 Task: Find connections with filter location Caleta Olivia with filter topic #motivationwith filter profile language French with filter current company IndiGo (InterGlobe Aviation Ltd) with filter school Institute of Road and Transport Technology with filter industry Online and Mail Order Retail with filter service category Growth Marketing with filter keywords title Chemist
Action: Mouse moved to (653, 126)
Screenshot: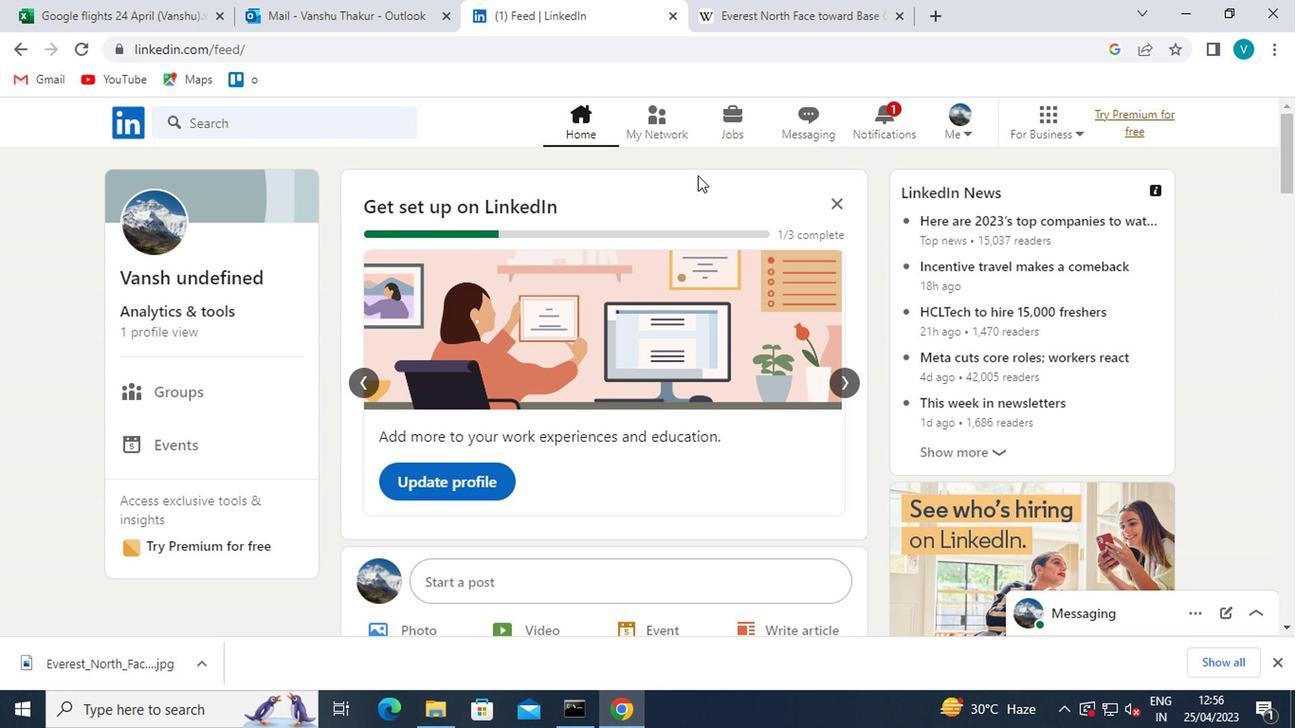 
Action: Mouse pressed left at (653, 126)
Screenshot: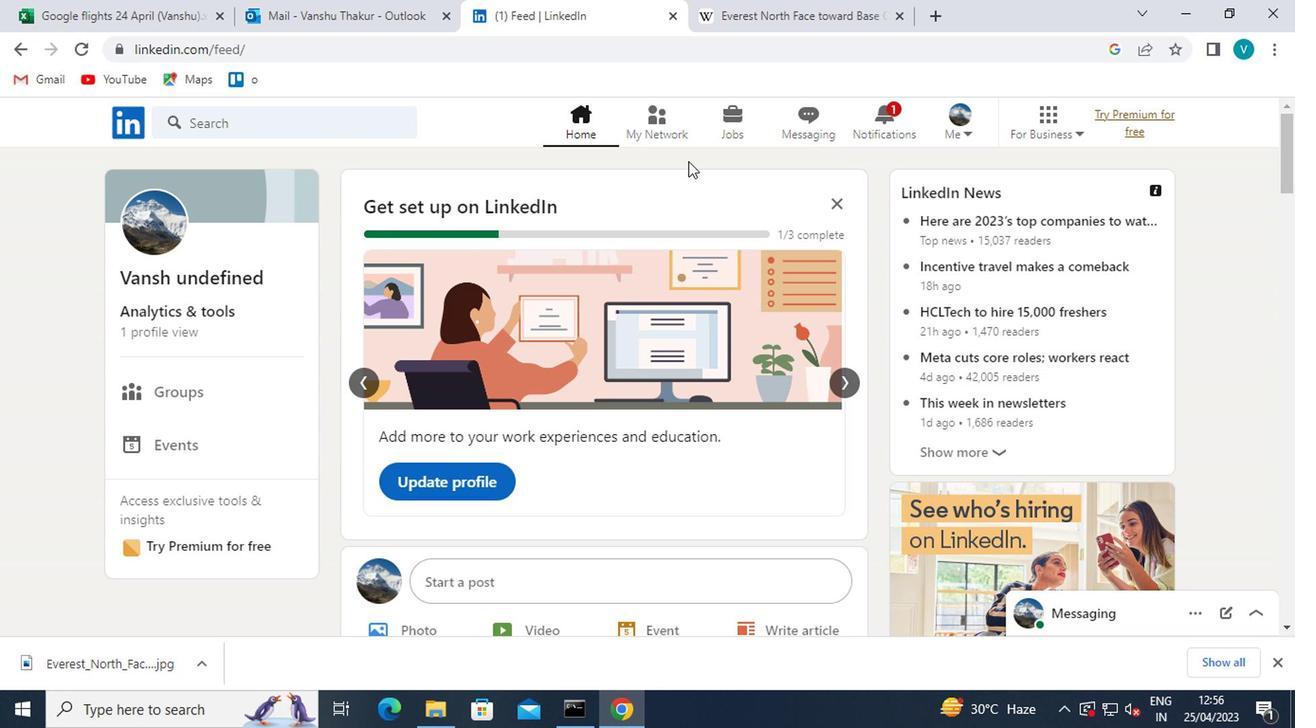
Action: Mouse moved to (220, 229)
Screenshot: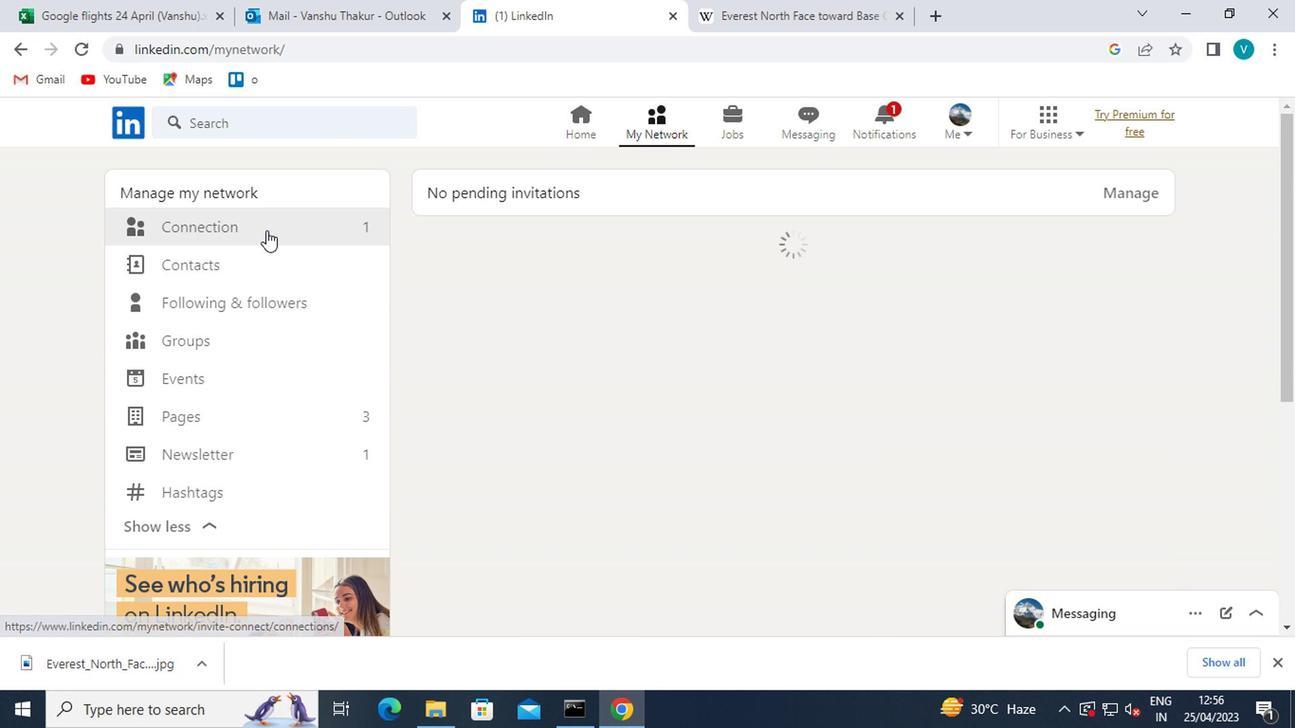 
Action: Mouse pressed left at (220, 229)
Screenshot: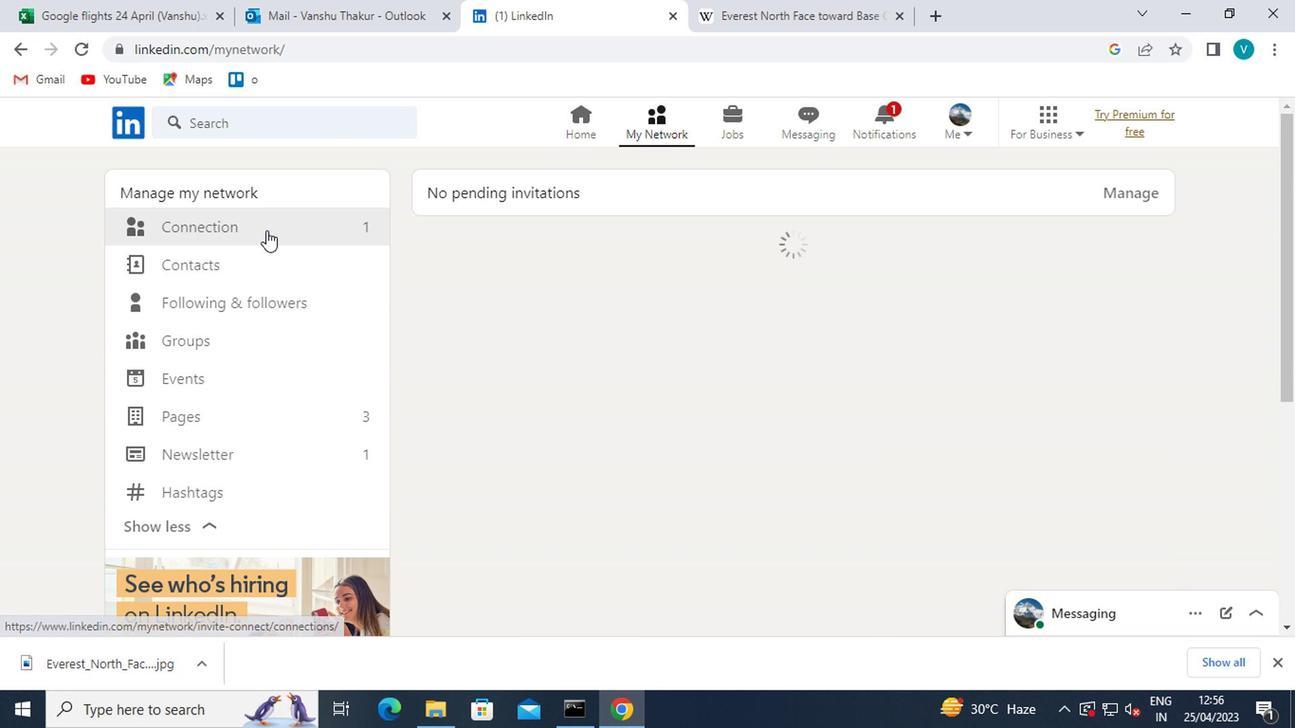 
Action: Mouse moved to (805, 231)
Screenshot: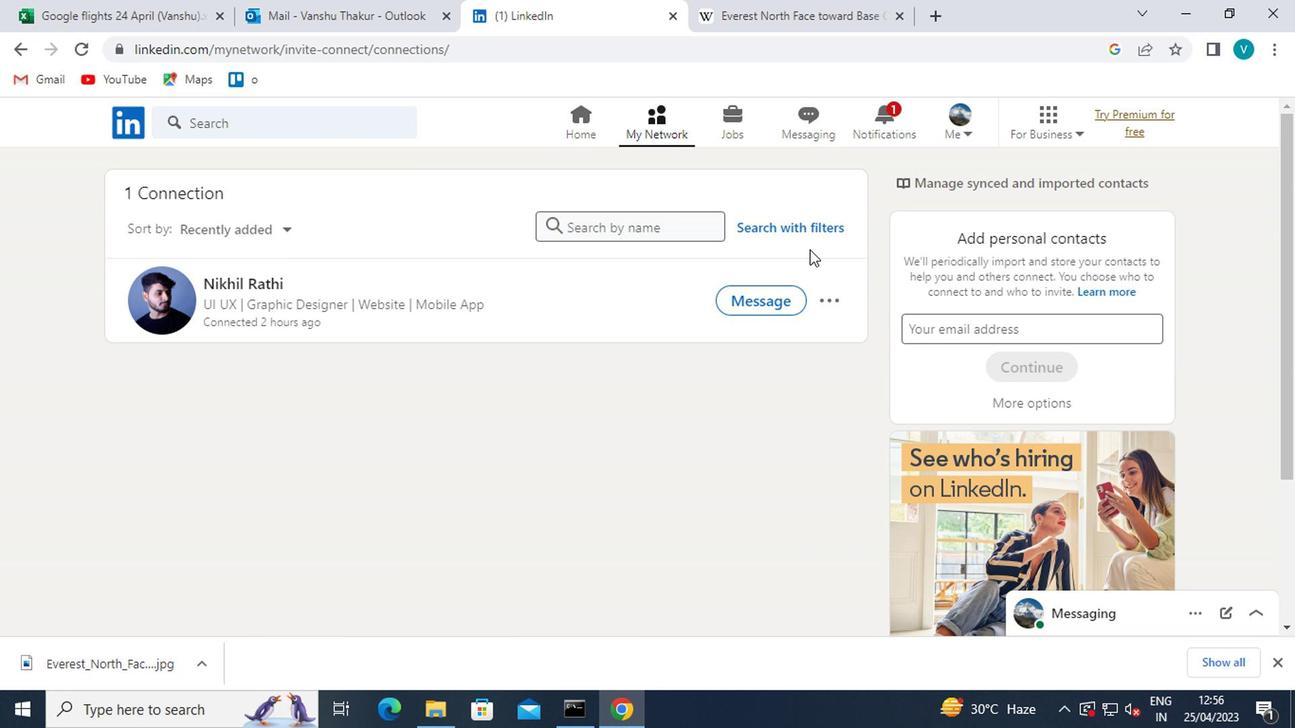 
Action: Mouse pressed left at (805, 231)
Screenshot: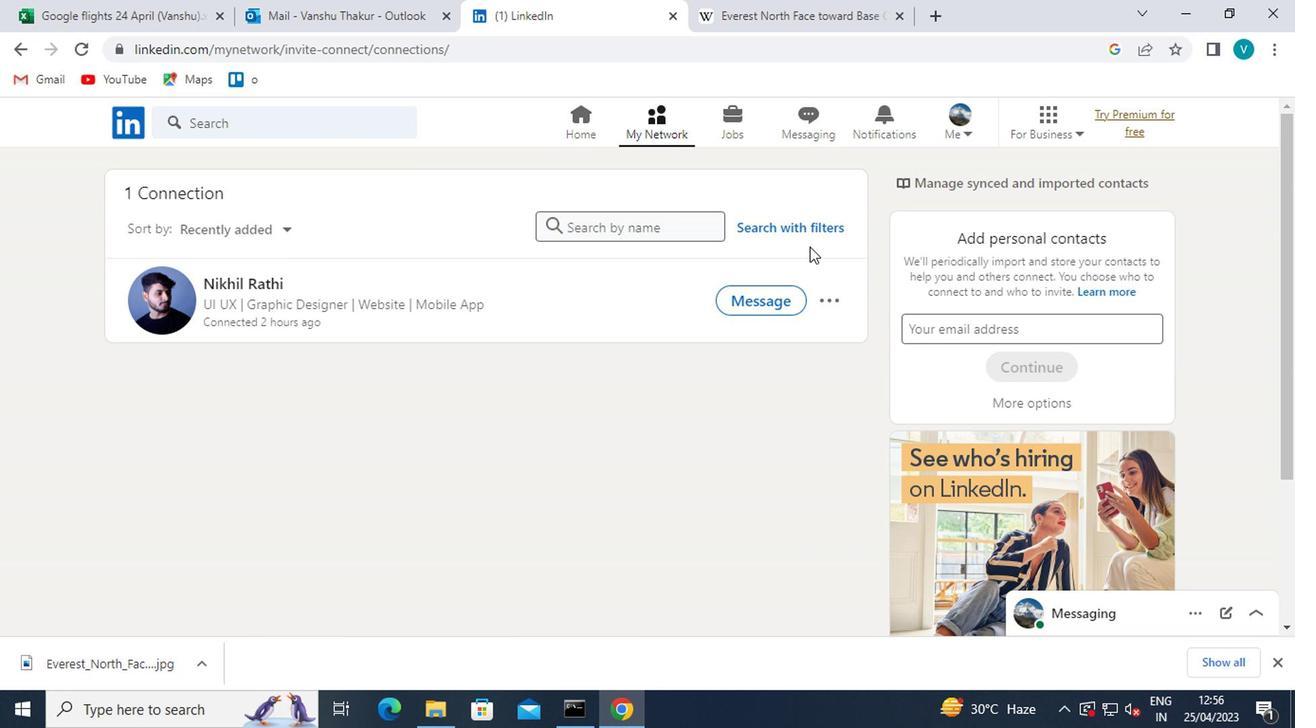 
Action: Mouse moved to (618, 172)
Screenshot: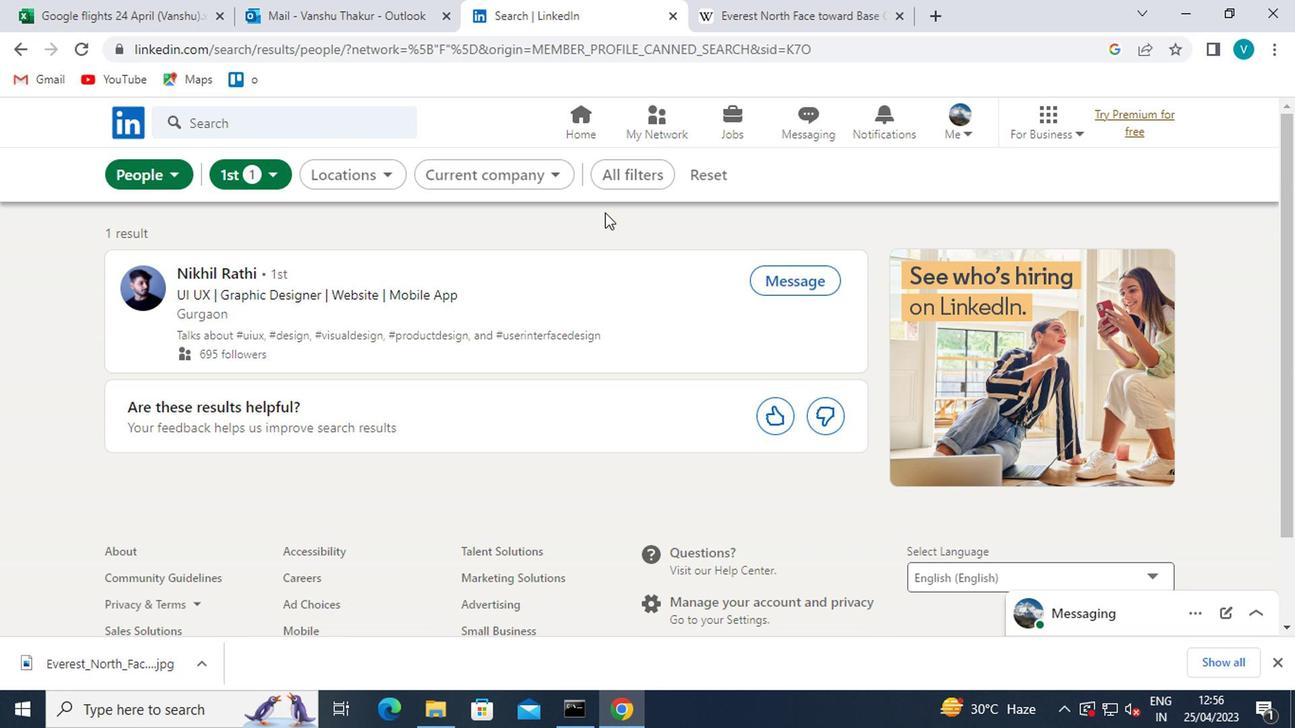 
Action: Mouse pressed left at (618, 172)
Screenshot: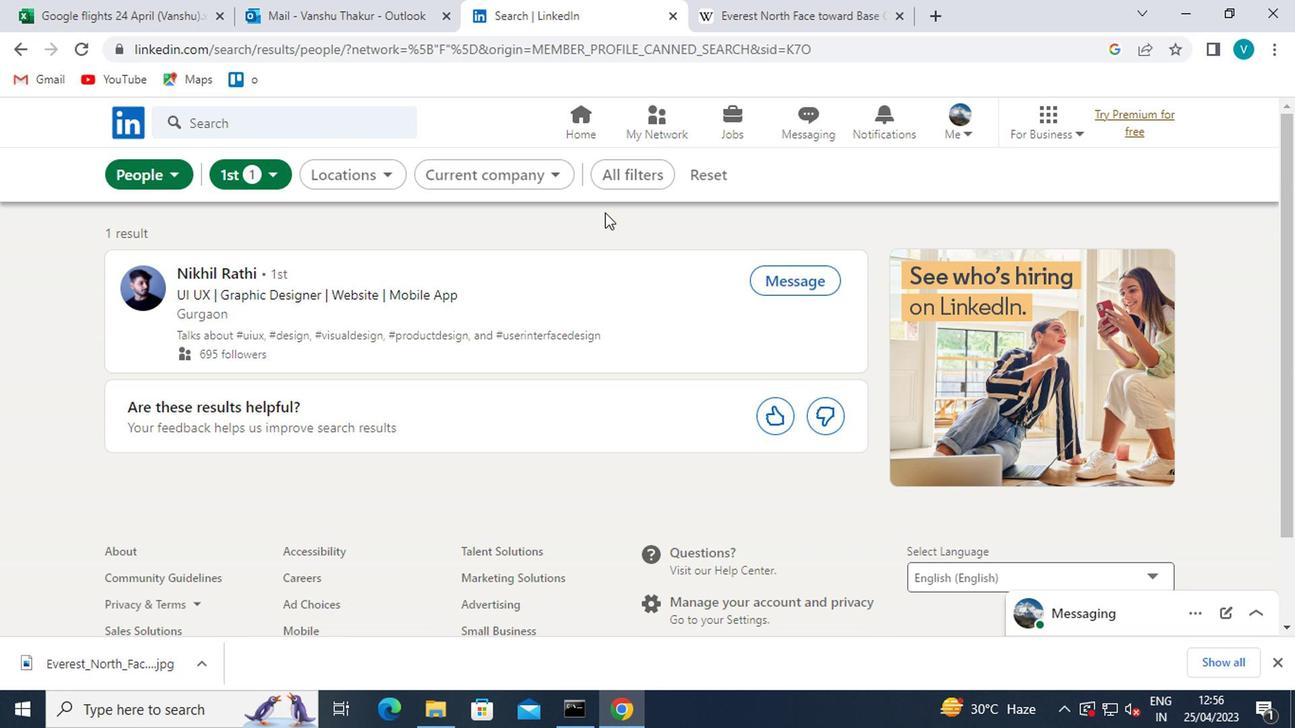 
Action: Mouse moved to (880, 437)
Screenshot: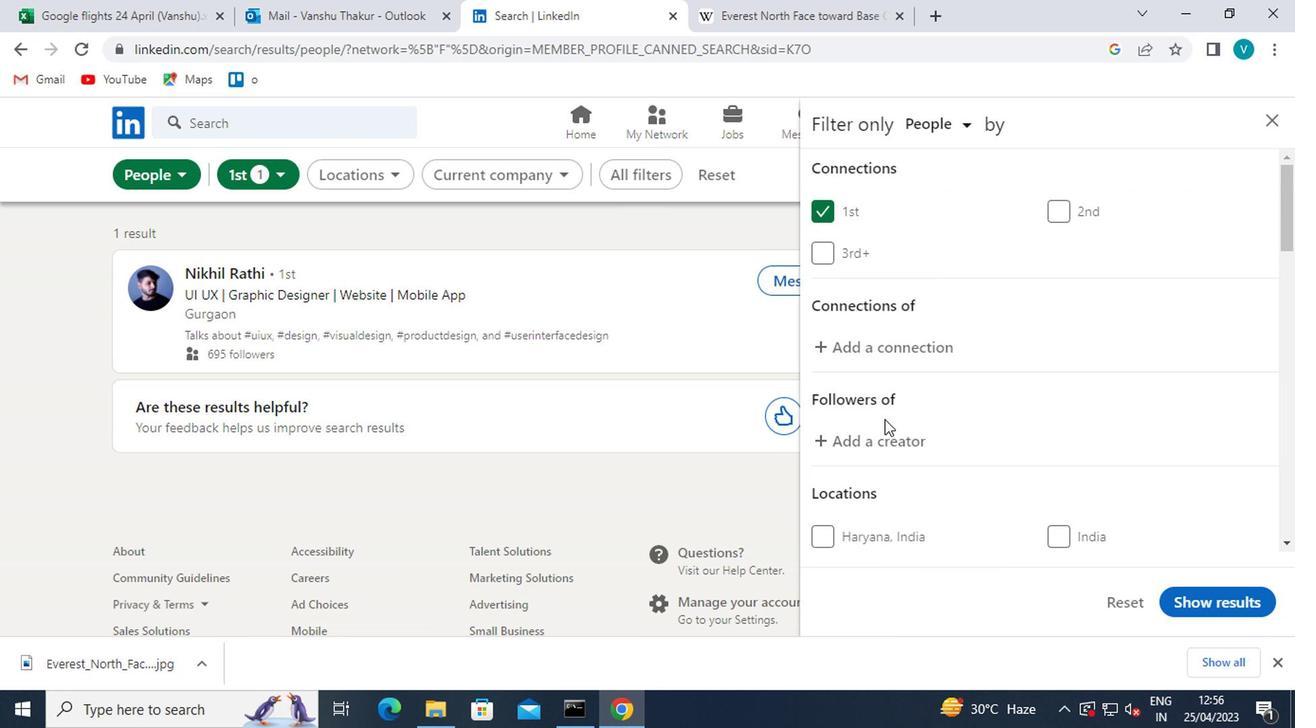 
Action: Mouse scrolled (880, 436) with delta (0, 0)
Screenshot: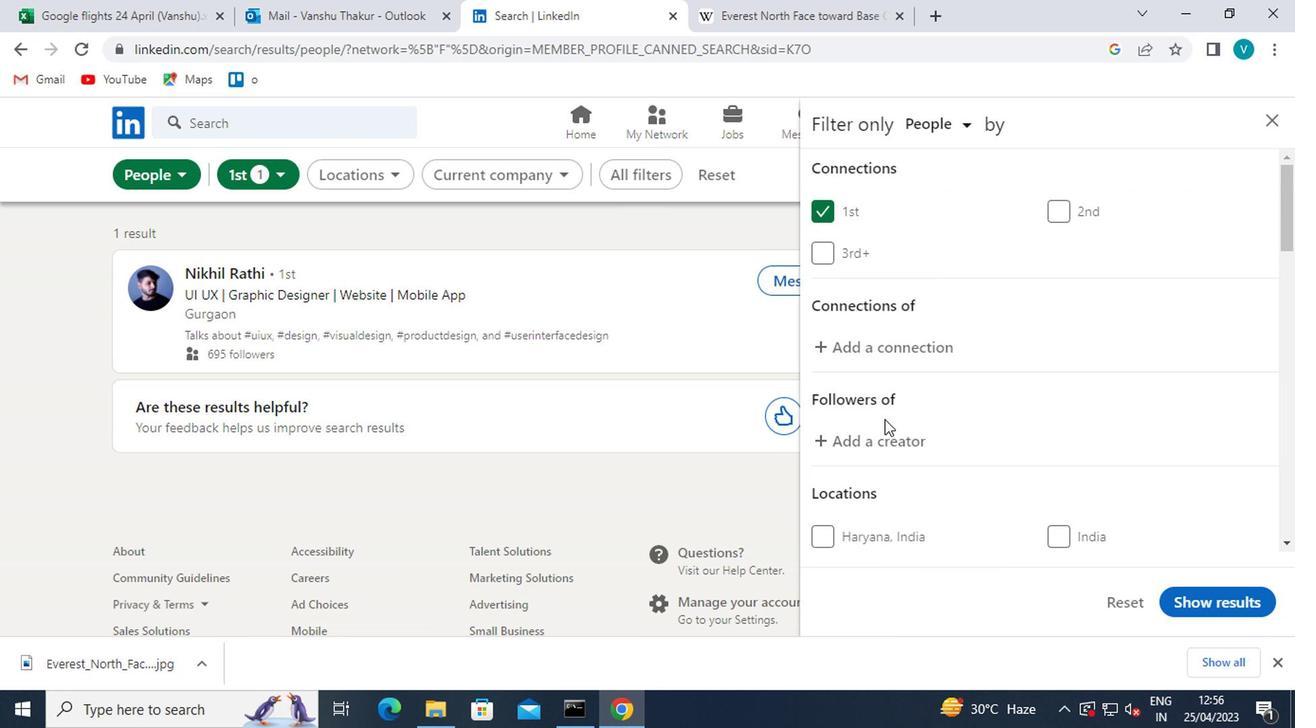 
Action: Mouse moved to (880, 450)
Screenshot: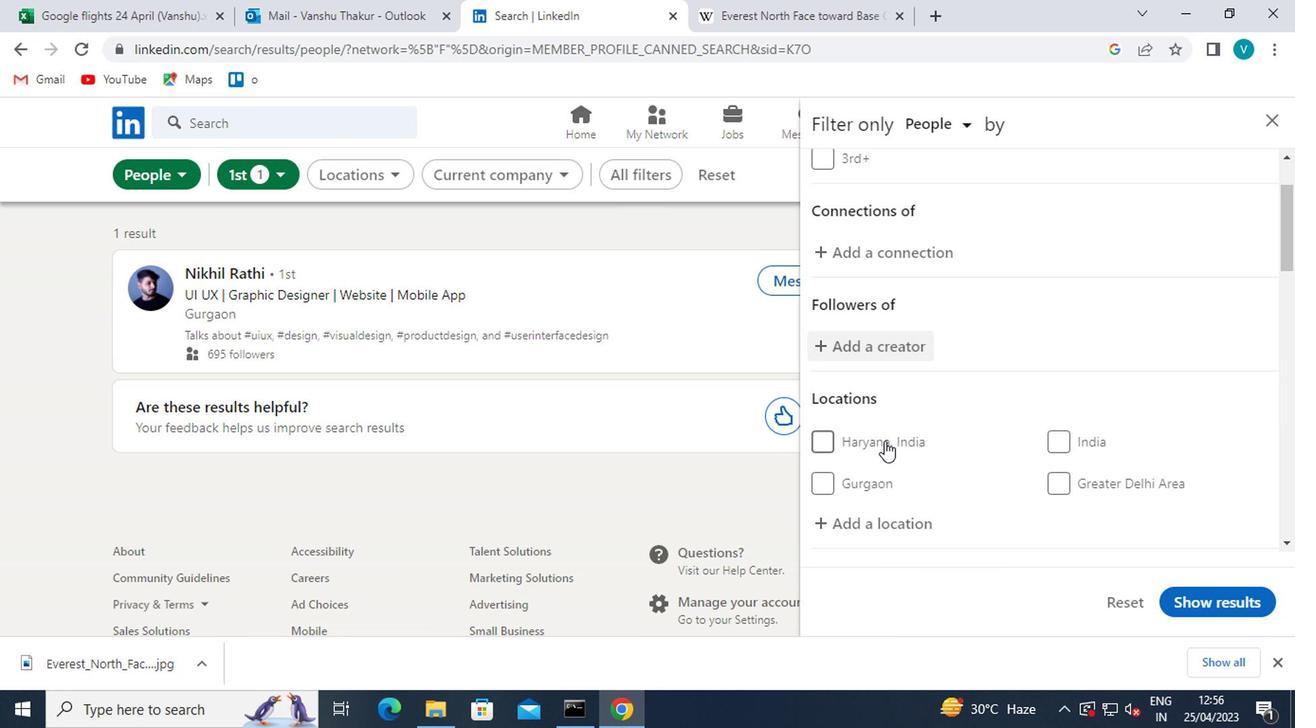 
Action: Mouse scrolled (880, 449) with delta (0, -1)
Screenshot: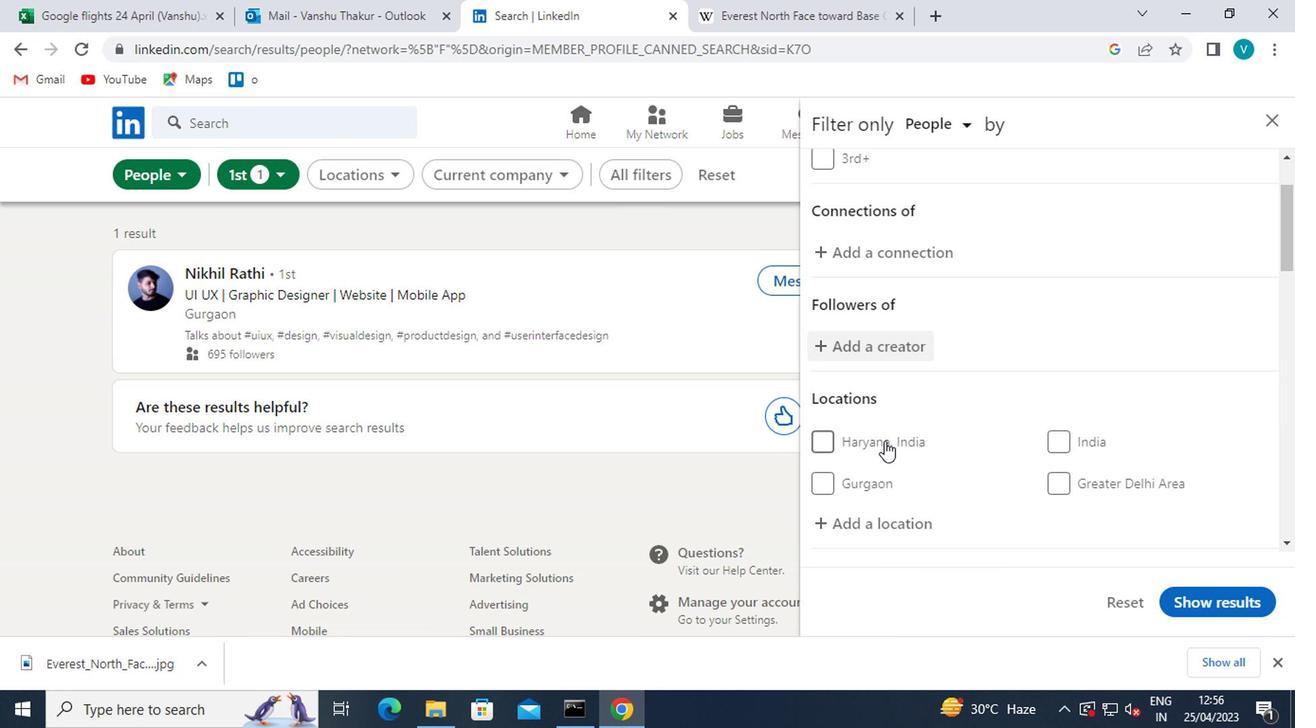 
Action: Mouse moved to (877, 439)
Screenshot: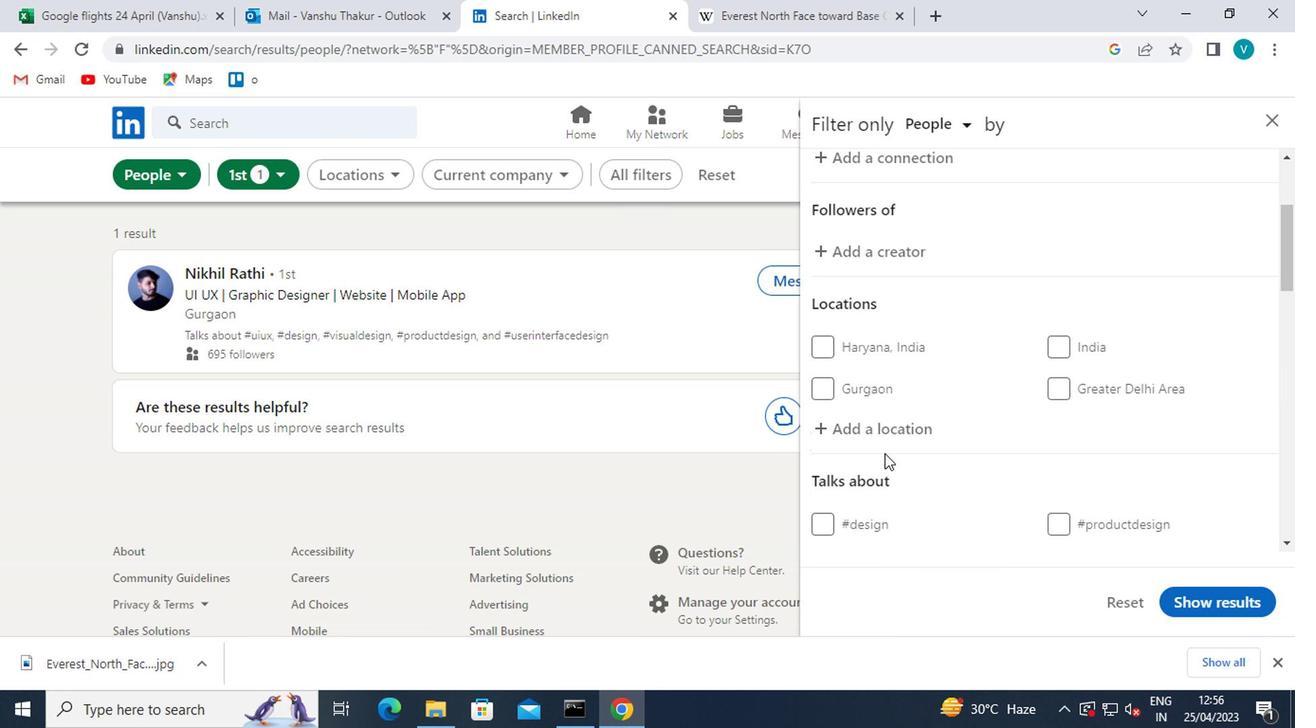 
Action: Mouse pressed left at (877, 439)
Screenshot: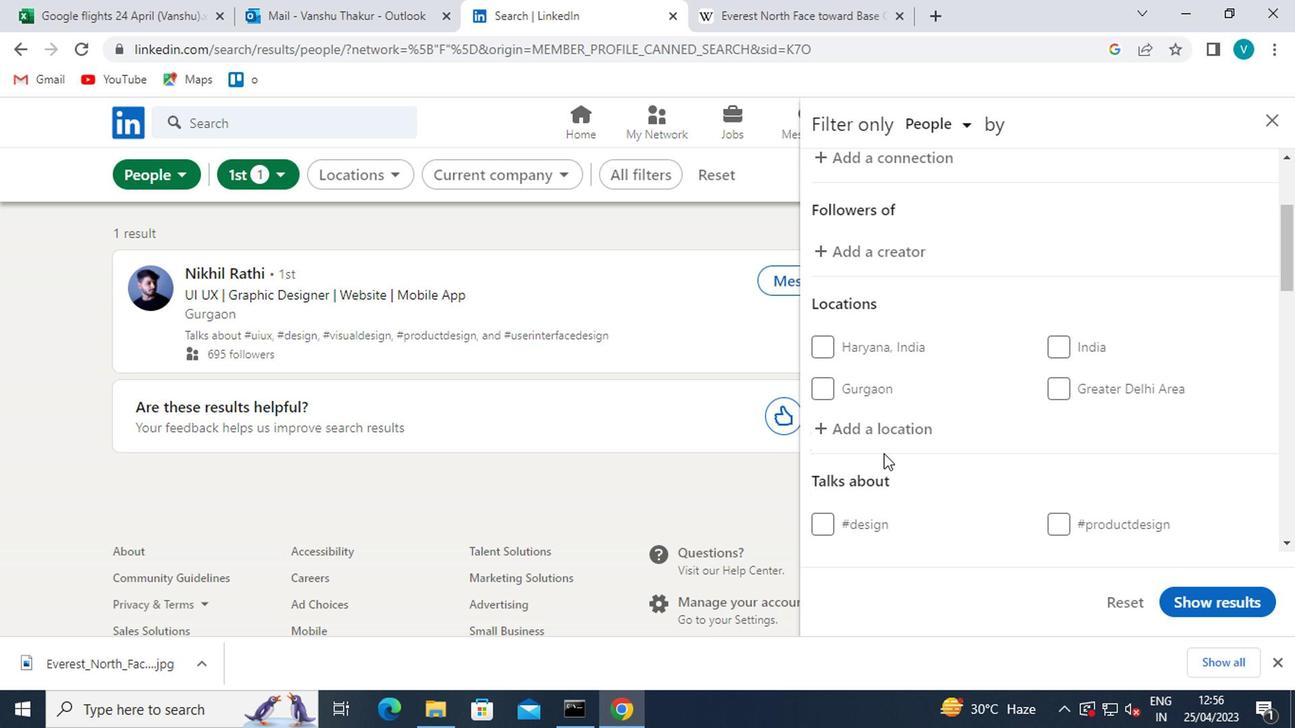 
Action: Mouse moved to (787, 373)
Screenshot: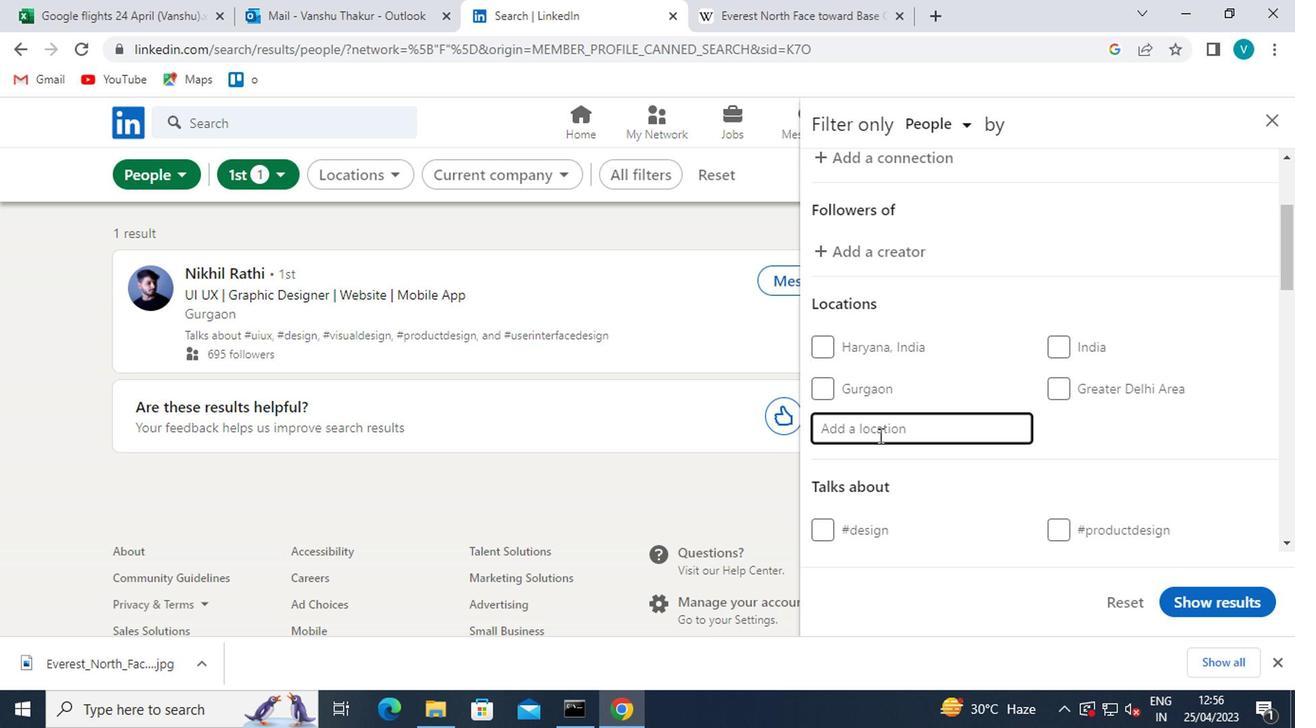 
Action: Key pressed <Key.shift>CALETA<Key.space>
Screenshot: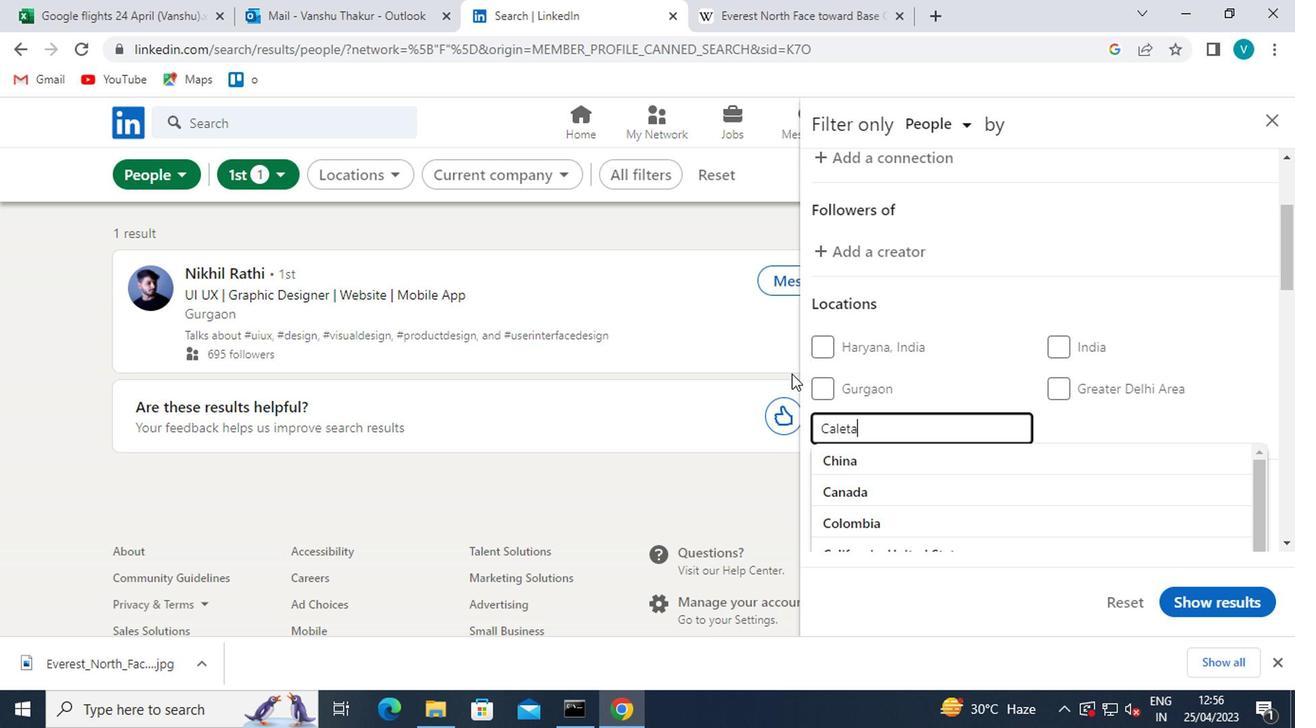 
Action: Mouse moved to (879, 452)
Screenshot: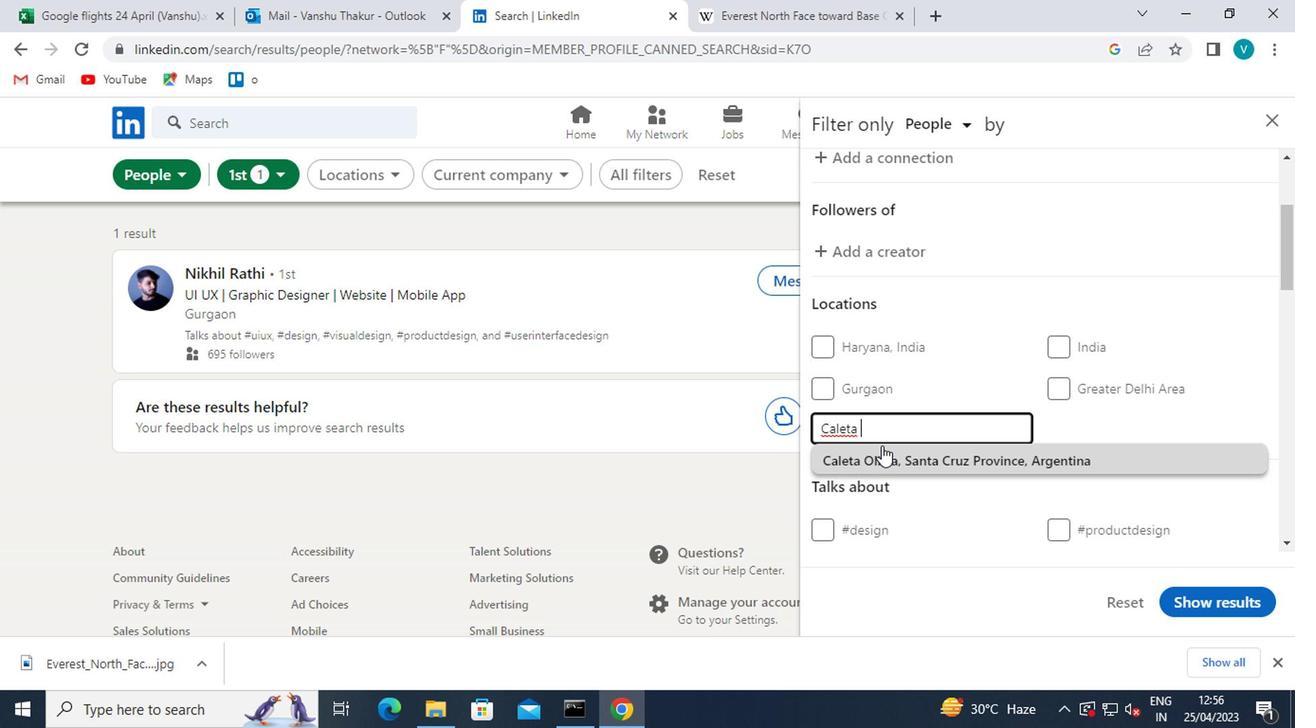
Action: Mouse pressed left at (879, 452)
Screenshot: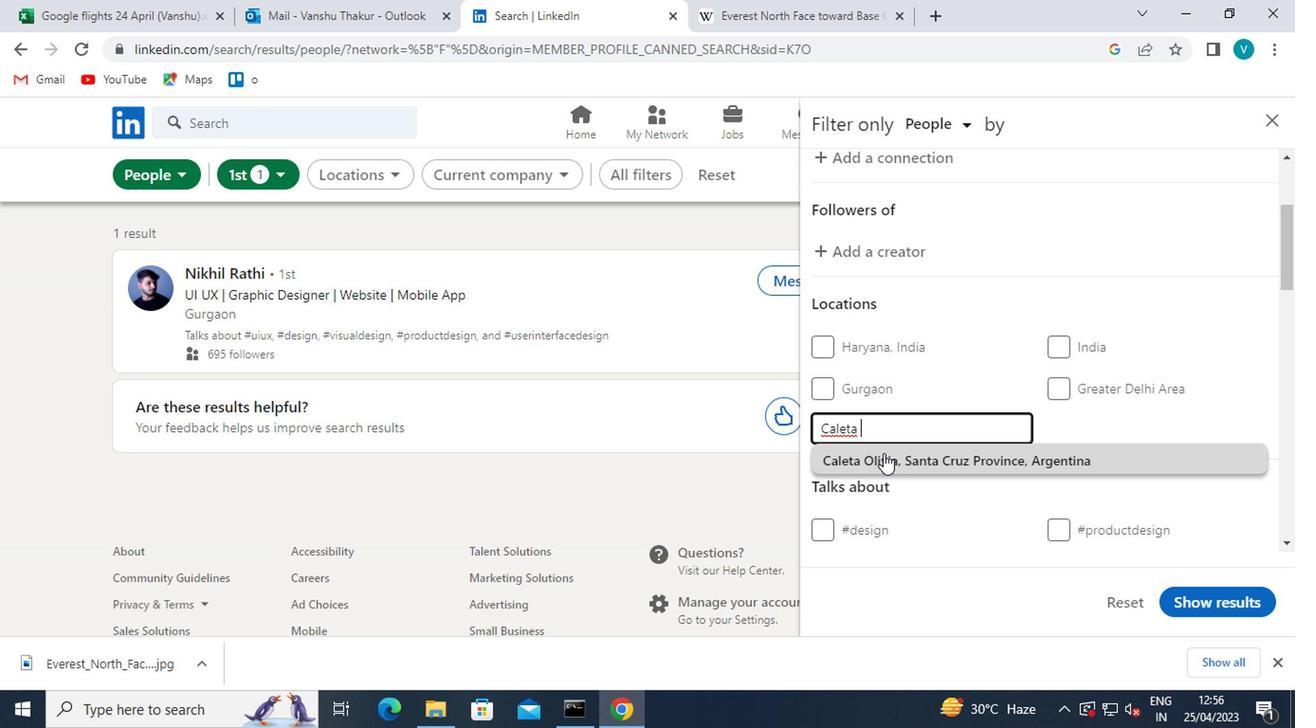 
Action: Mouse moved to (938, 422)
Screenshot: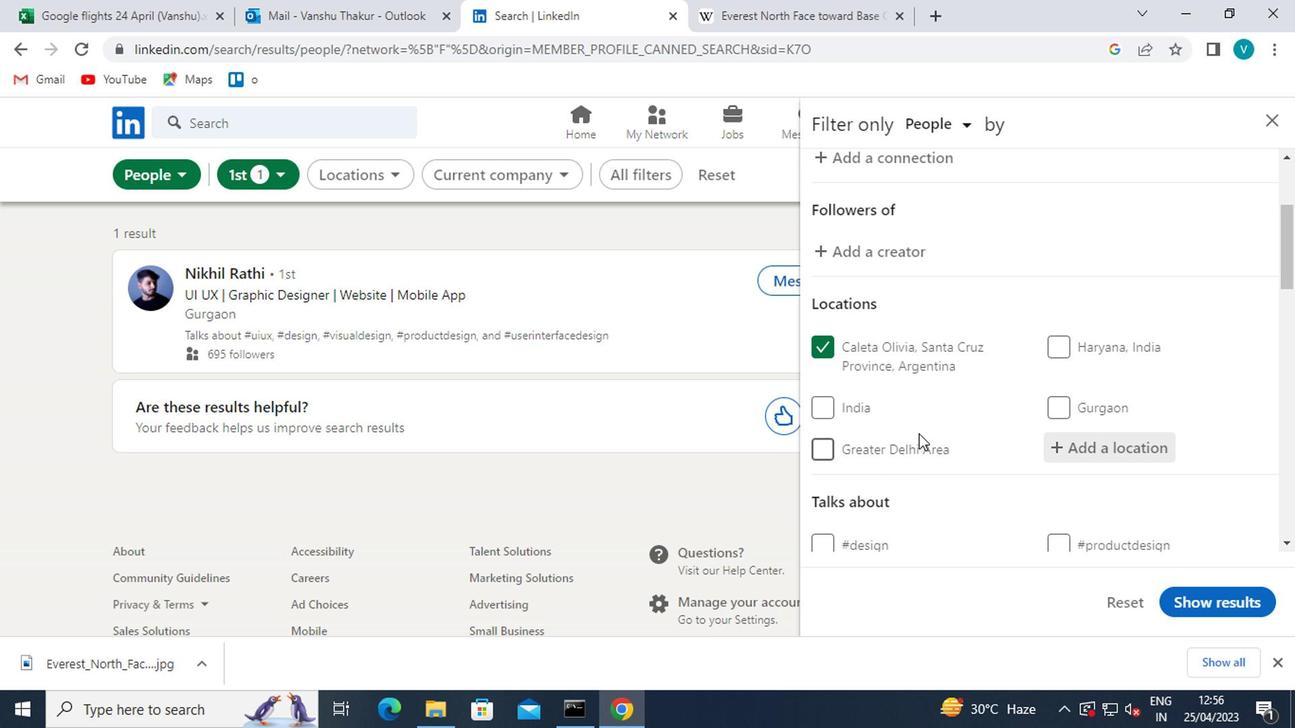 
Action: Mouse scrolled (938, 422) with delta (0, 0)
Screenshot: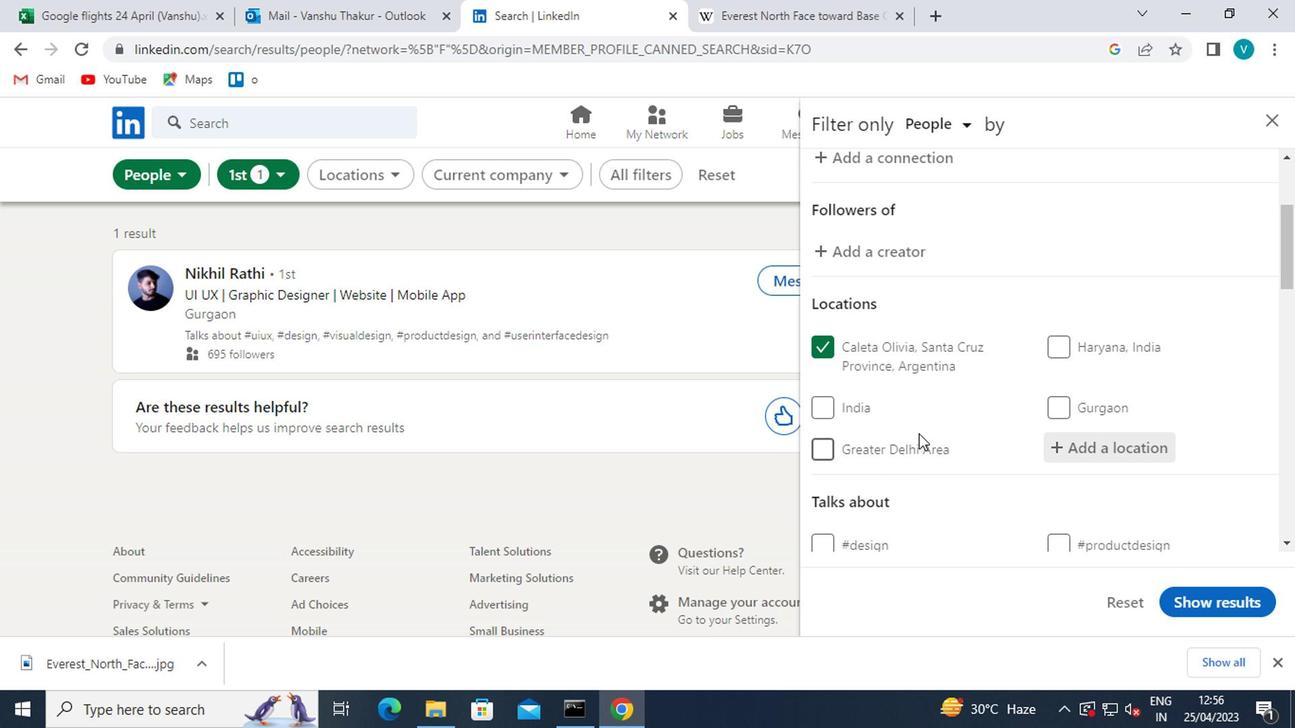 
Action: Mouse moved to (953, 422)
Screenshot: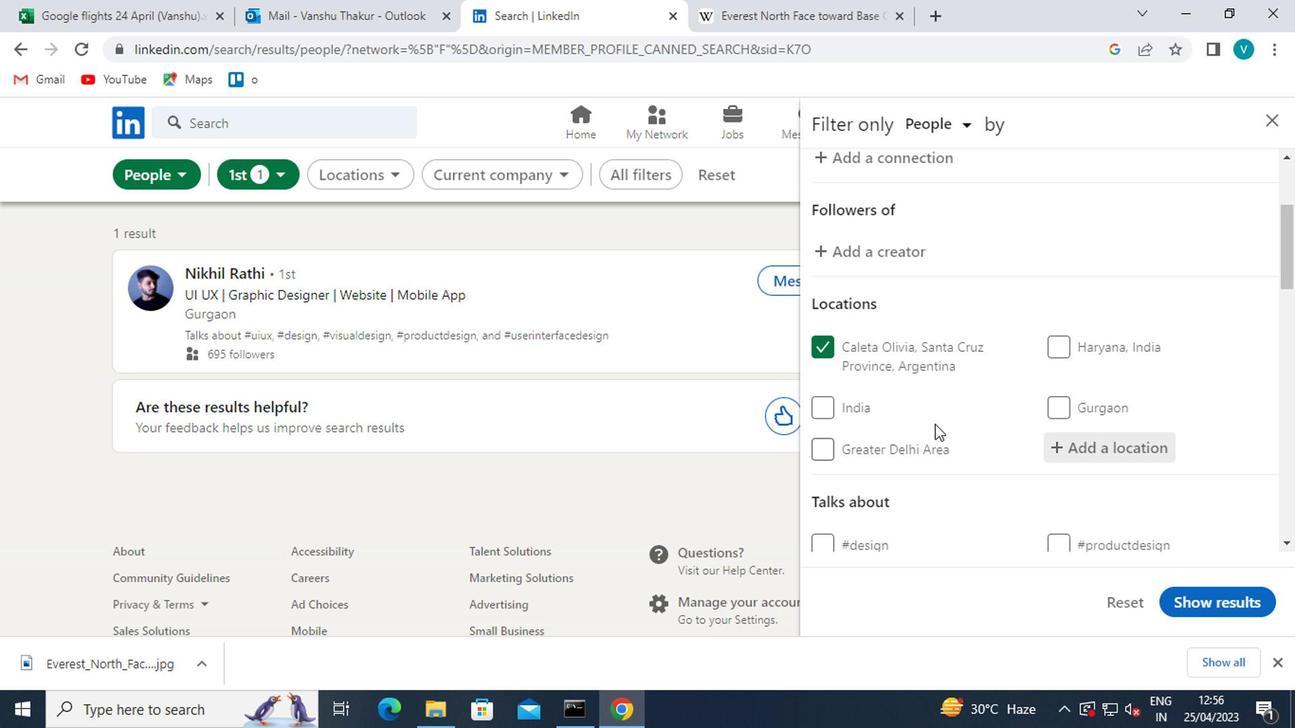 
Action: Mouse scrolled (953, 422) with delta (0, 0)
Screenshot: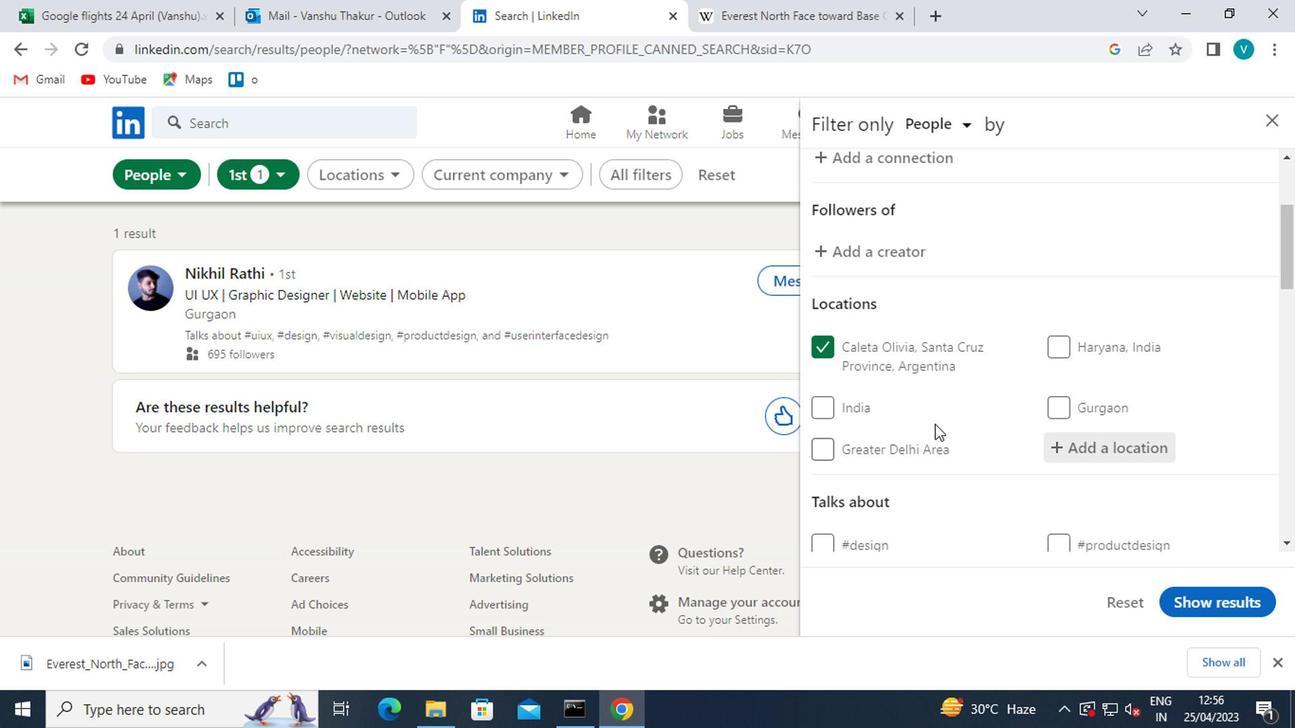 
Action: Mouse moved to (1100, 436)
Screenshot: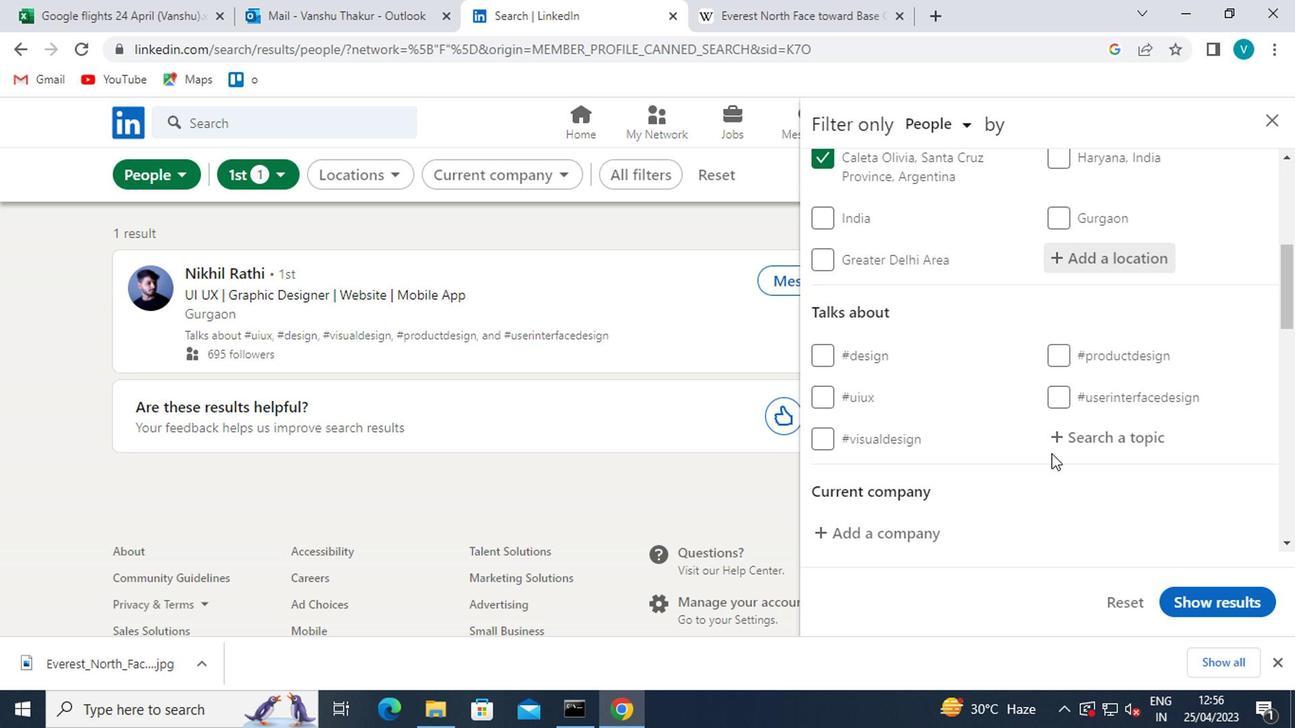 
Action: Mouse pressed left at (1100, 436)
Screenshot: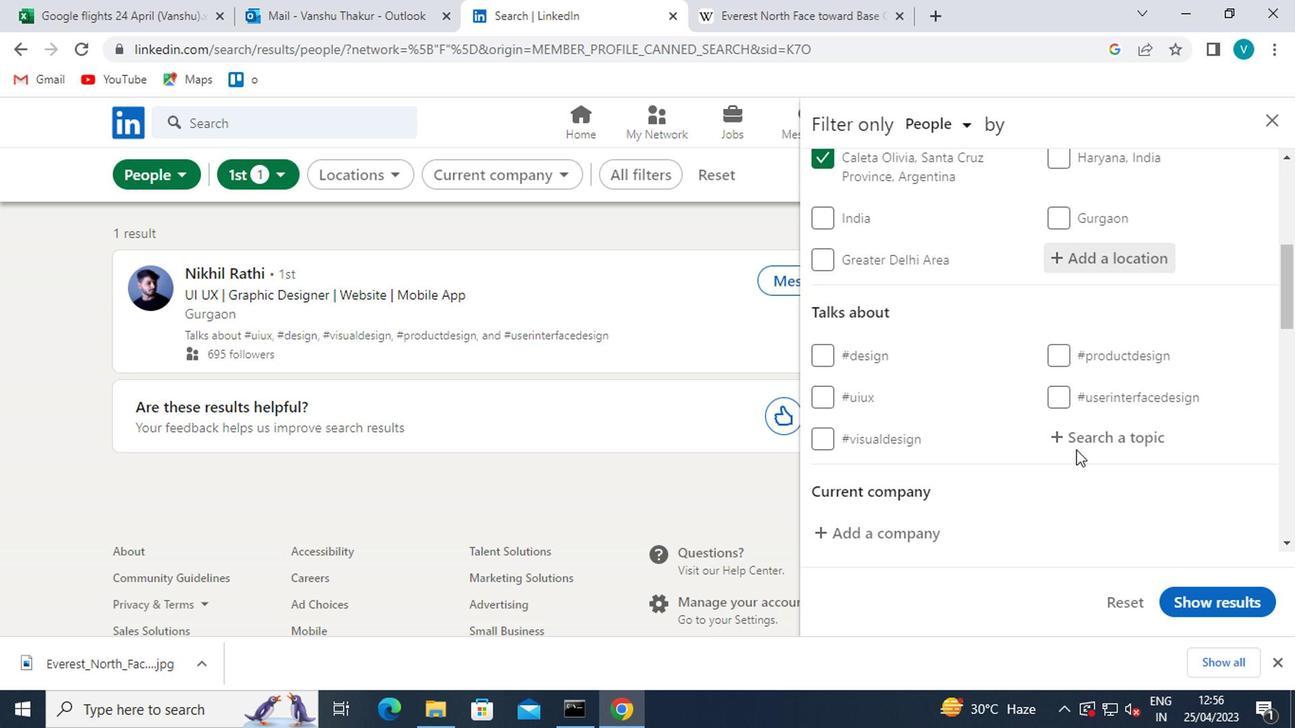 
Action: Mouse moved to (1011, 386)
Screenshot: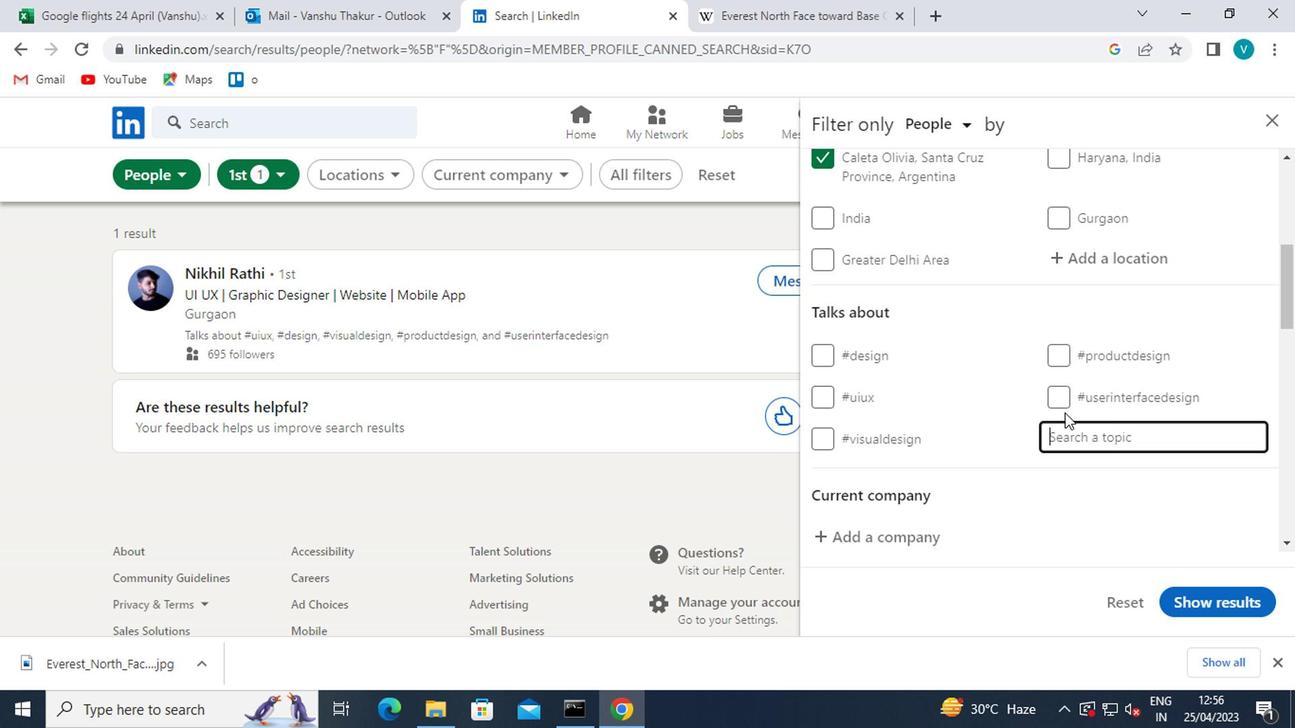 
Action: Key pressed <Key.shift><Key.shift><Key.shift><Key.shift>#MOTIVATION
Screenshot: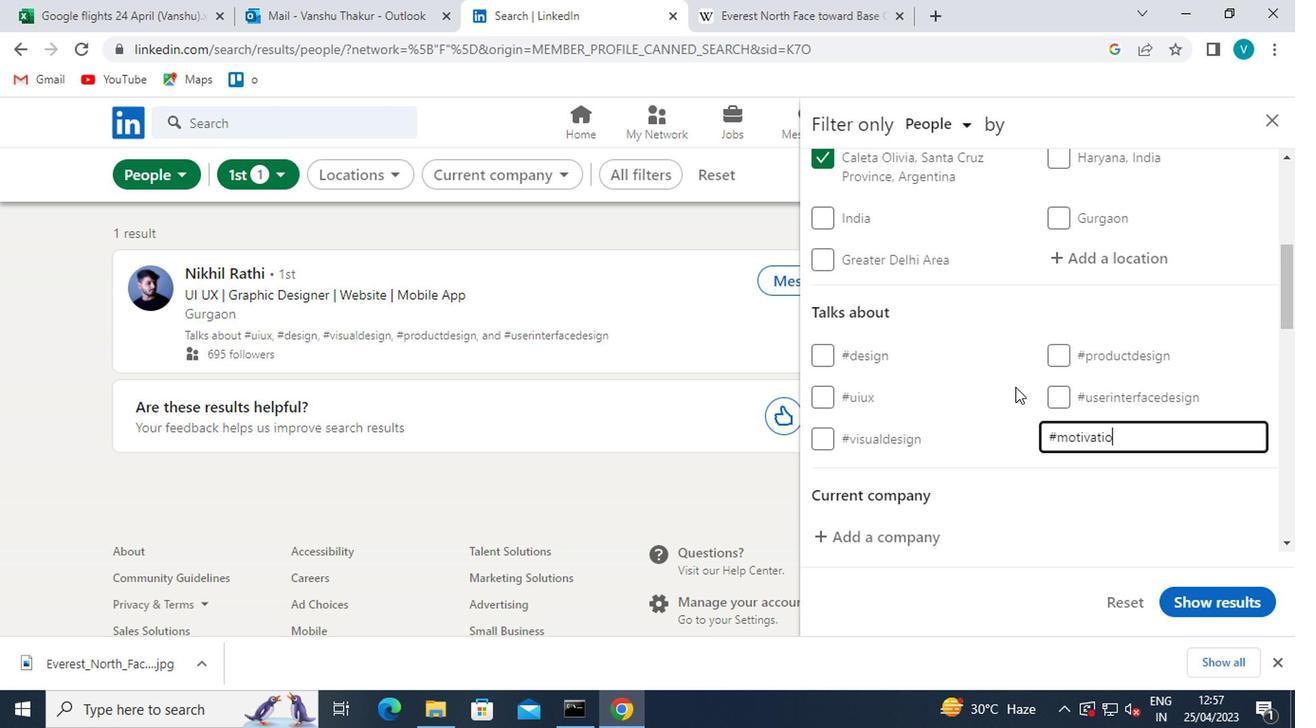 
Action: Mouse moved to (1071, 493)
Screenshot: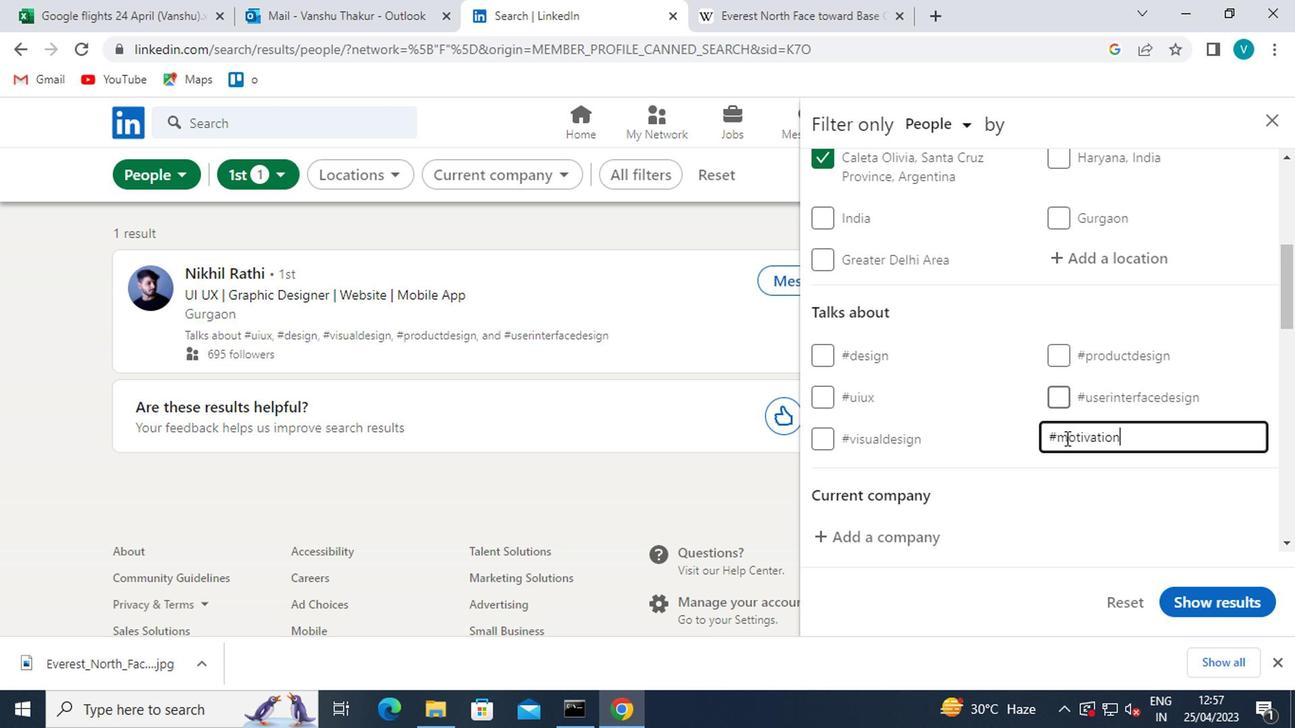 
Action: Mouse pressed left at (1071, 493)
Screenshot: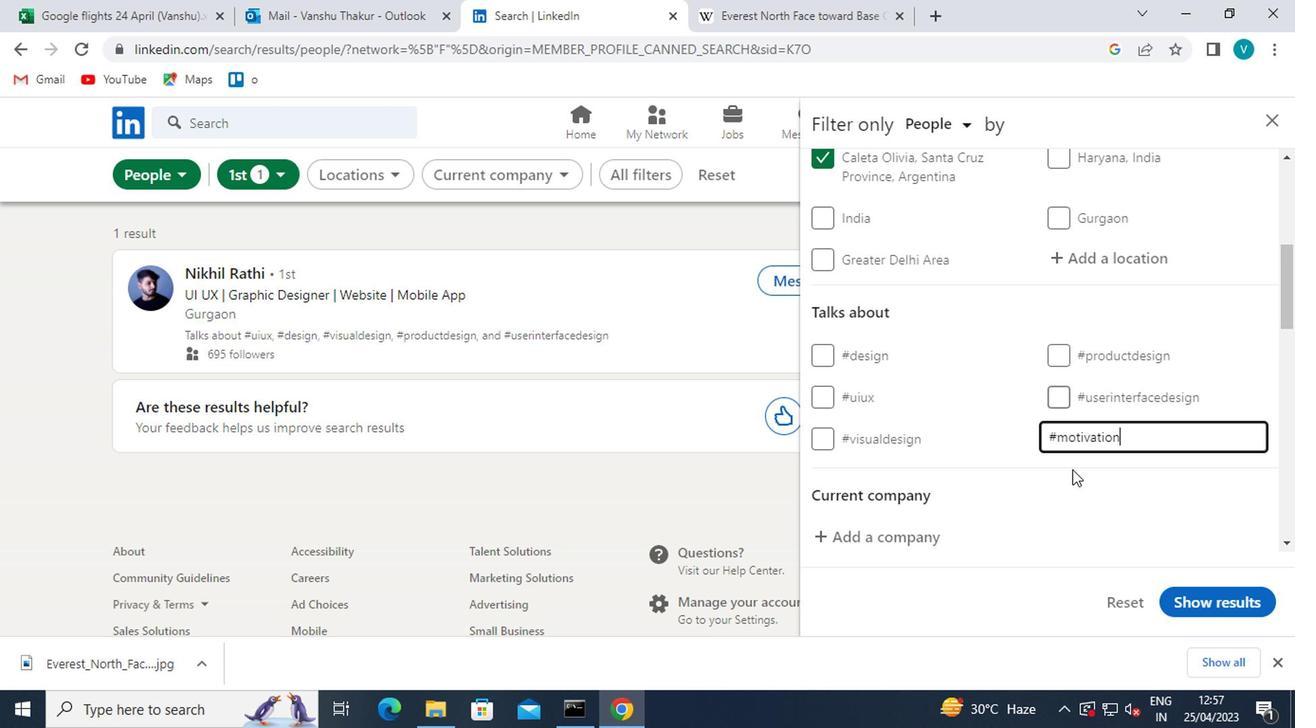 
Action: Mouse moved to (1073, 493)
Screenshot: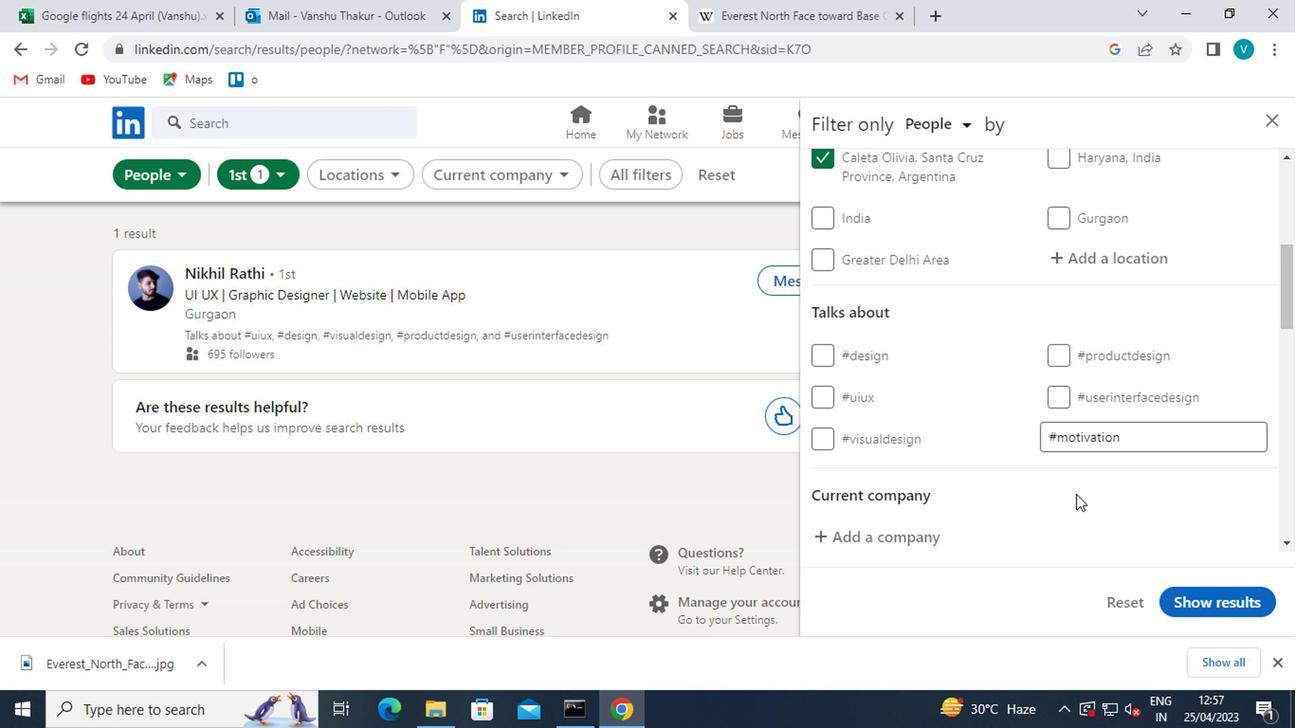 
Action: Mouse scrolled (1073, 491) with delta (0, -1)
Screenshot: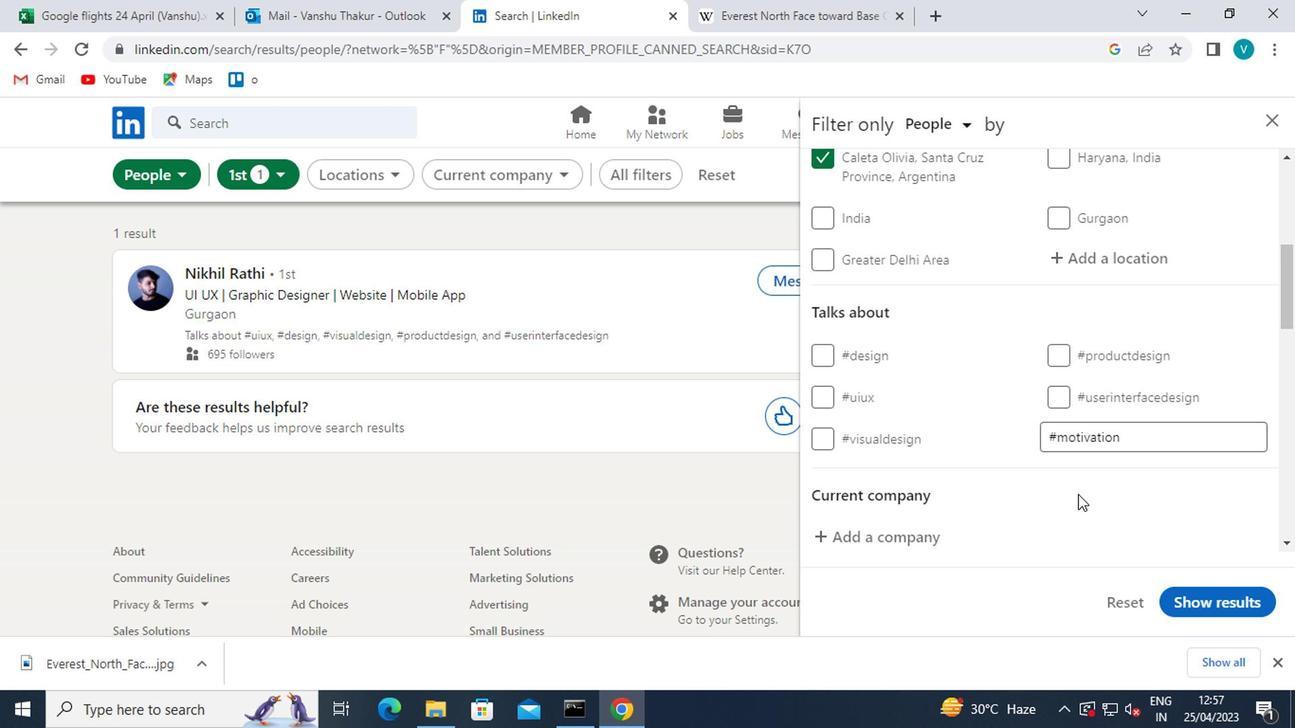 
Action: Mouse scrolled (1073, 491) with delta (0, -1)
Screenshot: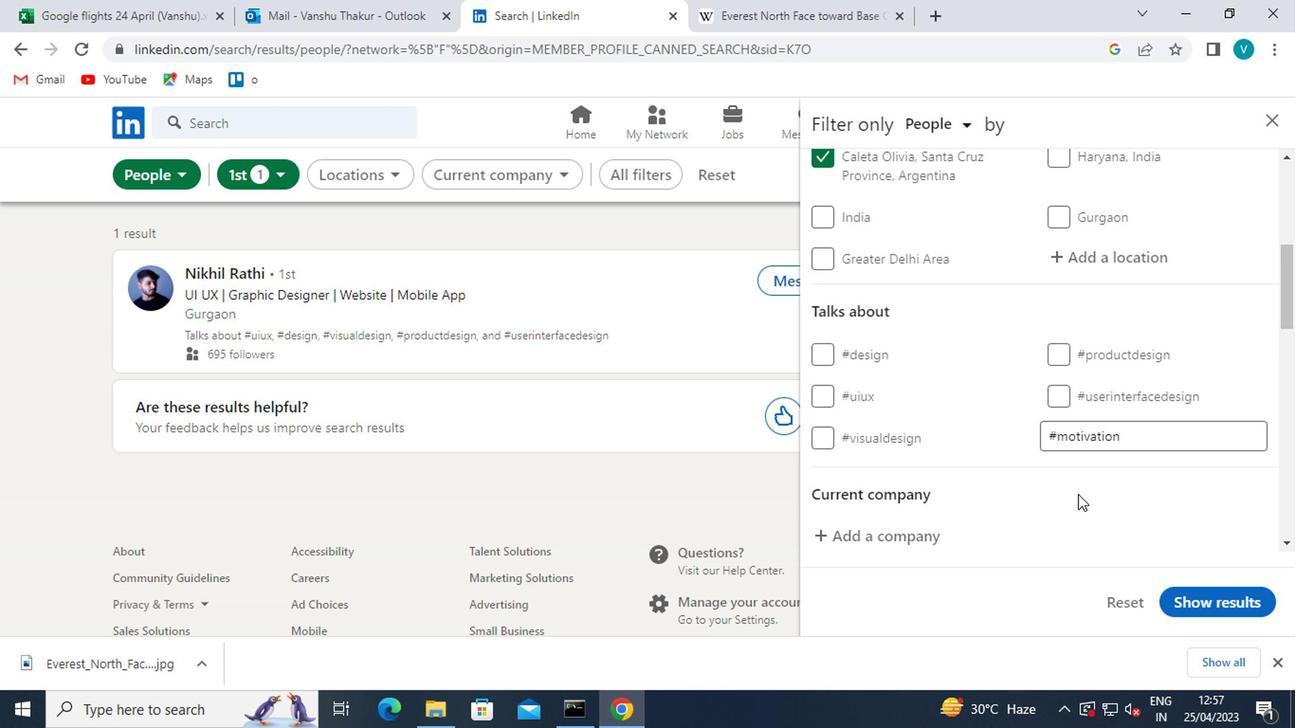 
Action: Mouse scrolled (1073, 491) with delta (0, -1)
Screenshot: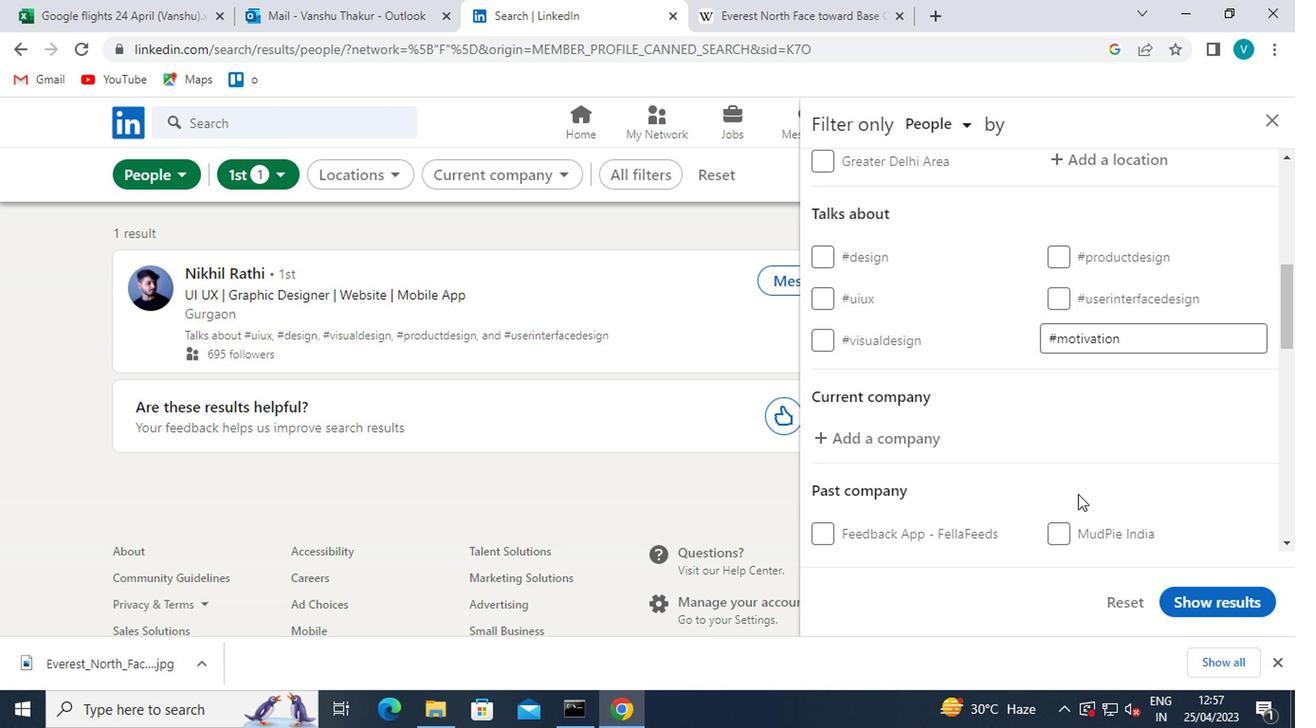 
Action: Mouse scrolled (1073, 491) with delta (0, -1)
Screenshot: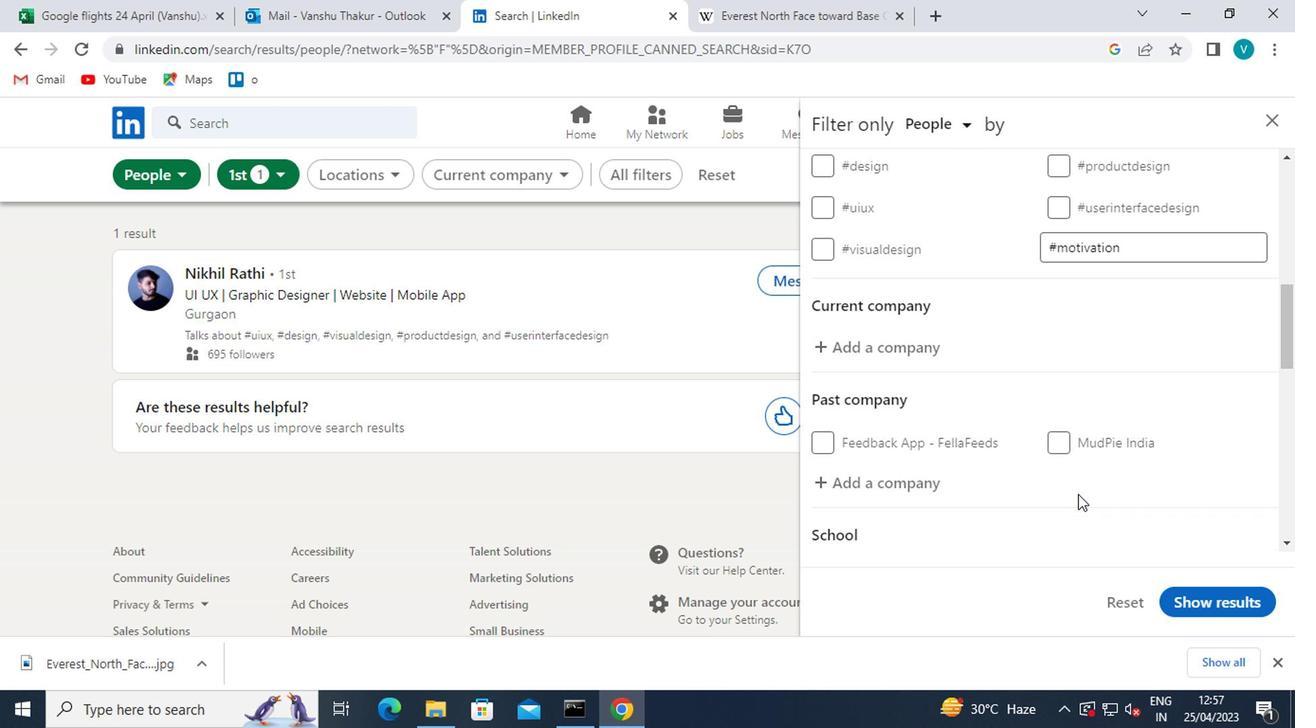 
Action: Mouse scrolled (1073, 491) with delta (0, -1)
Screenshot: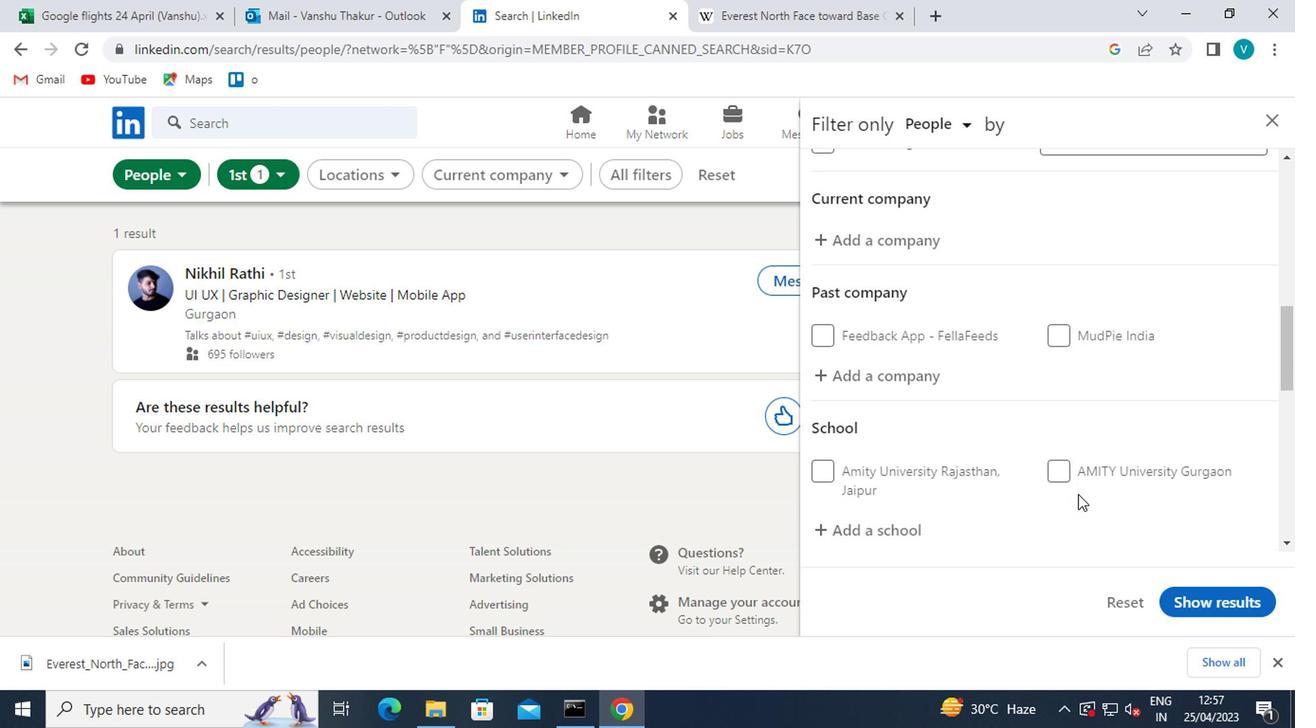 
Action: Mouse scrolled (1073, 491) with delta (0, -1)
Screenshot: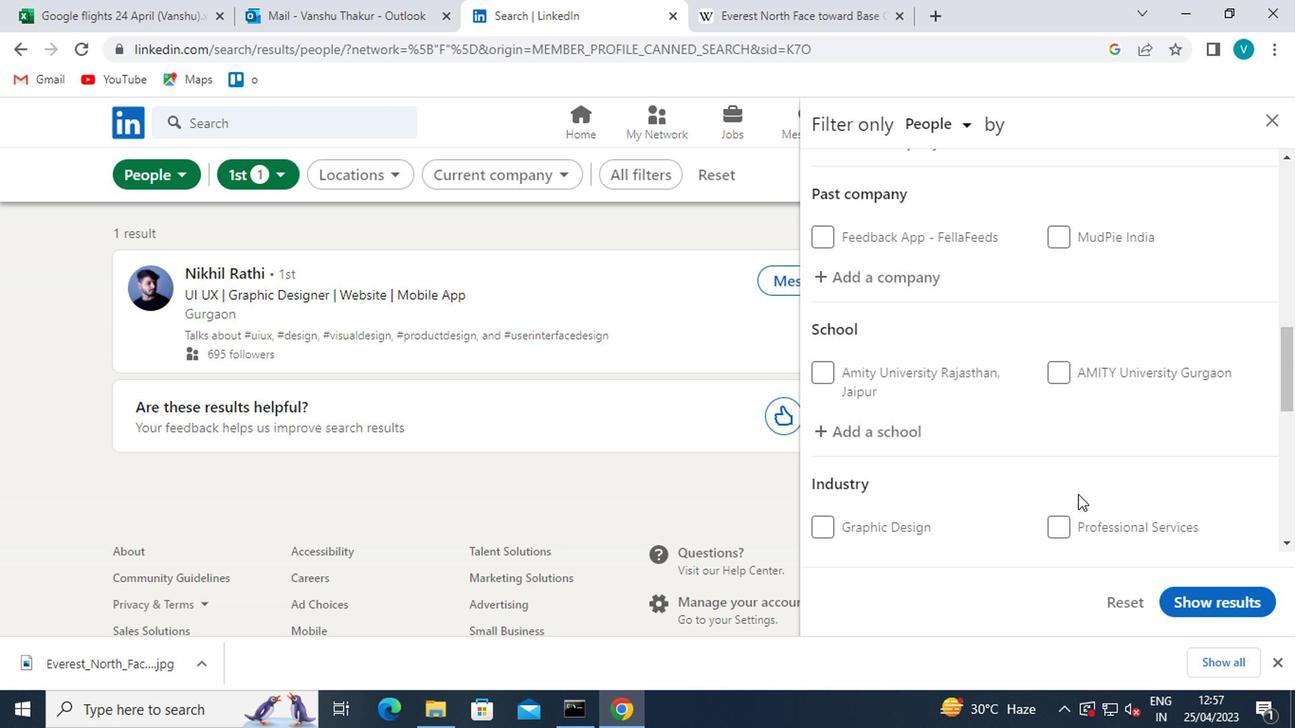 
Action: Mouse scrolled (1073, 491) with delta (0, -1)
Screenshot: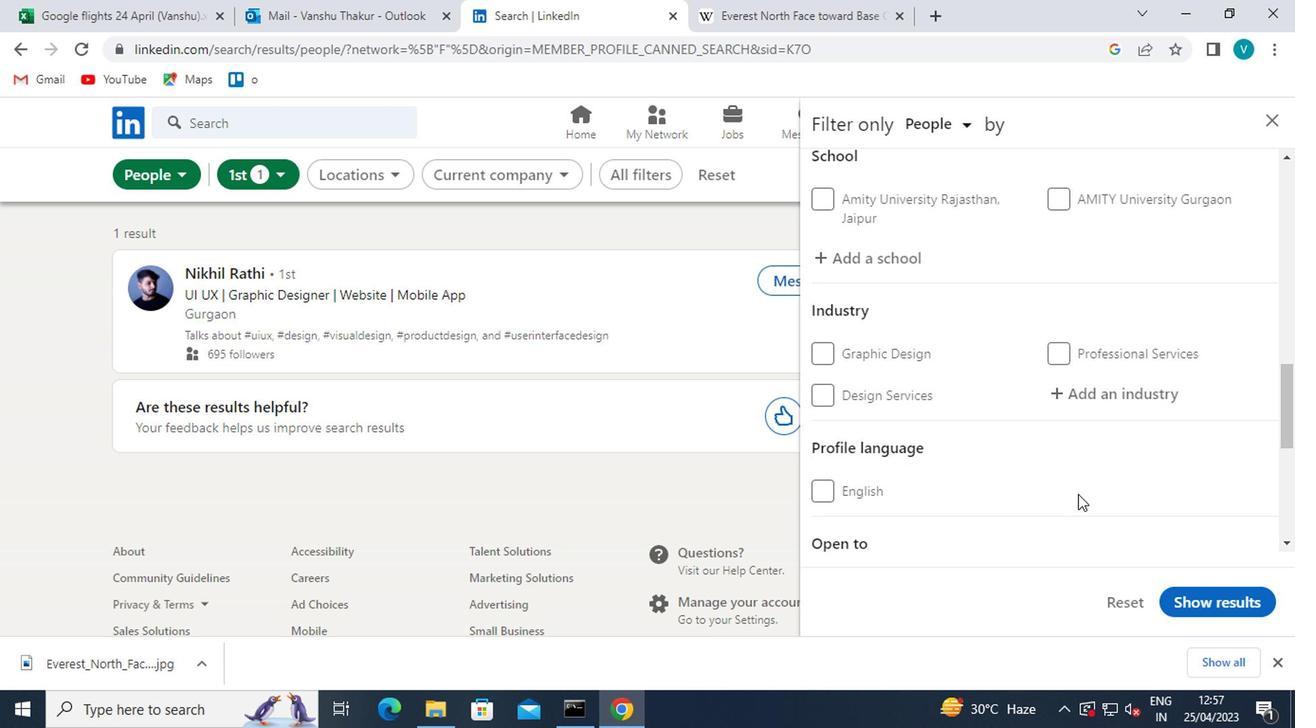 
Action: Mouse moved to (1074, 488)
Screenshot: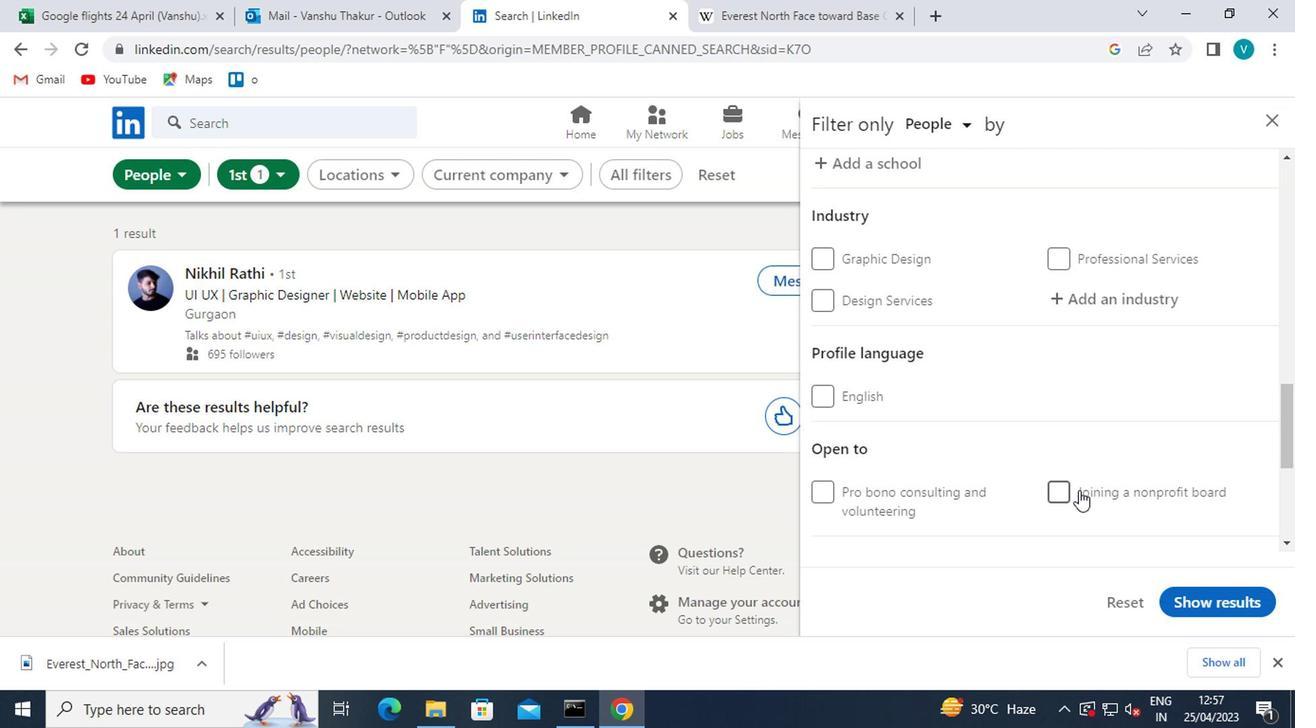 
Action: Mouse scrolled (1074, 489) with delta (0, 0)
Screenshot: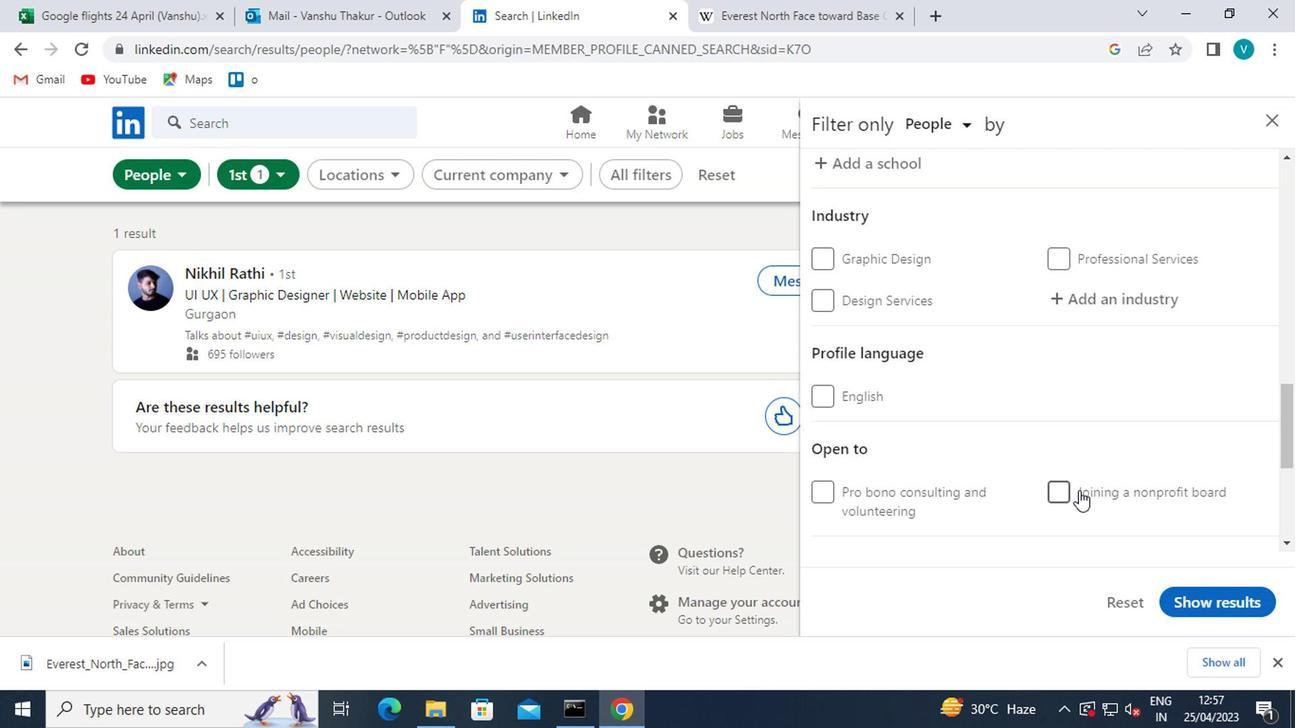 
Action: Mouse scrolled (1074, 489) with delta (0, 0)
Screenshot: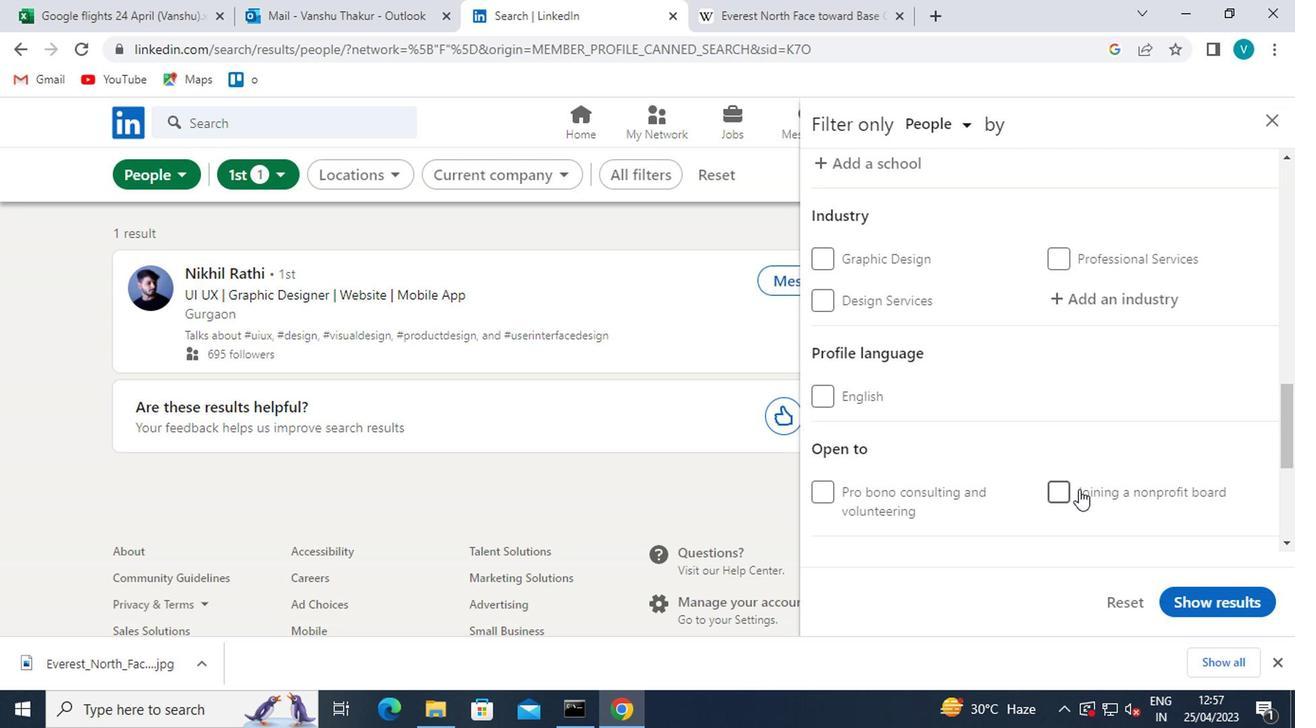 
Action: Mouse scrolled (1074, 489) with delta (0, 0)
Screenshot: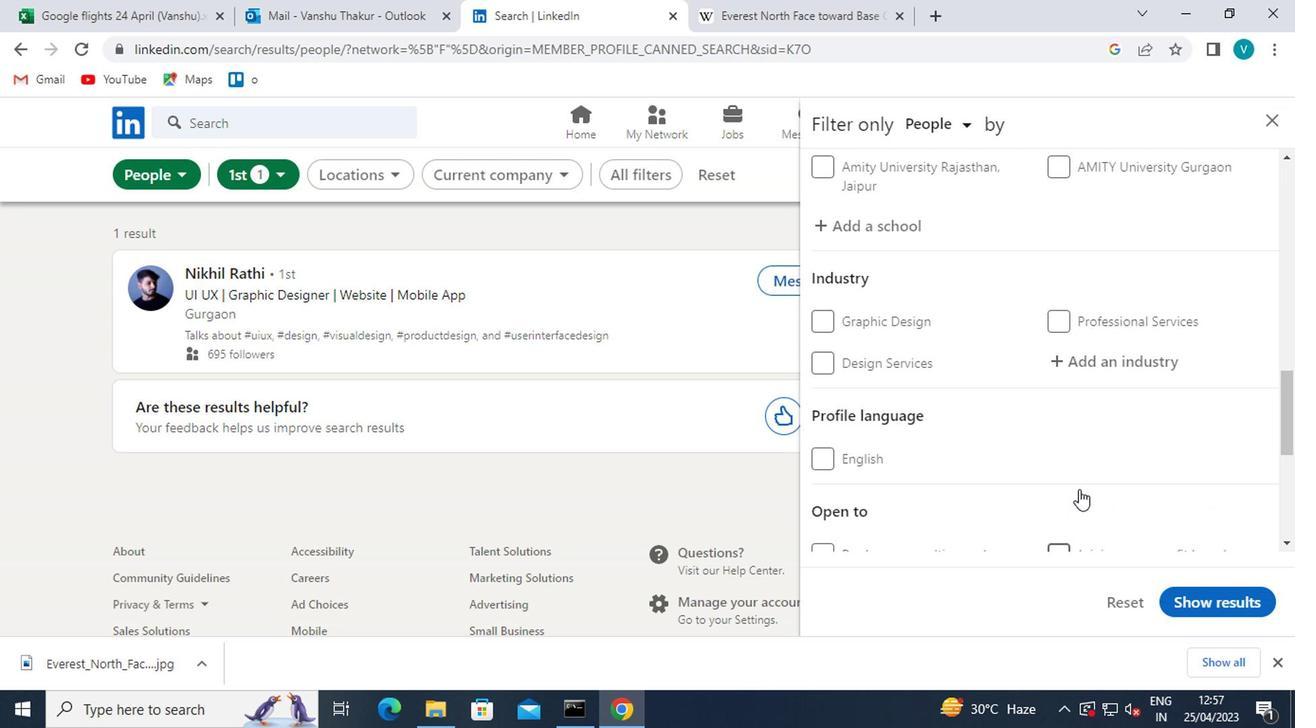 
Action: Mouse moved to (1074, 488)
Screenshot: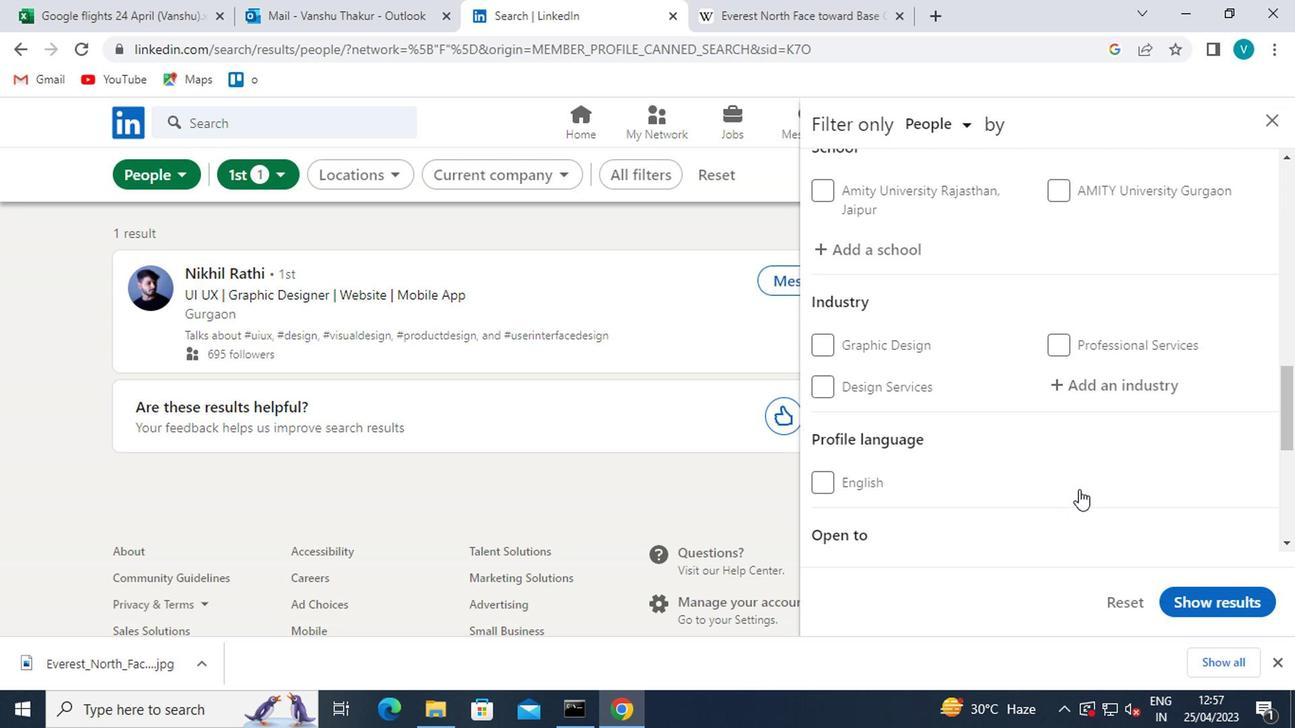 
Action: Mouse scrolled (1074, 489) with delta (0, 0)
Screenshot: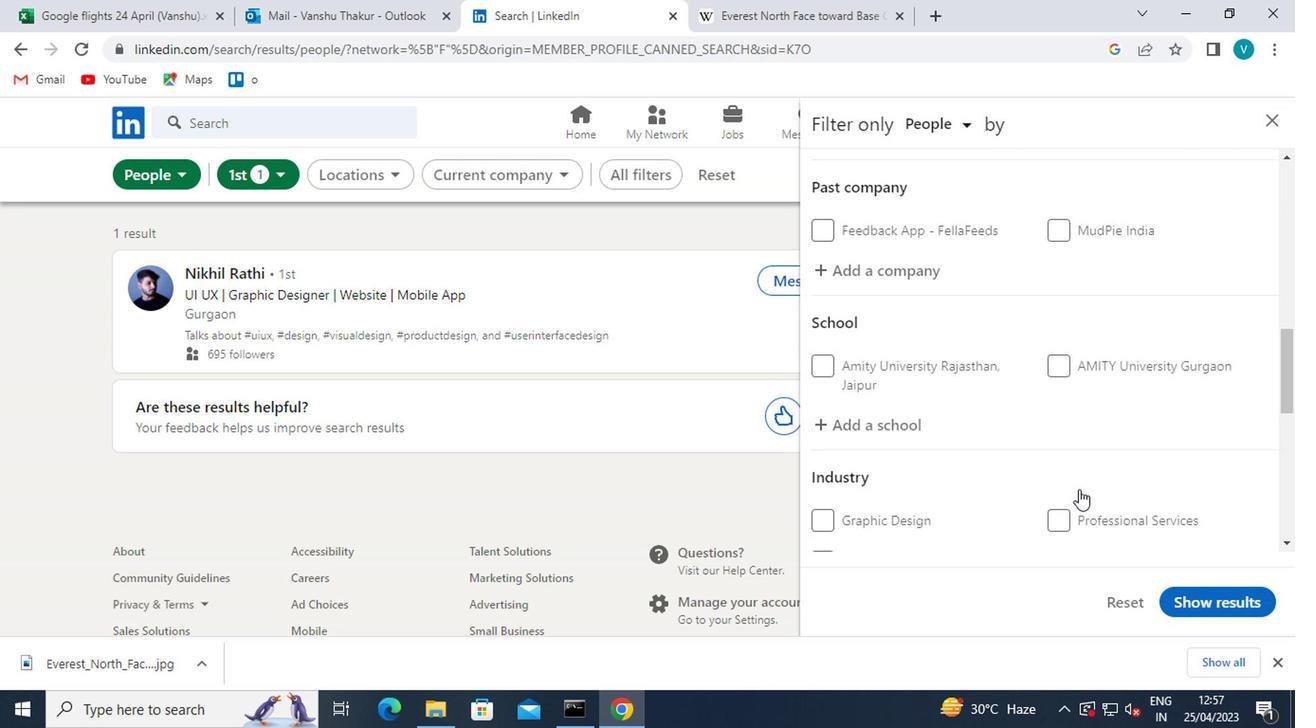 
Action: Mouse moved to (1074, 488)
Screenshot: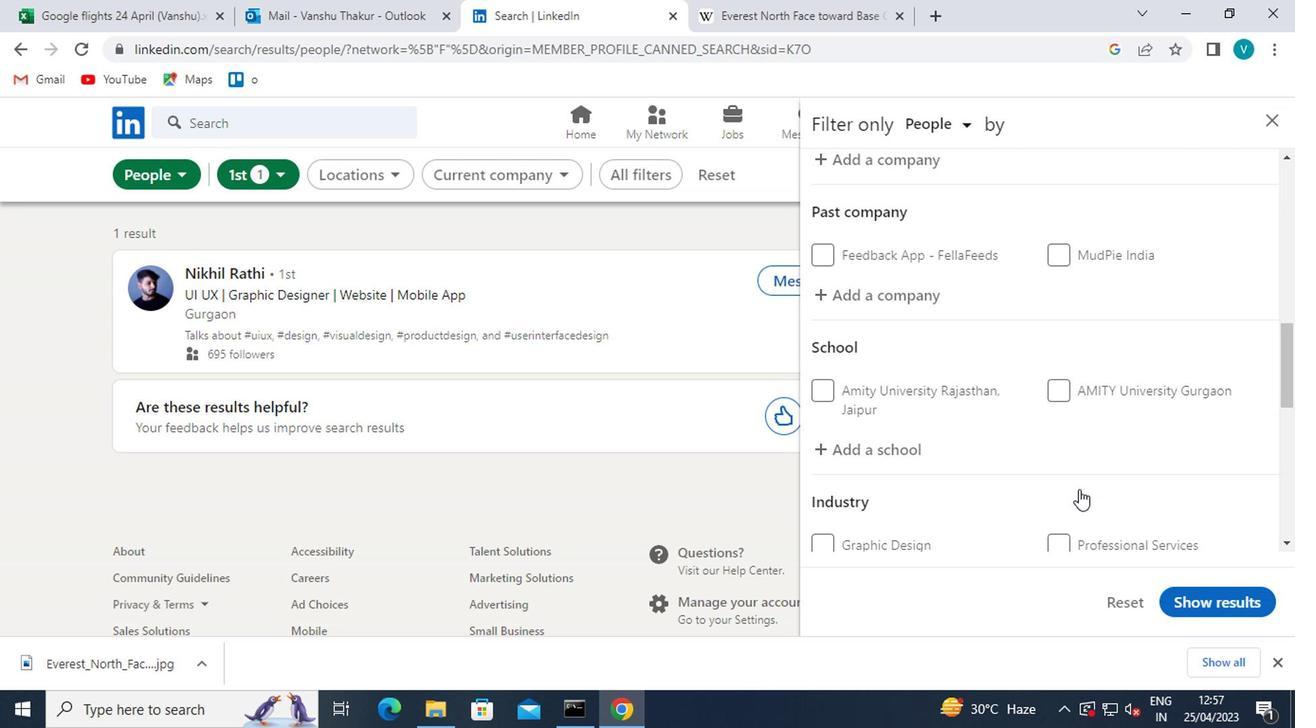 
Action: Mouse scrolled (1074, 489) with delta (0, 0)
Screenshot: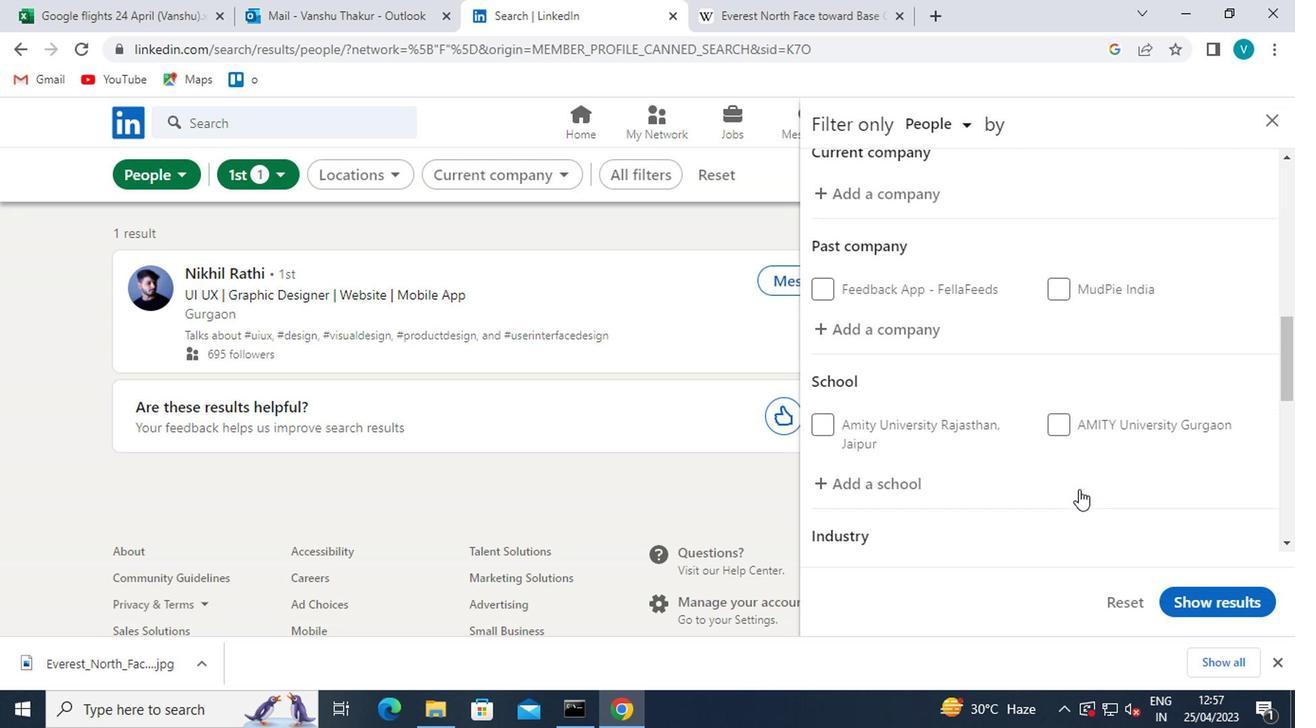
Action: Mouse moved to (918, 349)
Screenshot: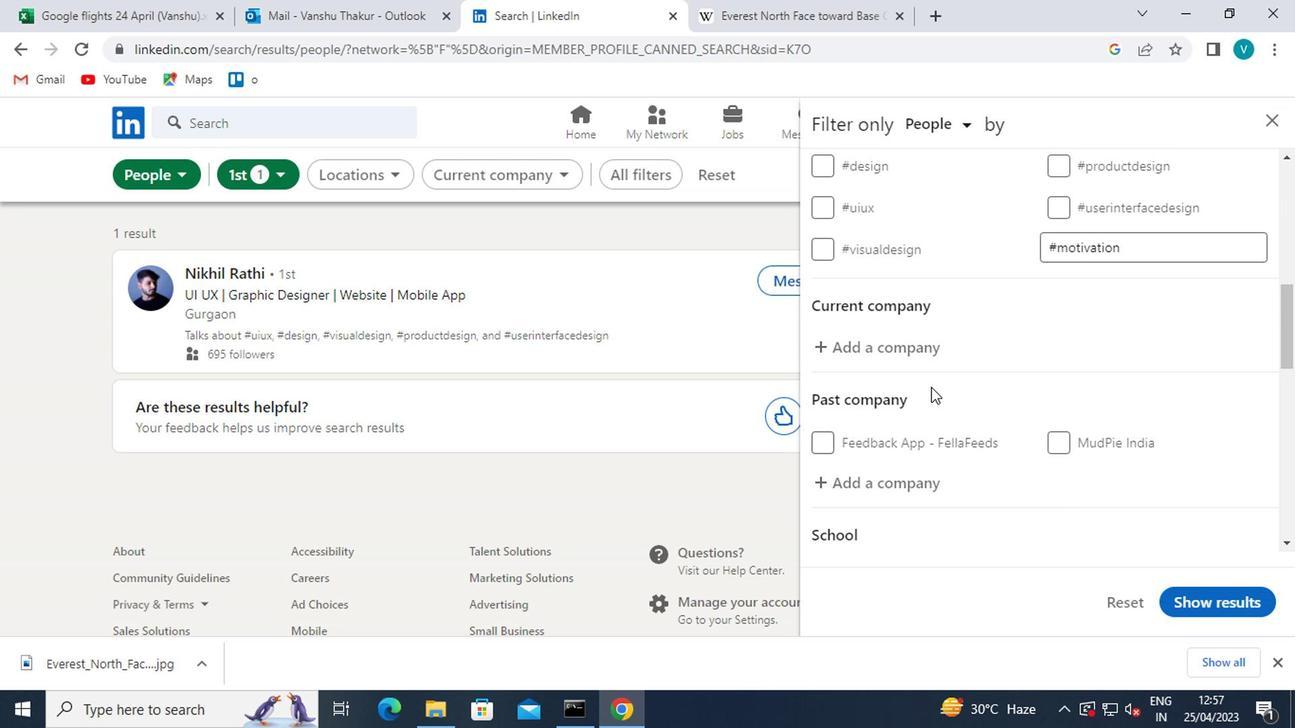 
Action: Mouse pressed left at (918, 349)
Screenshot: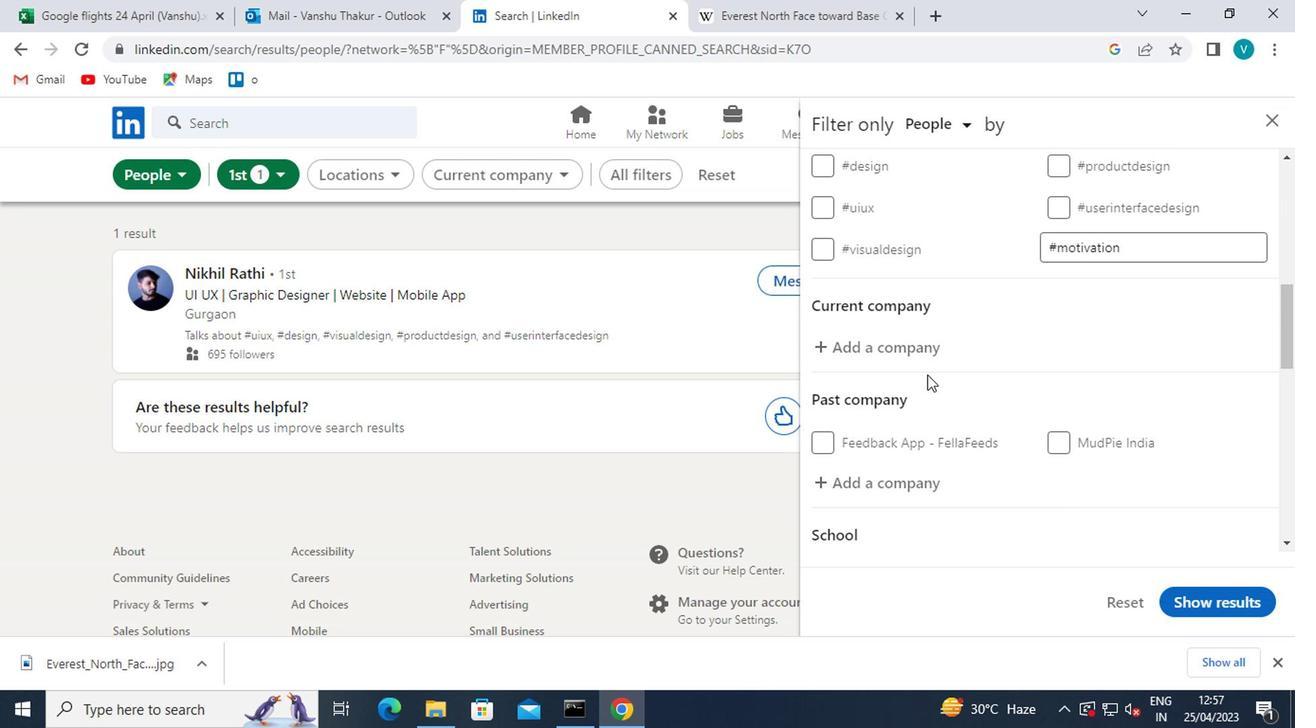 
Action: Mouse moved to (918, 348)
Screenshot: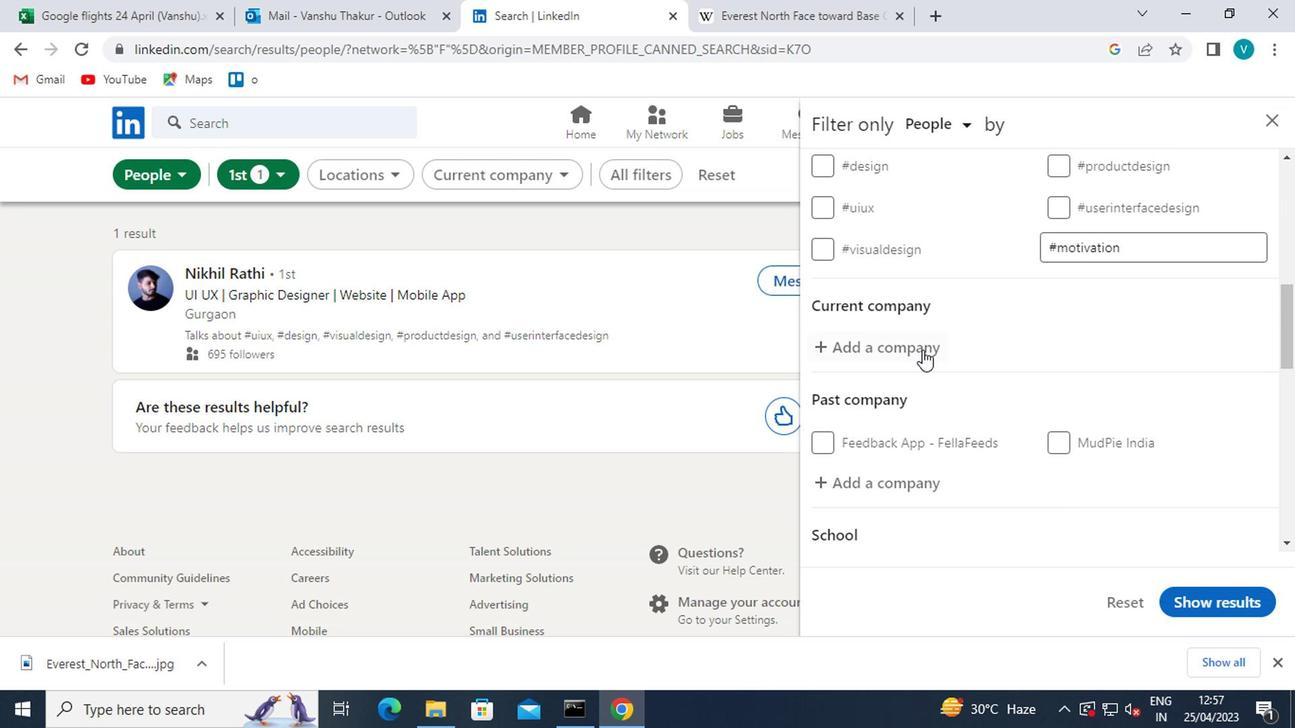 
Action: Key pressed <Key.shift>INDIGO
Screenshot: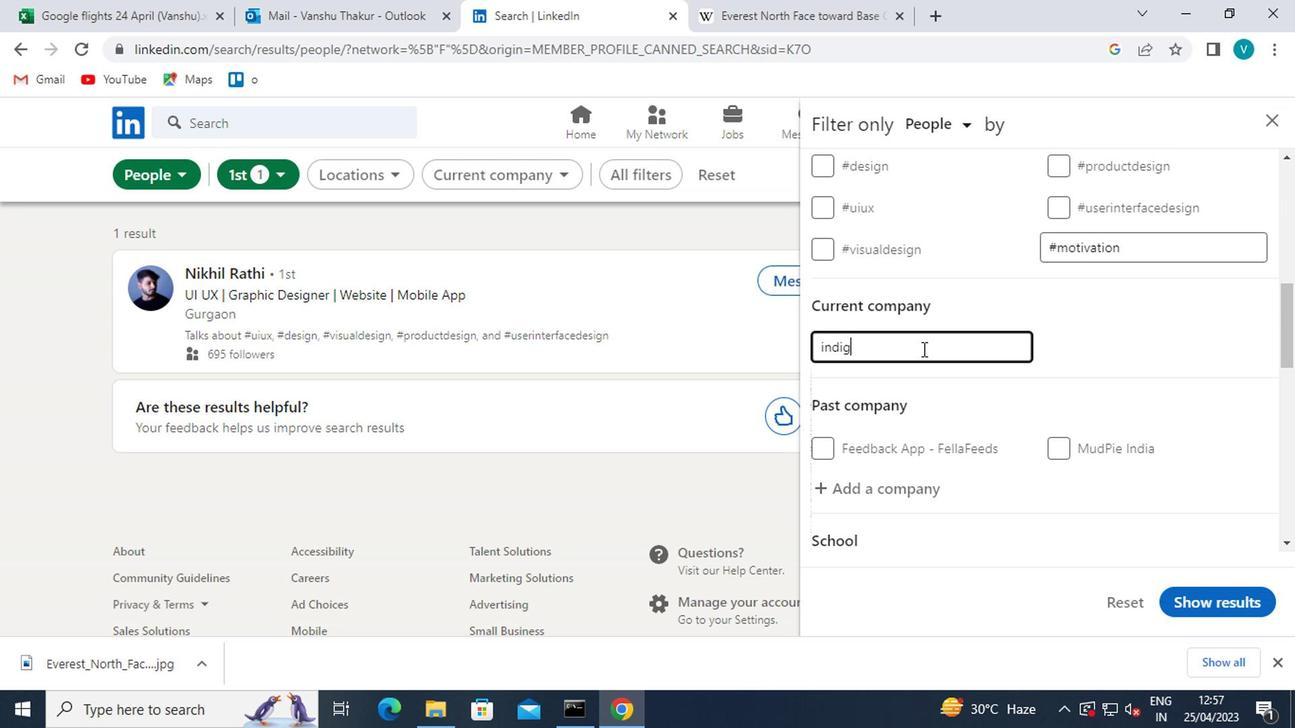 
Action: Mouse moved to (918, 433)
Screenshot: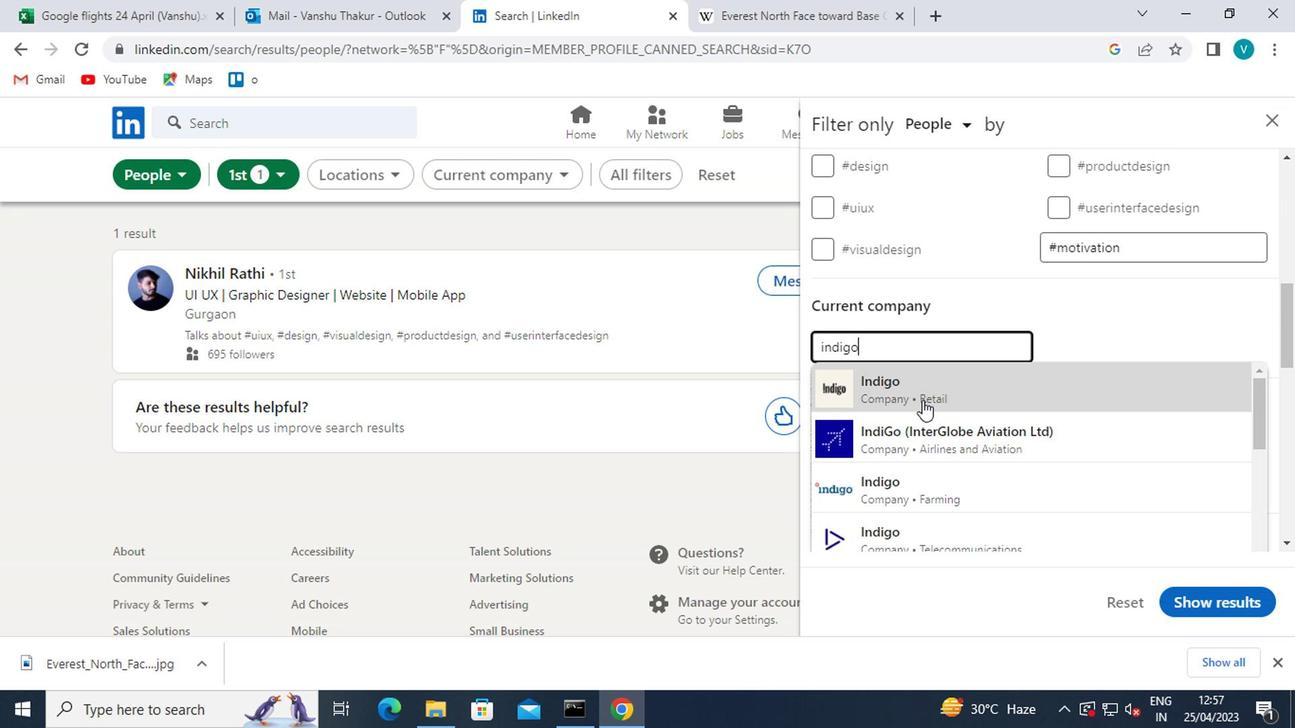 
Action: Mouse pressed left at (918, 433)
Screenshot: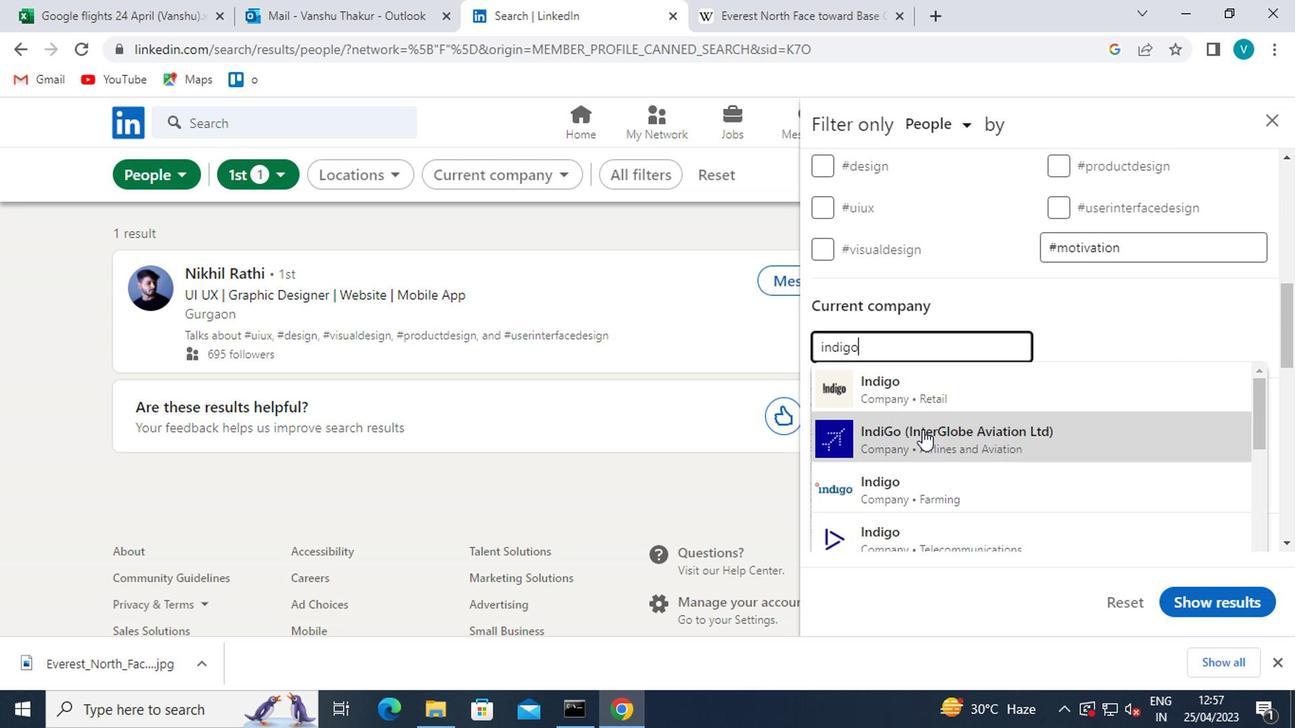 
Action: Mouse moved to (924, 433)
Screenshot: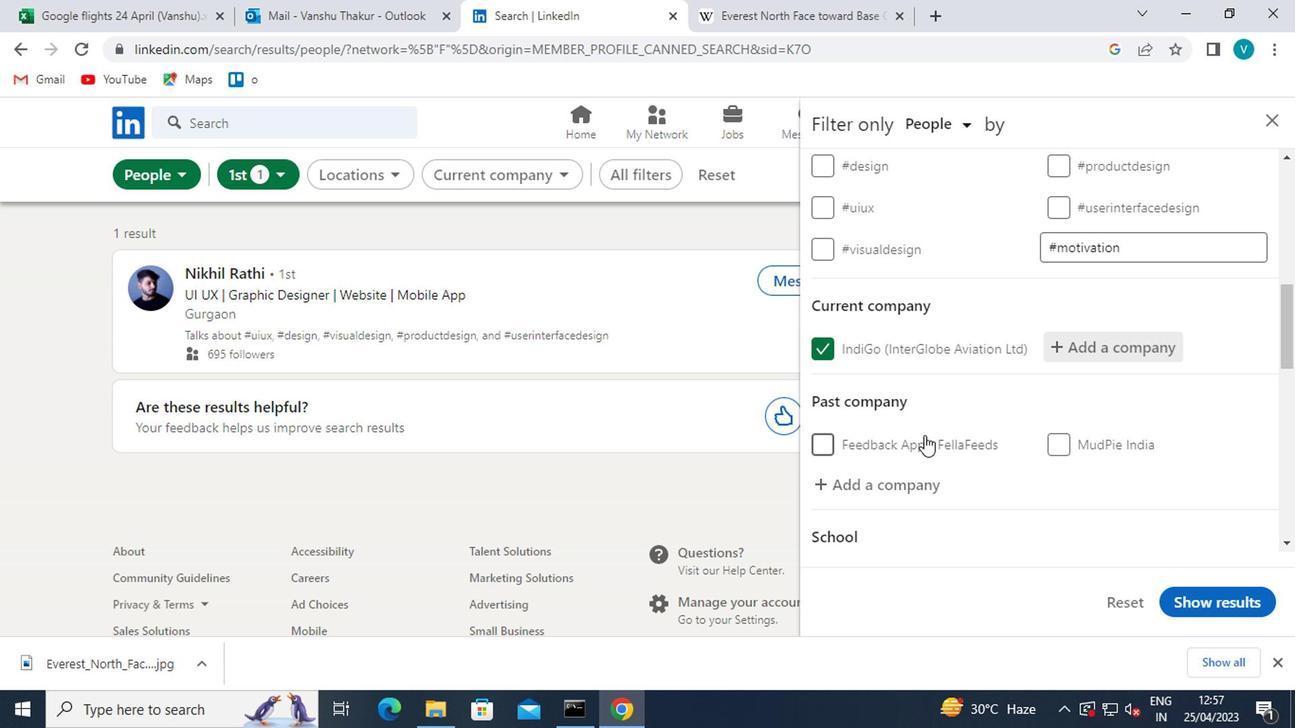 
Action: Mouse scrolled (924, 432) with delta (0, -1)
Screenshot: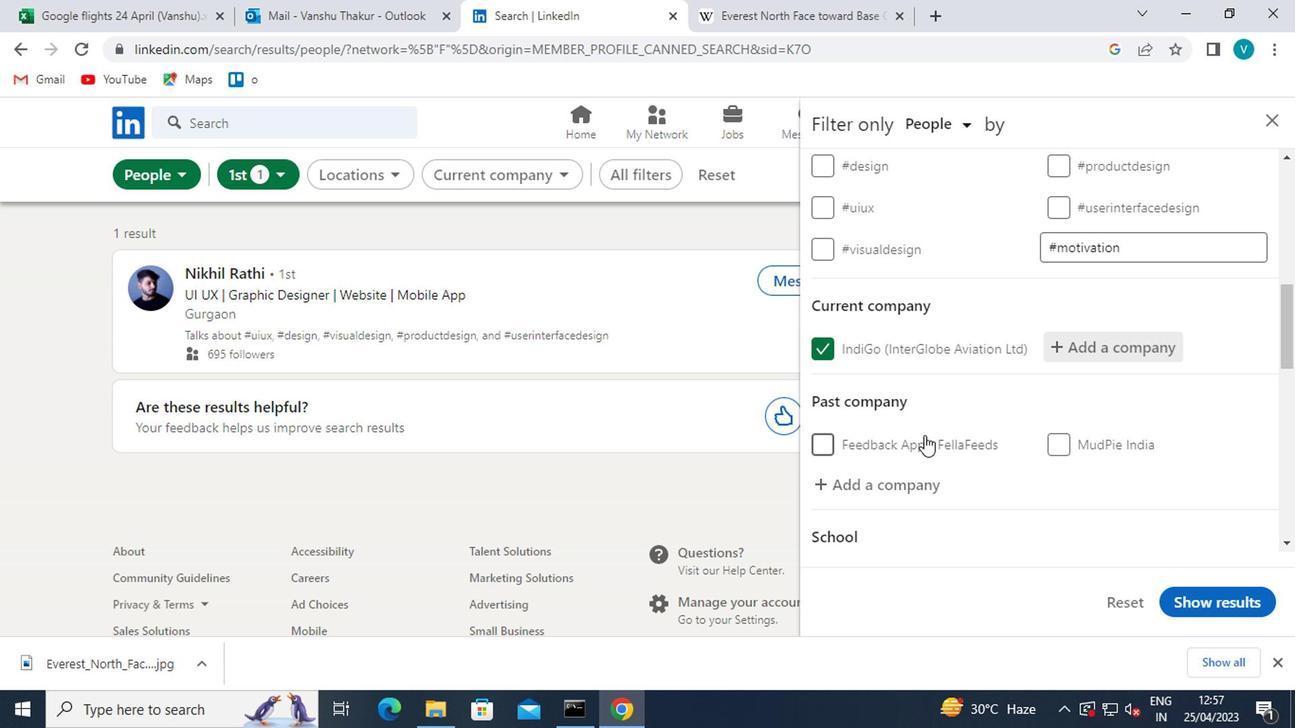 
Action: Mouse moved to (924, 432)
Screenshot: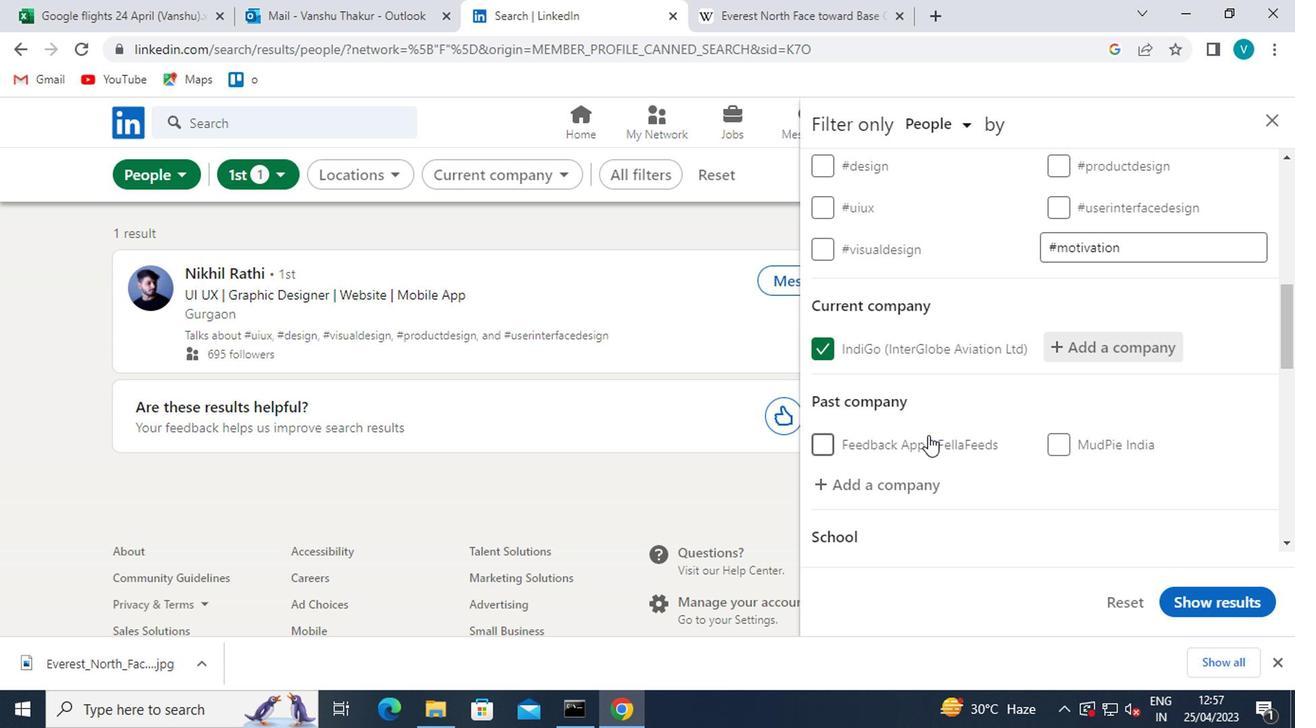 
Action: Mouse scrolled (924, 431) with delta (0, 0)
Screenshot: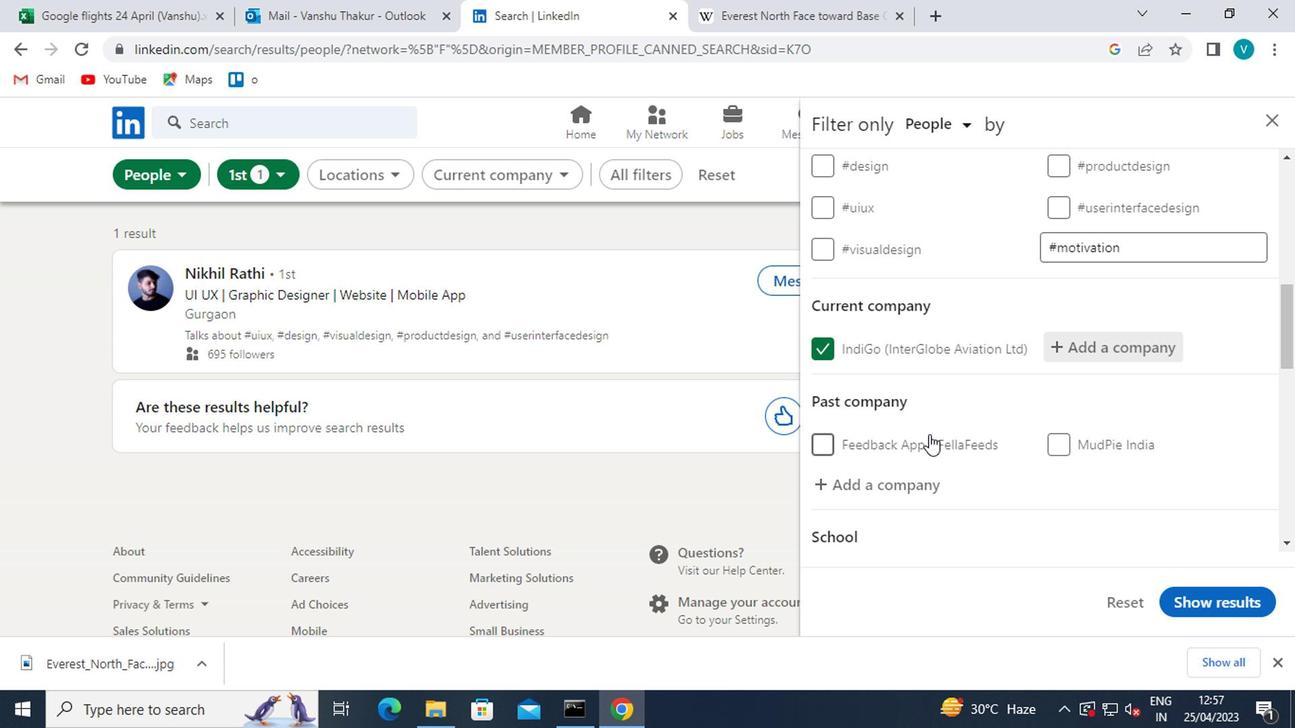 
Action: Mouse moved to (858, 455)
Screenshot: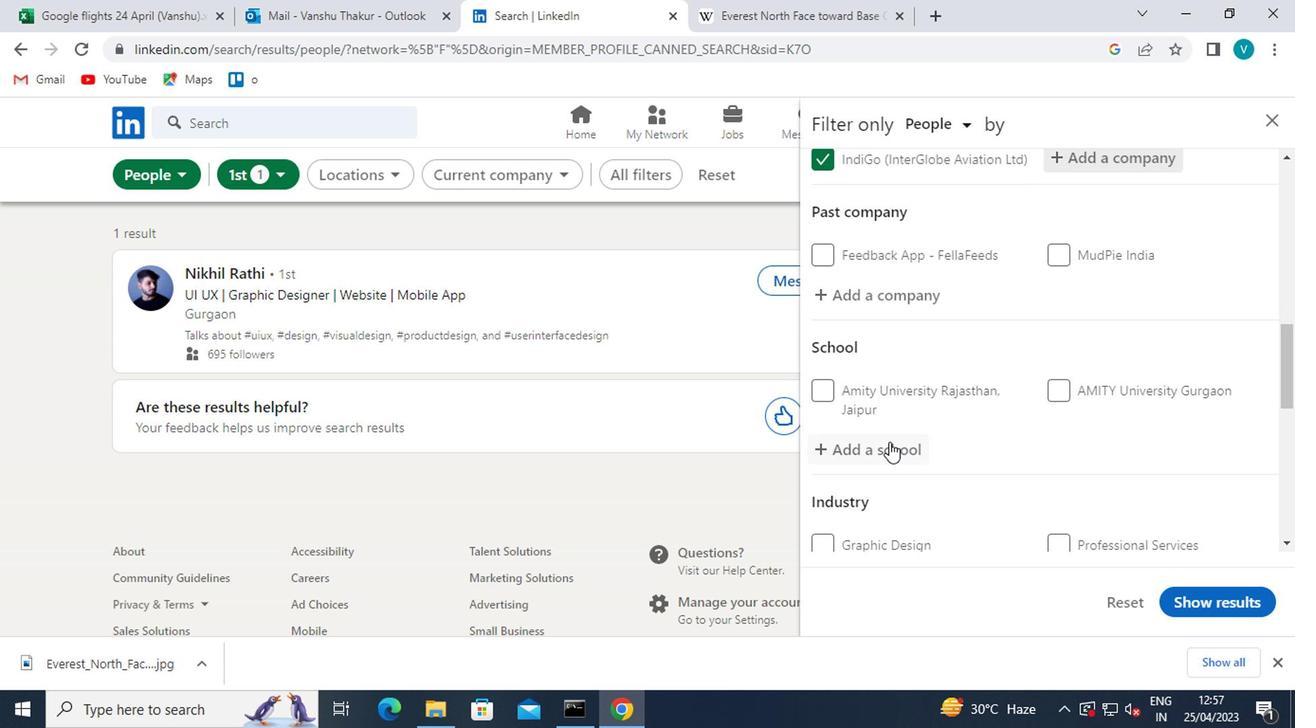 
Action: Mouse pressed left at (858, 455)
Screenshot: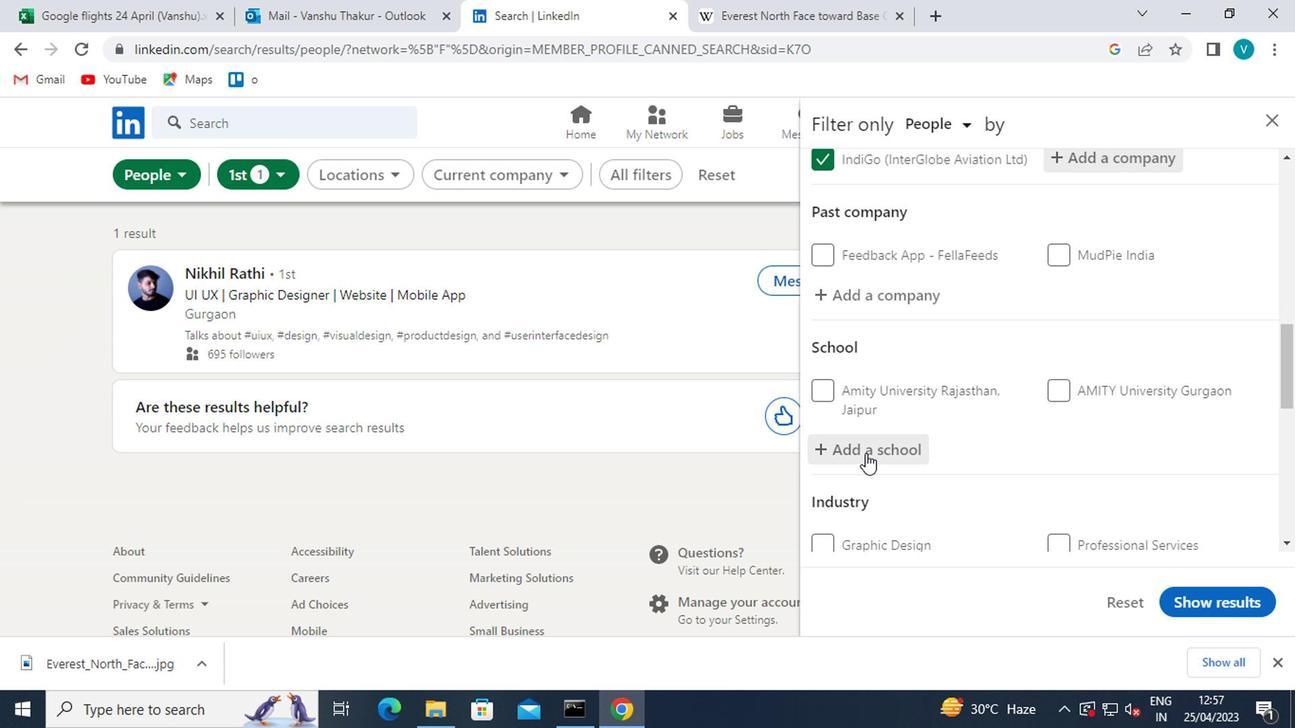 
Action: Mouse moved to (858, 455)
Screenshot: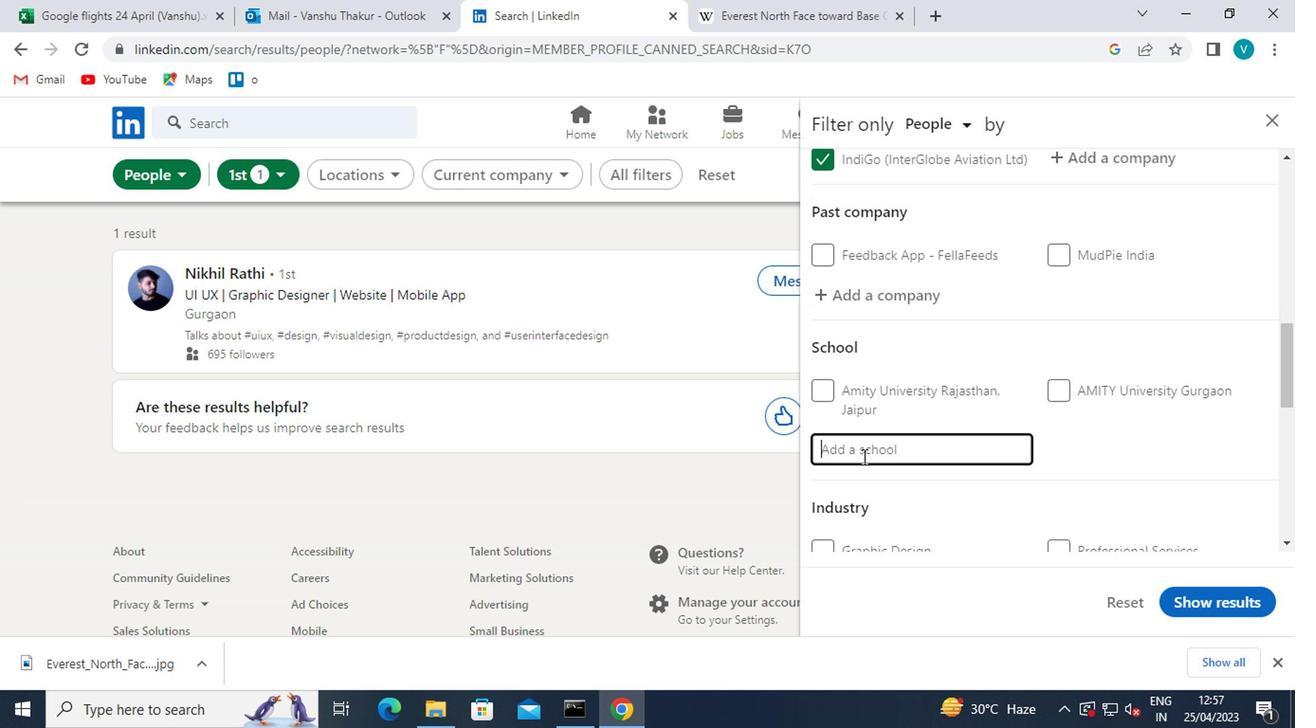 
Action: Key pressed <Key.shift>INSTITUTE<Key.space>
Screenshot: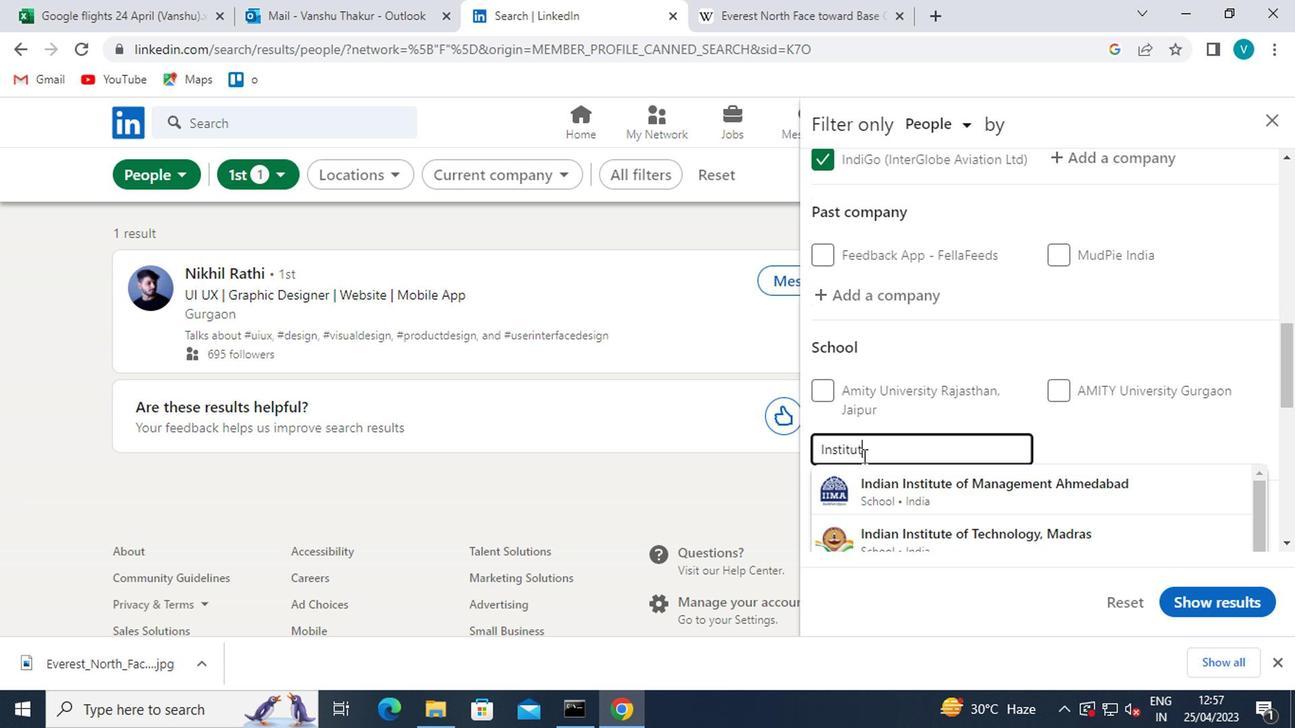 
Action: Mouse moved to (858, 455)
Screenshot: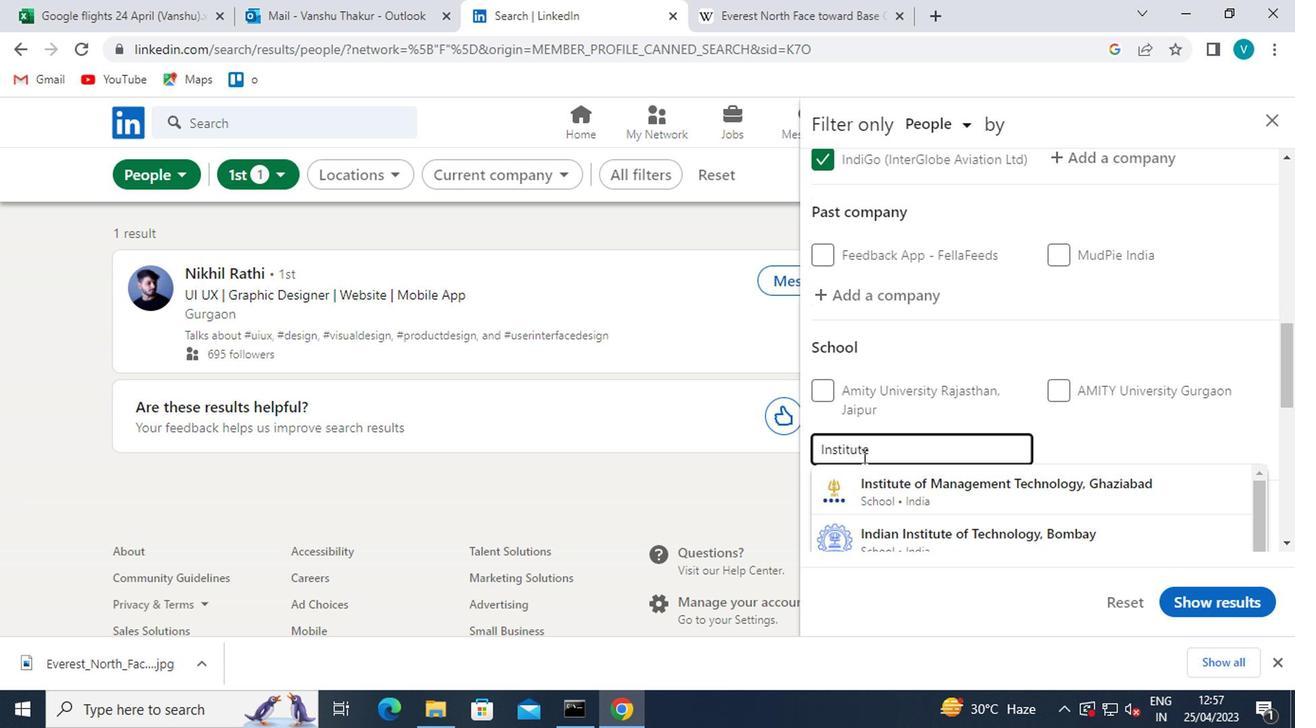 
Action: Key pressed OF<Key.space><Key.shift>ROAD<Key.space>
Screenshot: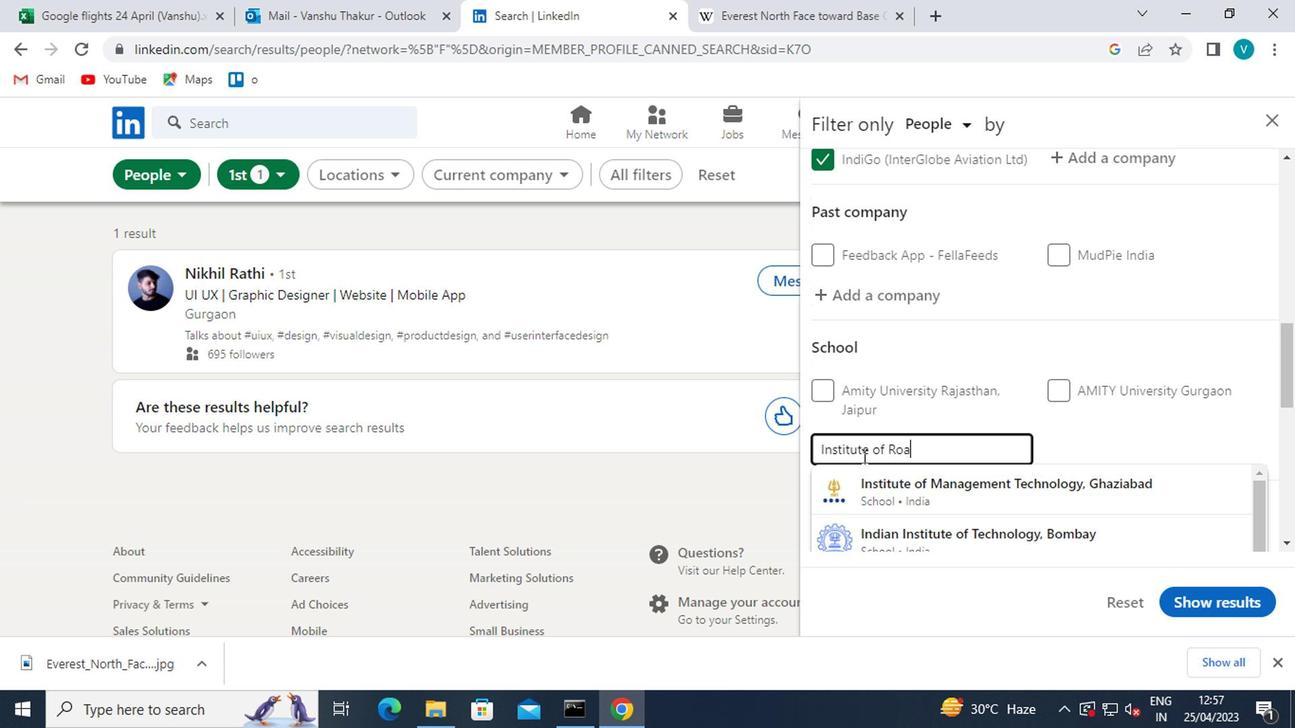 
Action: Mouse moved to (857, 457)
Screenshot: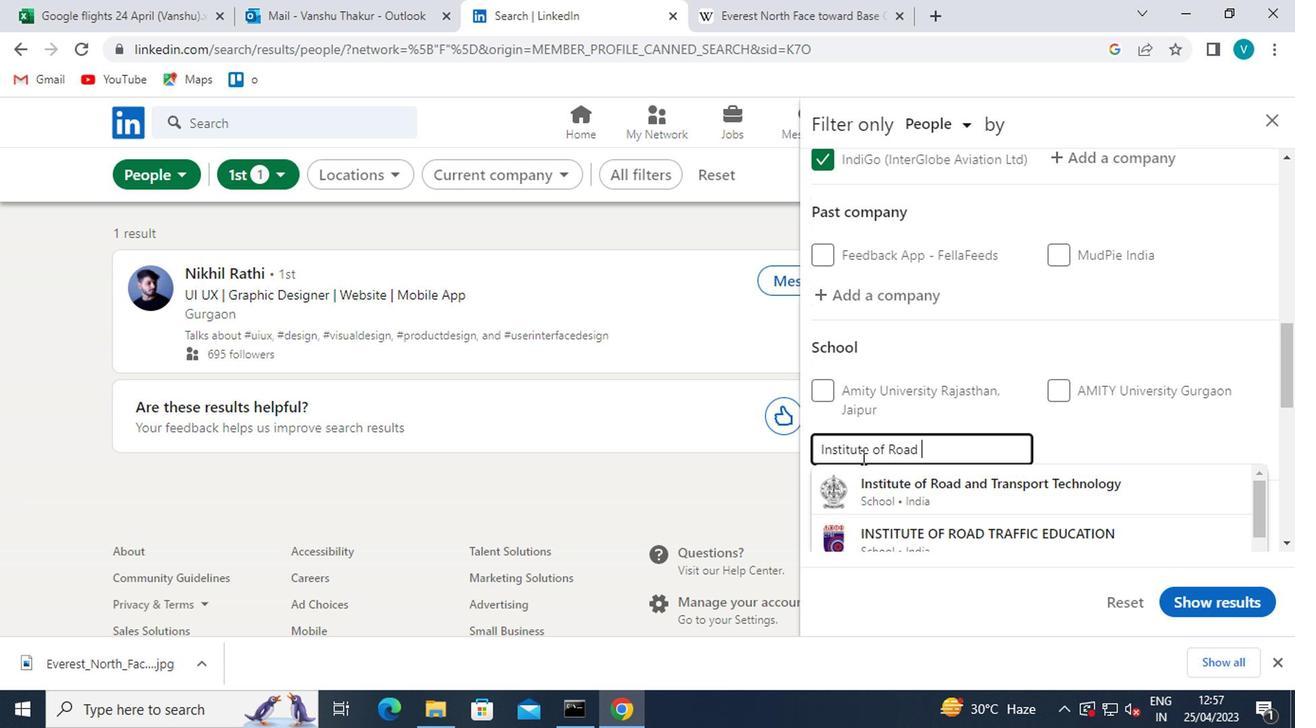 
Action: Key pressed AND<Key.space><Key.shift>TRANSPORT<Key.space>
Screenshot: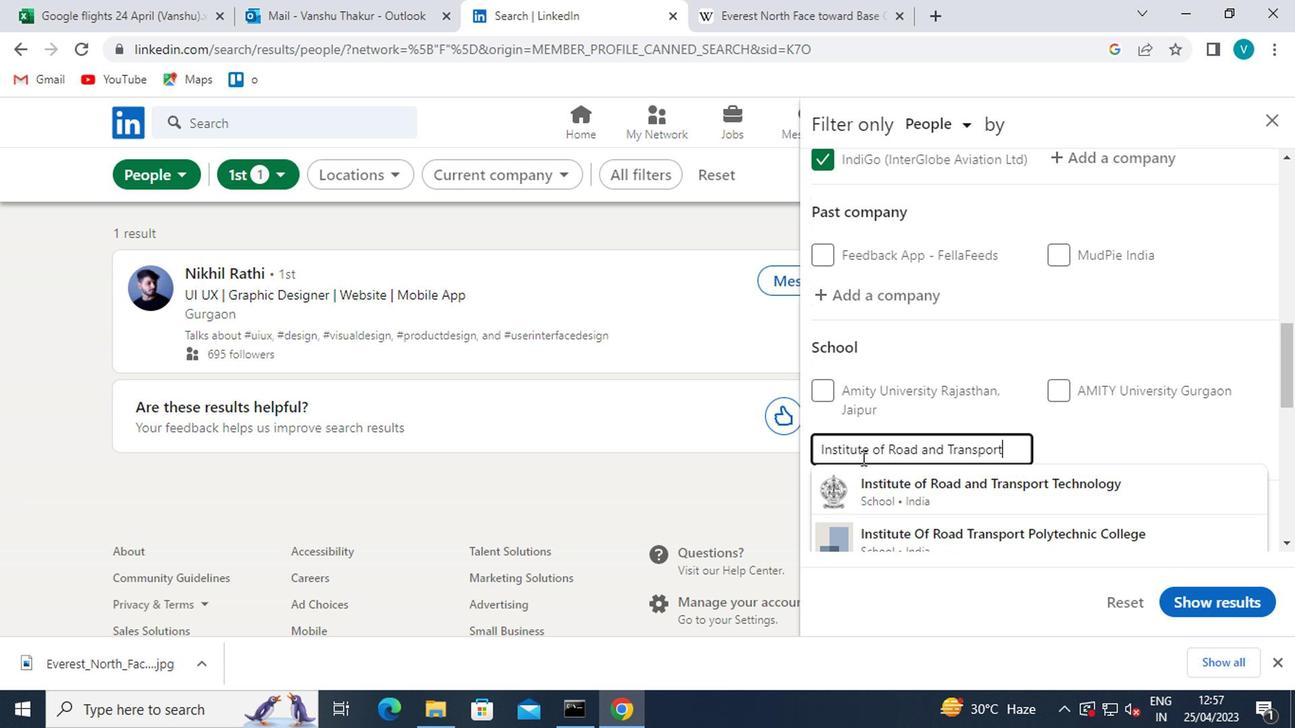 
Action: Mouse moved to (978, 479)
Screenshot: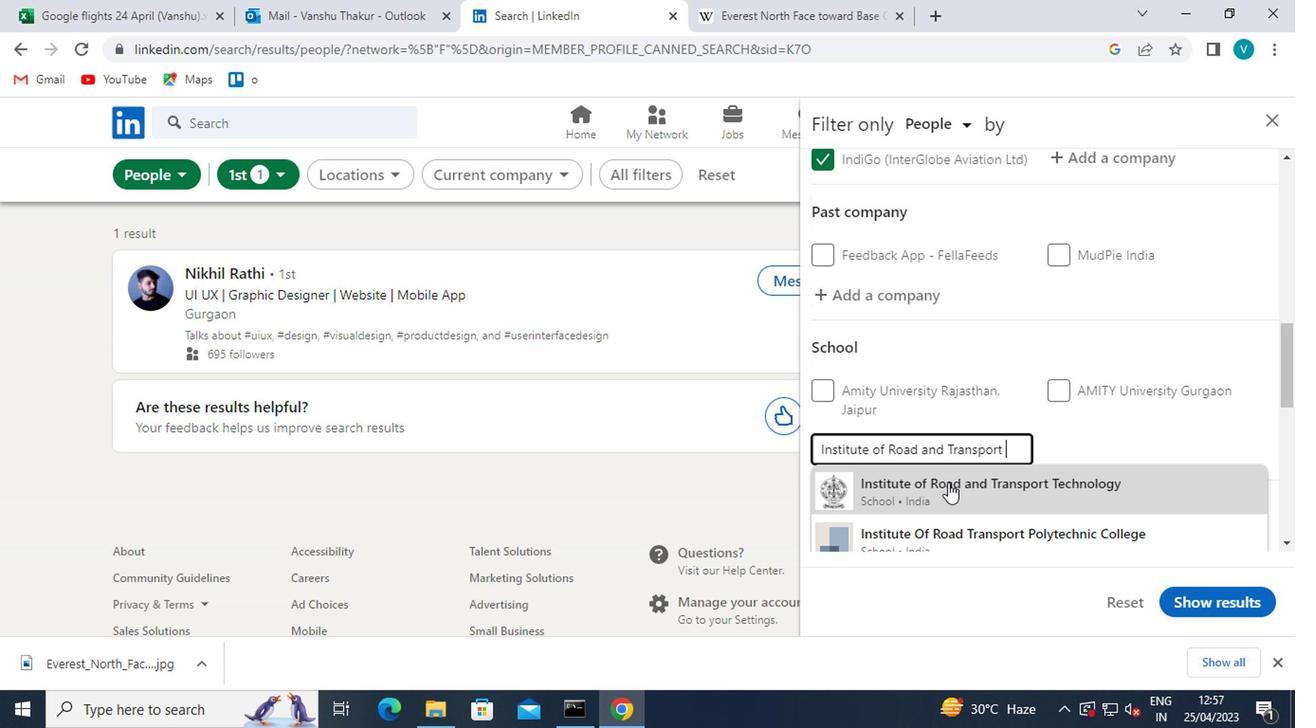 
Action: Mouse pressed left at (978, 479)
Screenshot: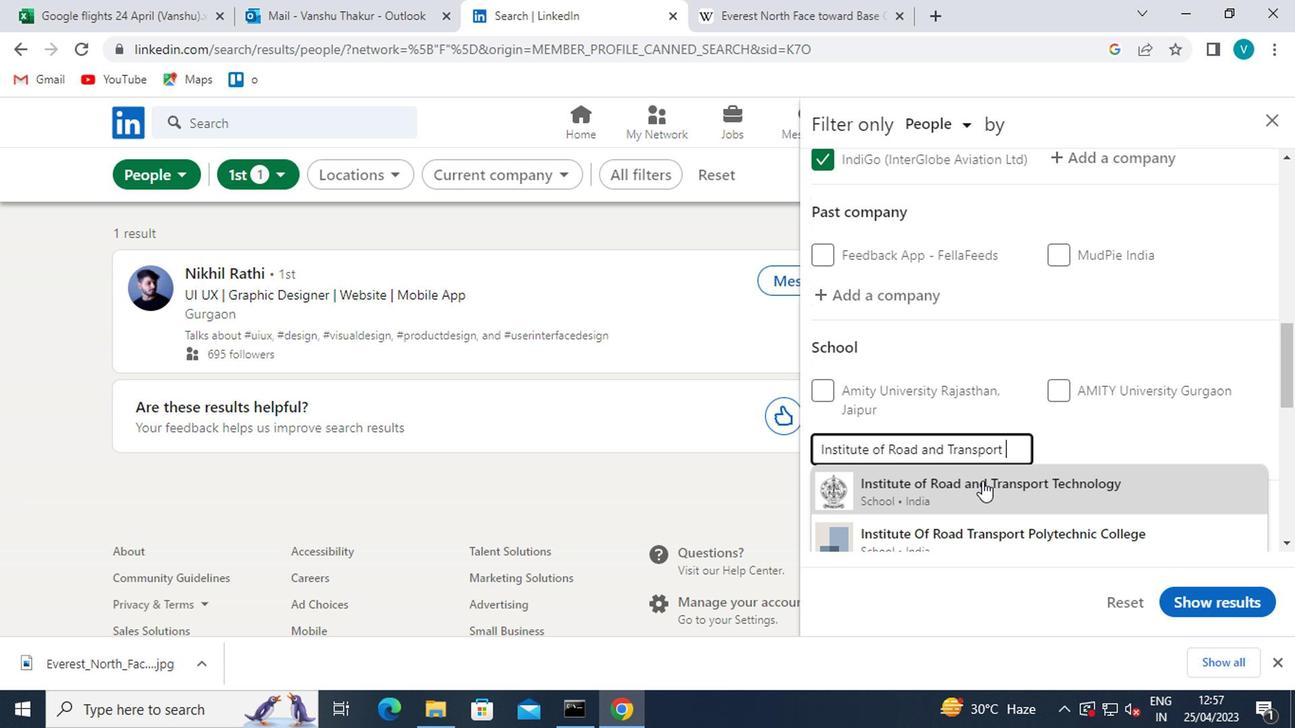 
Action: Mouse moved to (976, 477)
Screenshot: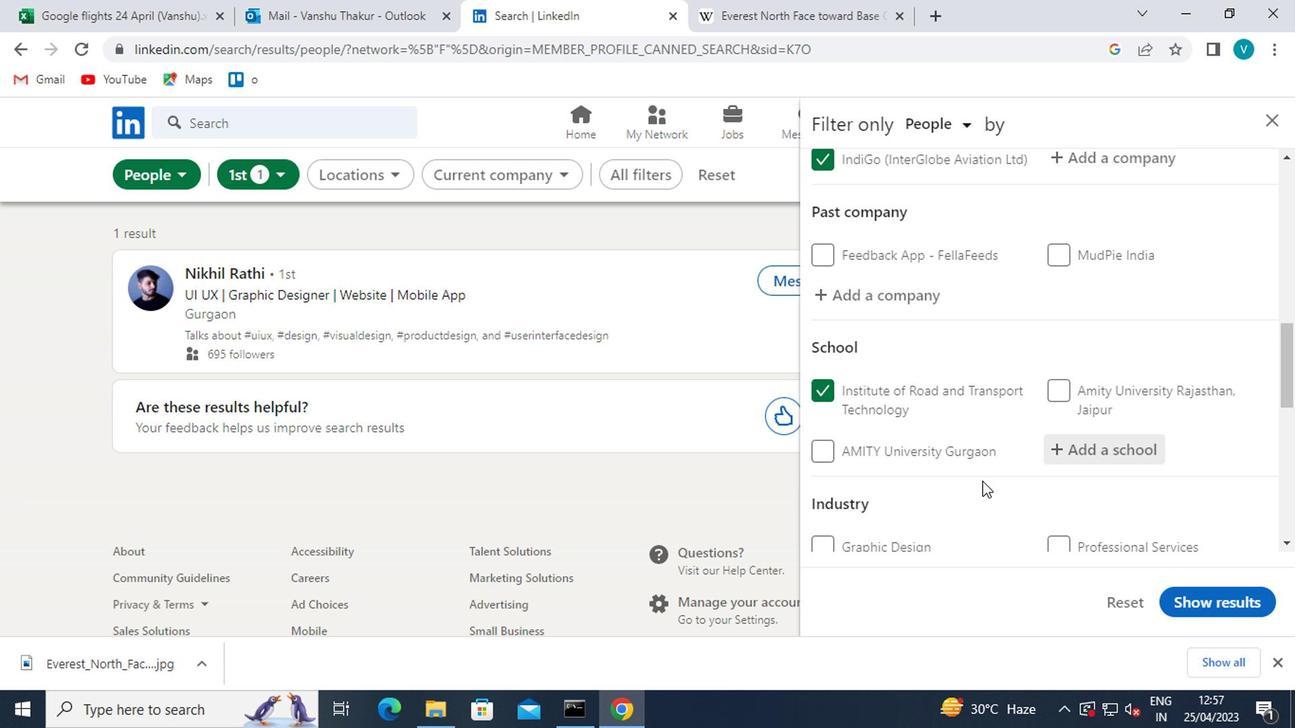 
Action: Mouse scrolled (976, 476) with delta (0, 0)
Screenshot: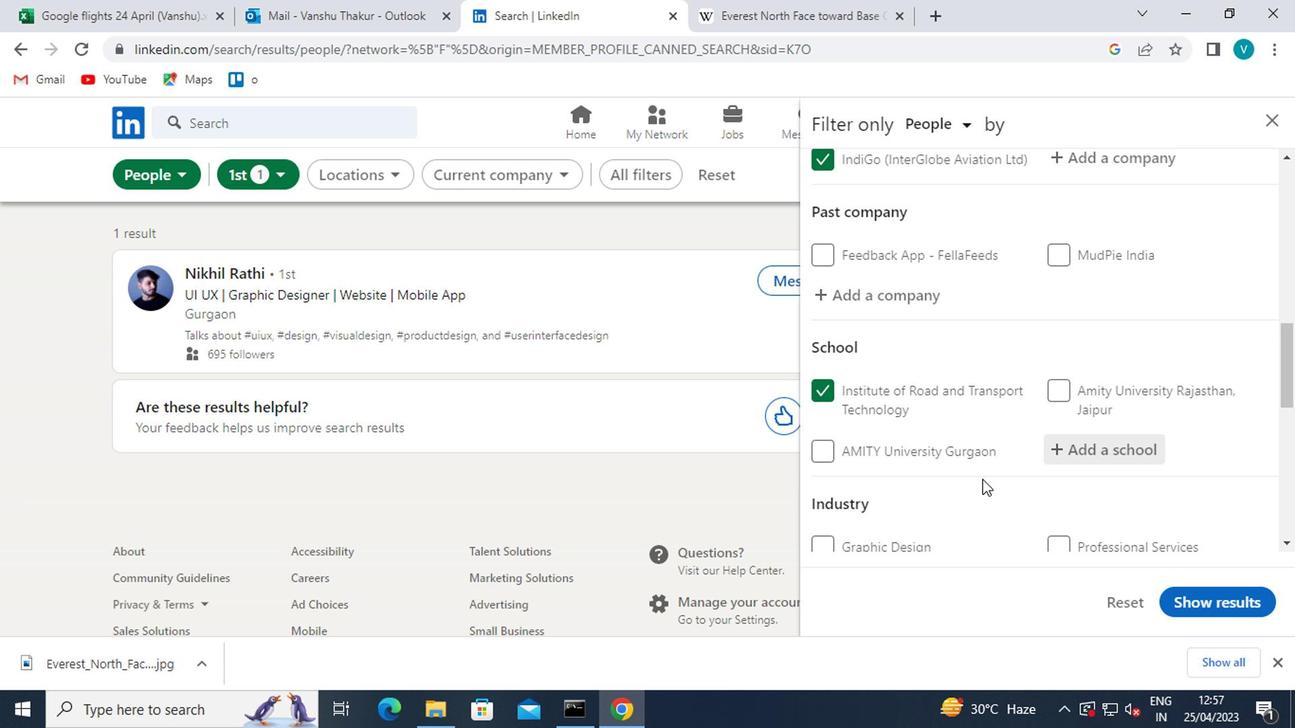 
Action: Mouse scrolled (976, 476) with delta (0, 0)
Screenshot: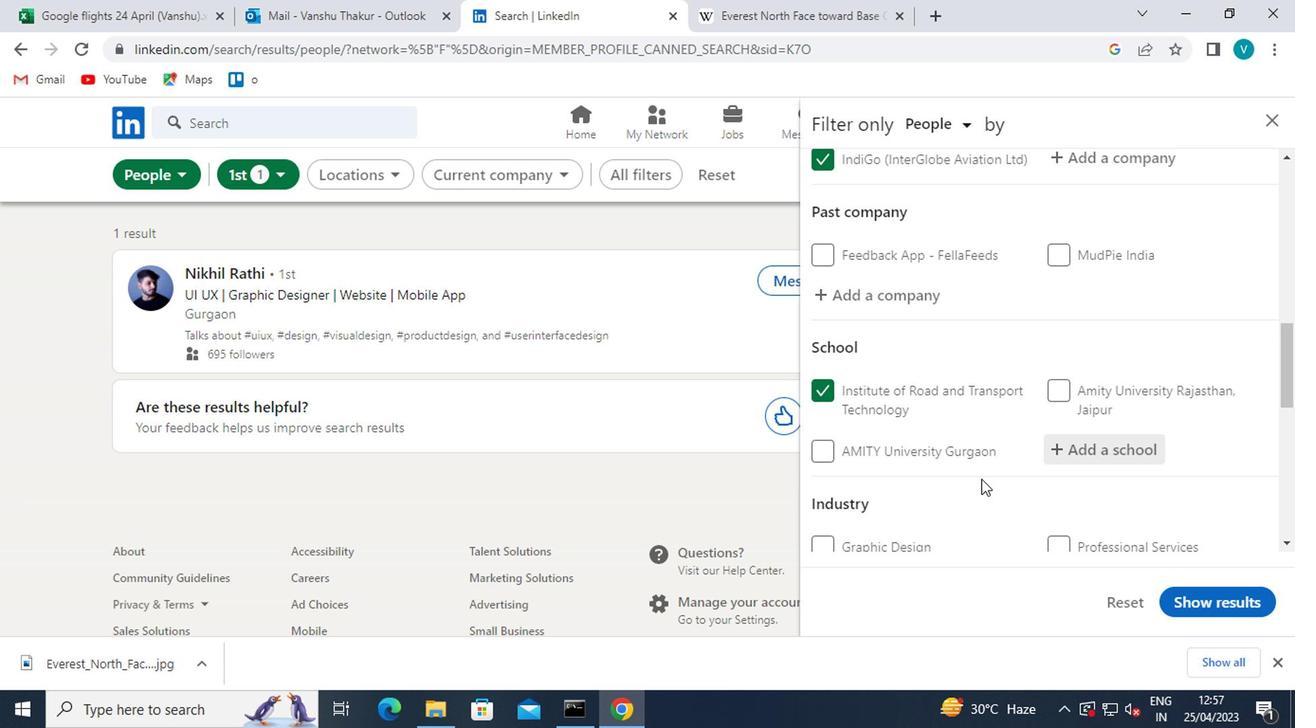 
Action: Mouse scrolled (976, 476) with delta (0, 0)
Screenshot: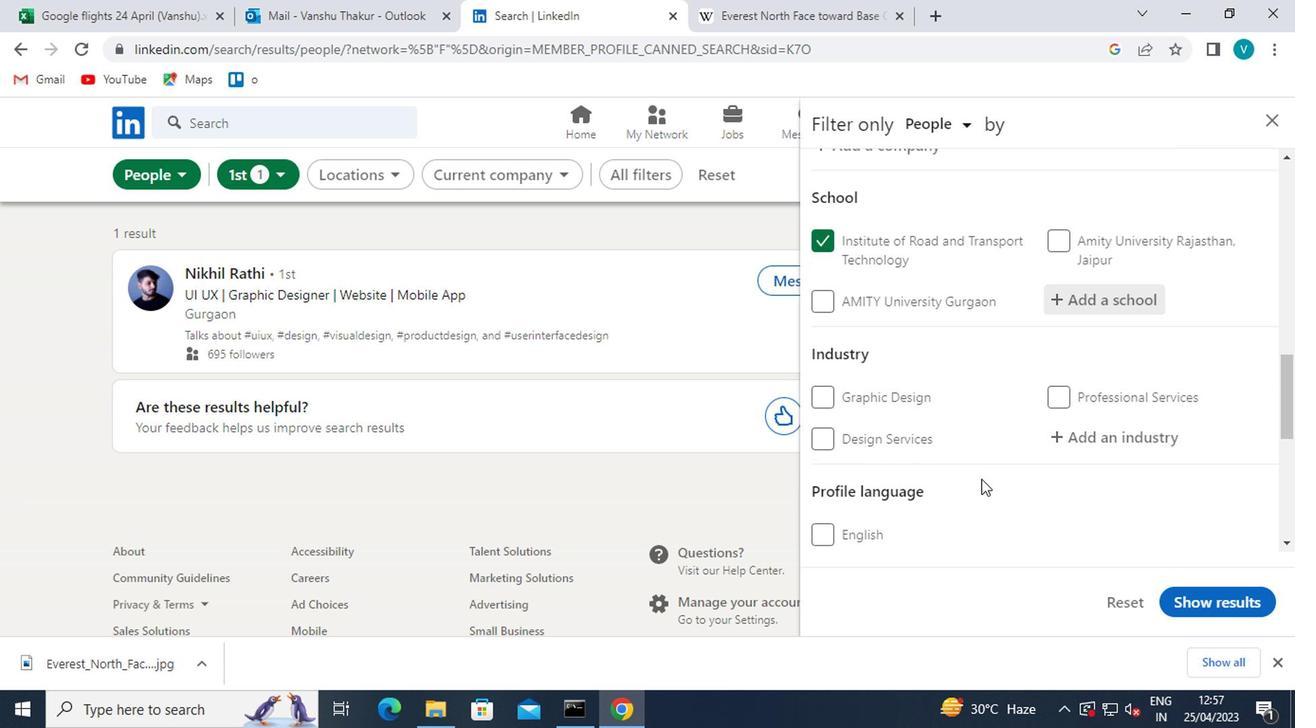 
Action: Mouse moved to (1123, 302)
Screenshot: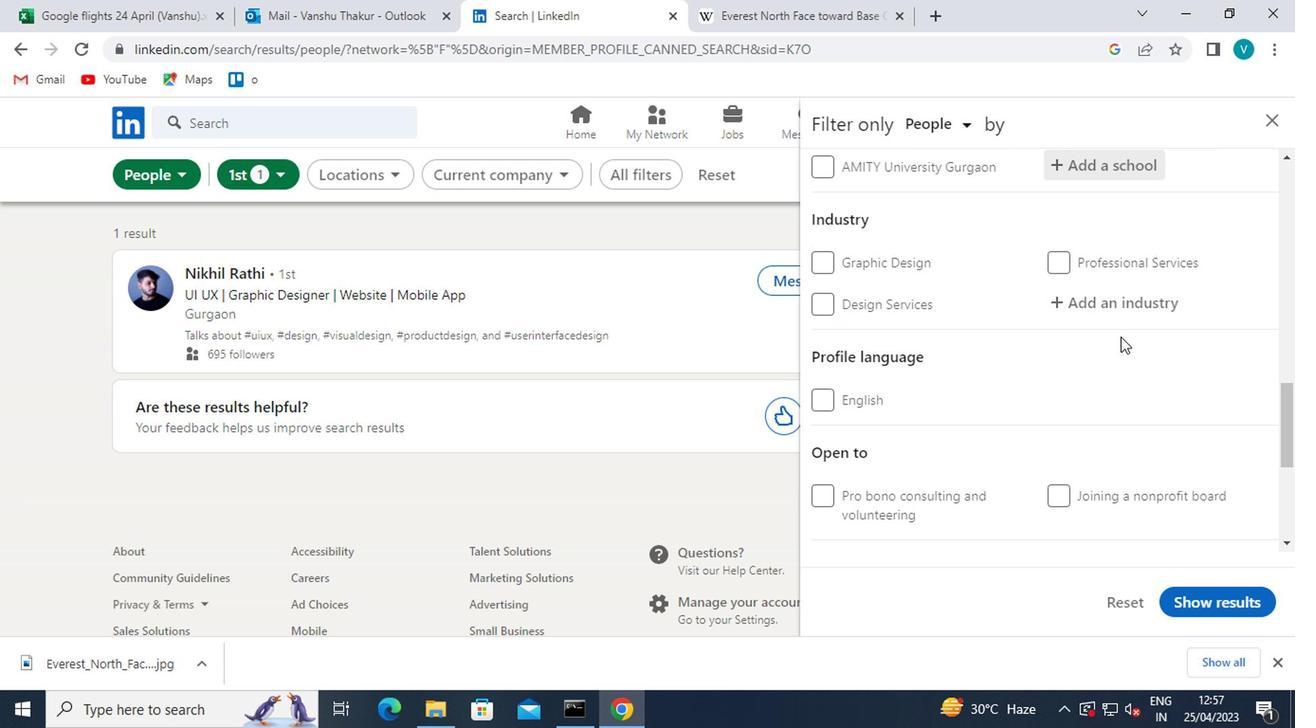 
Action: Mouse pressed left at (1123, 302)
Screenshot: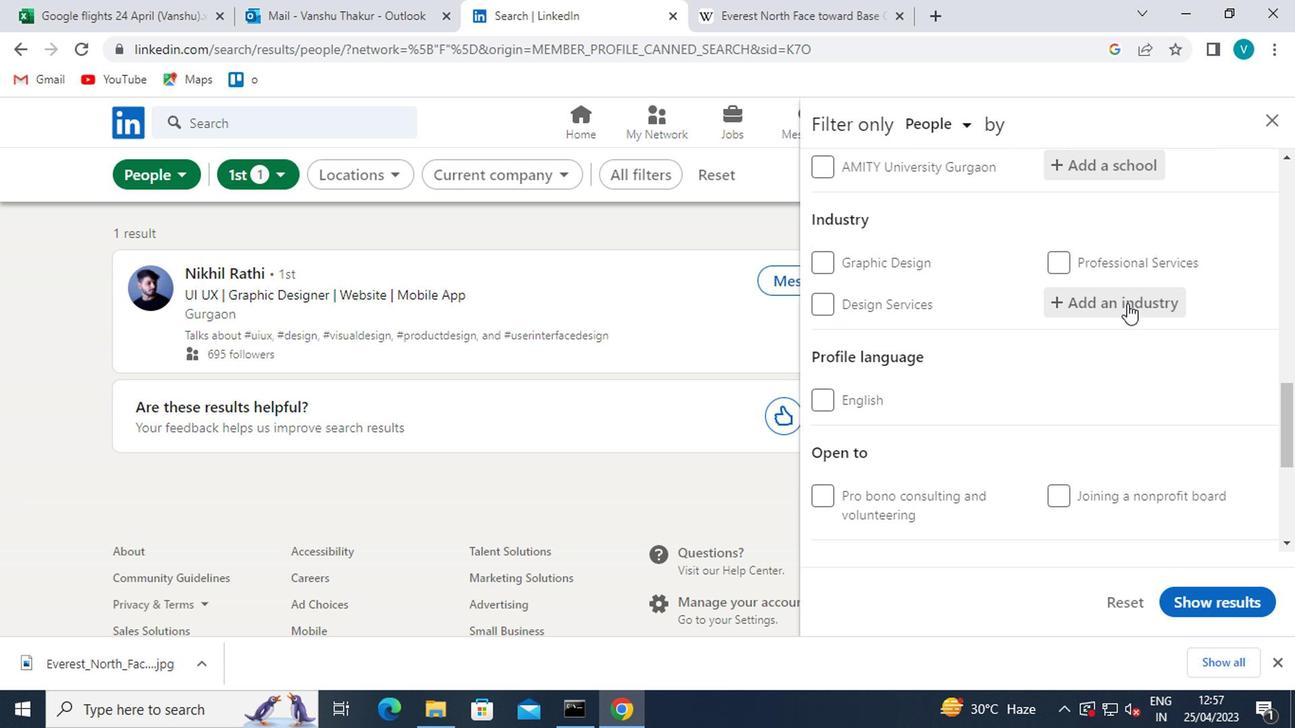 
Action: Mouse moved to (982, 201)
Screenshot: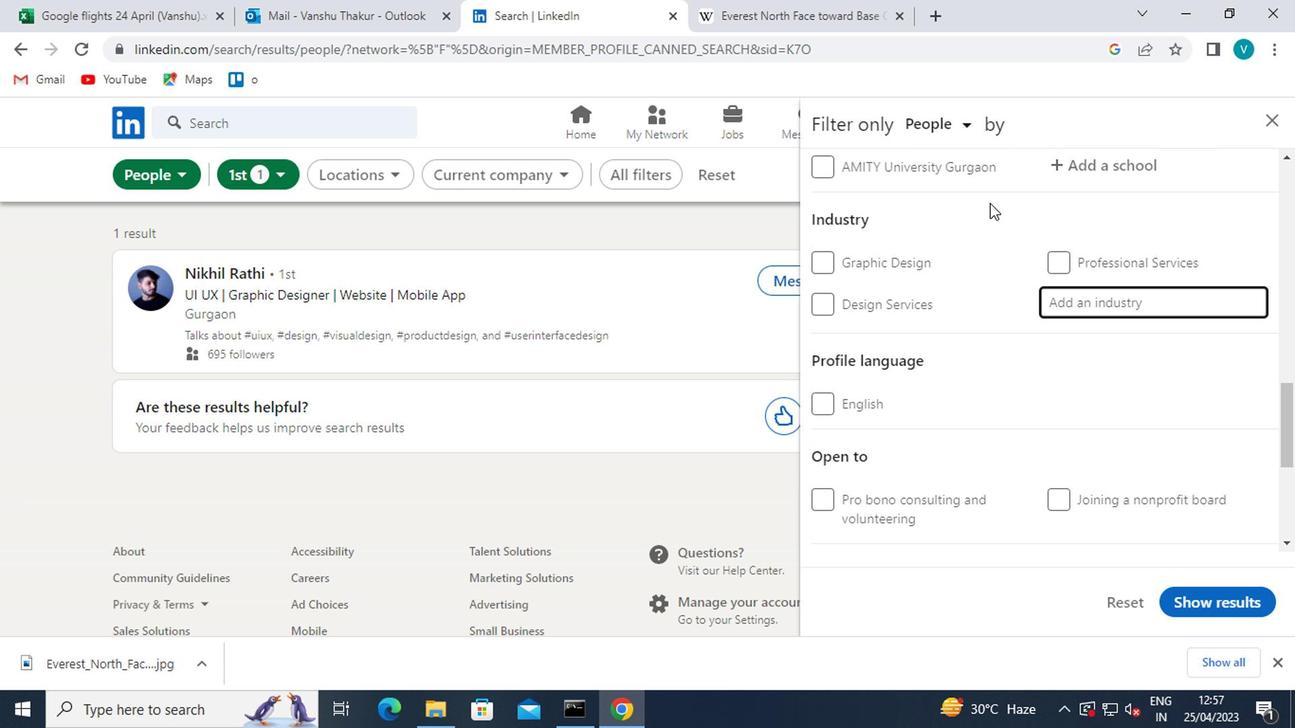 
Action: Key pressed <Key.shift>O
Screenshot: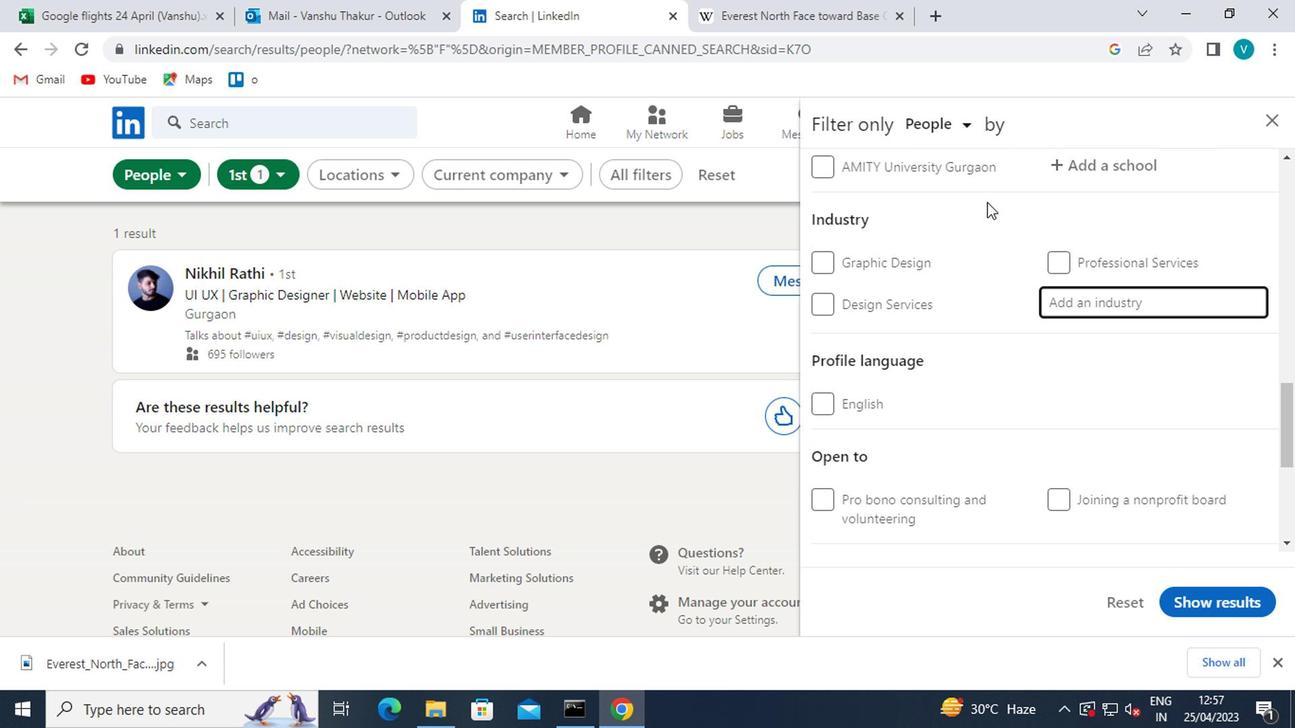 
Action: Mouse moved to (982, 201)
Screenshot: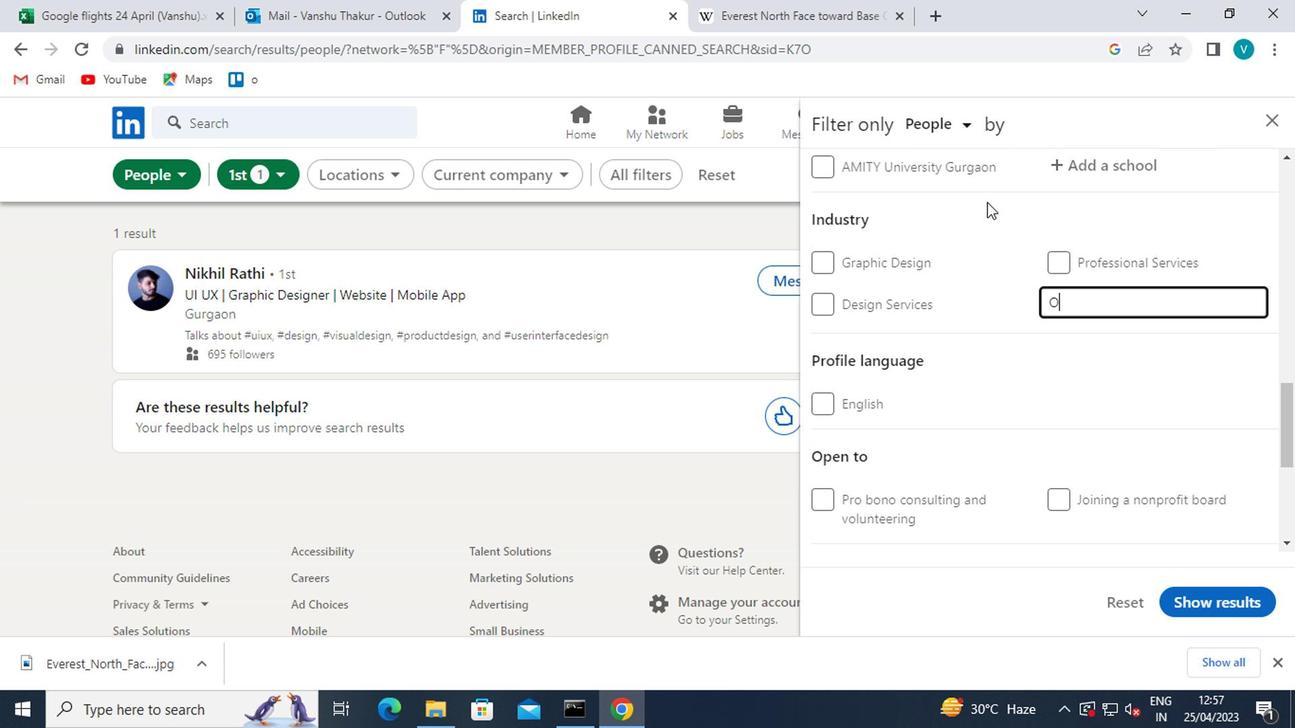 
Action: Key pressed N
Screenshot: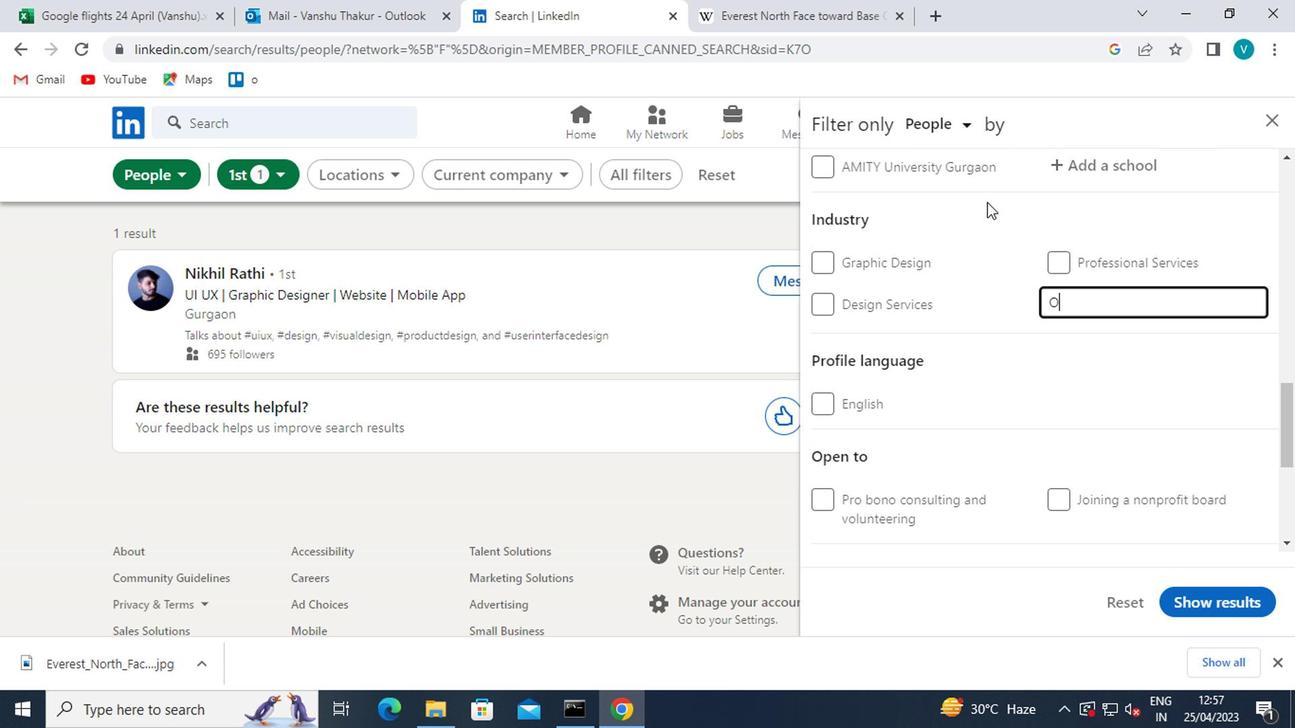 
Action: Mouse moved to (980, 198)
Screenshot: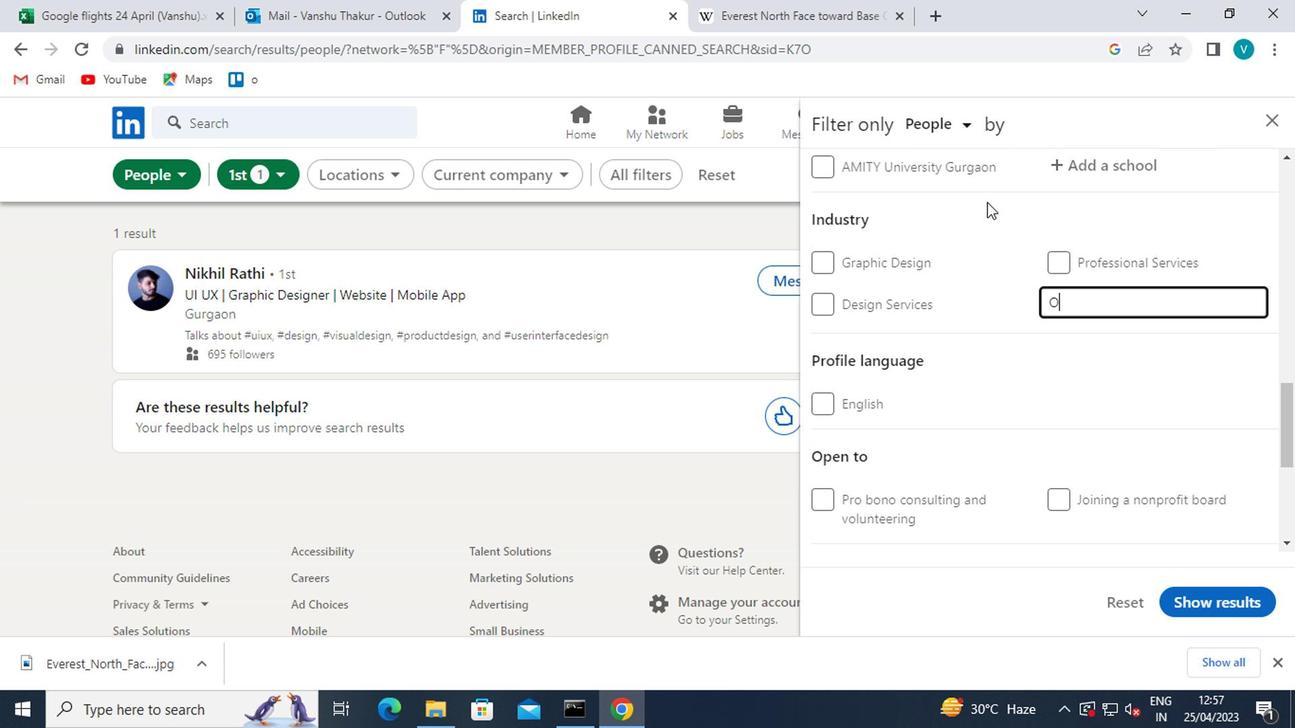 
Action: Key pressed L
Screenshot: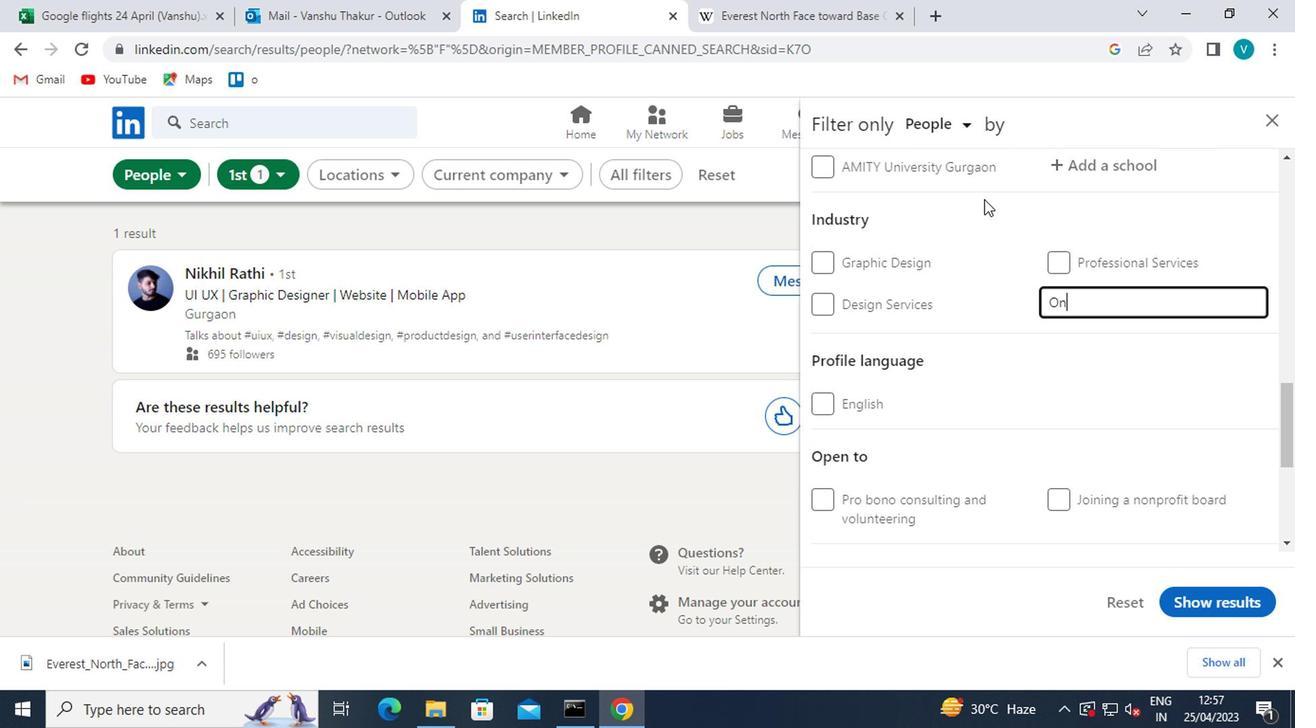 
Action: Mouse moved to (978, 198)
Screenshot: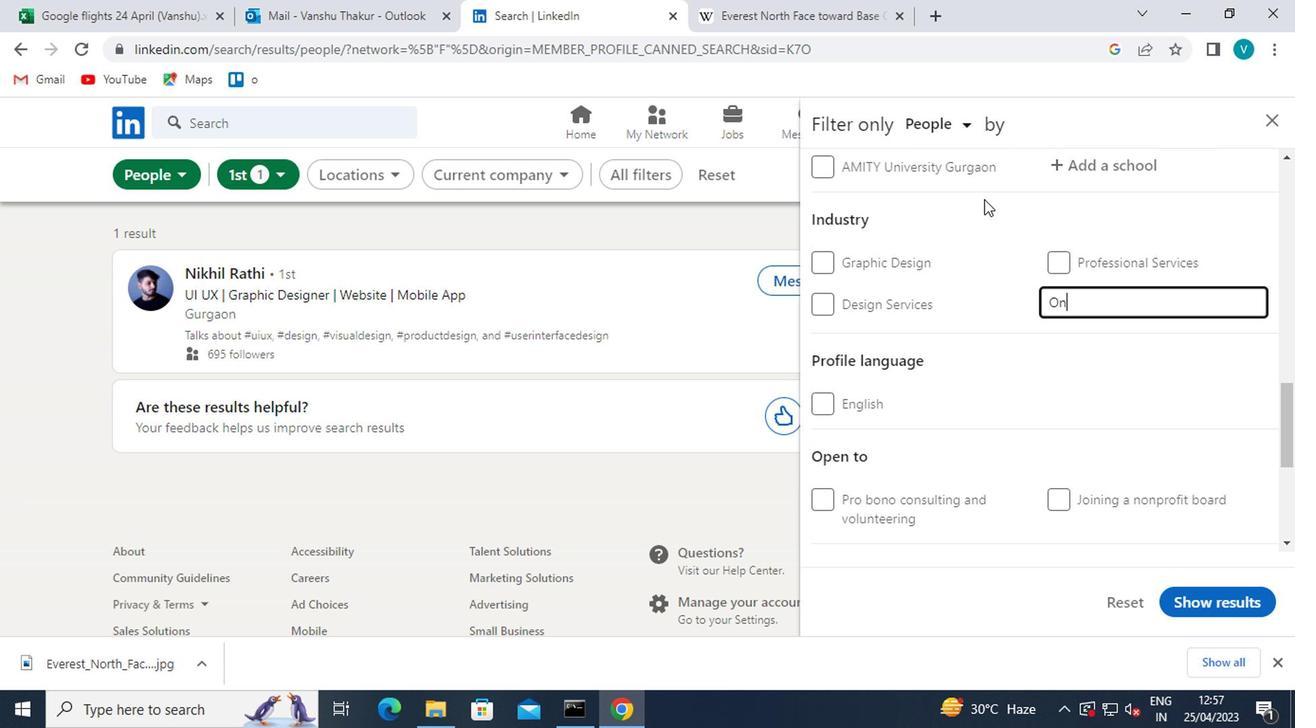 
Action: Key pressed I
Screenshot: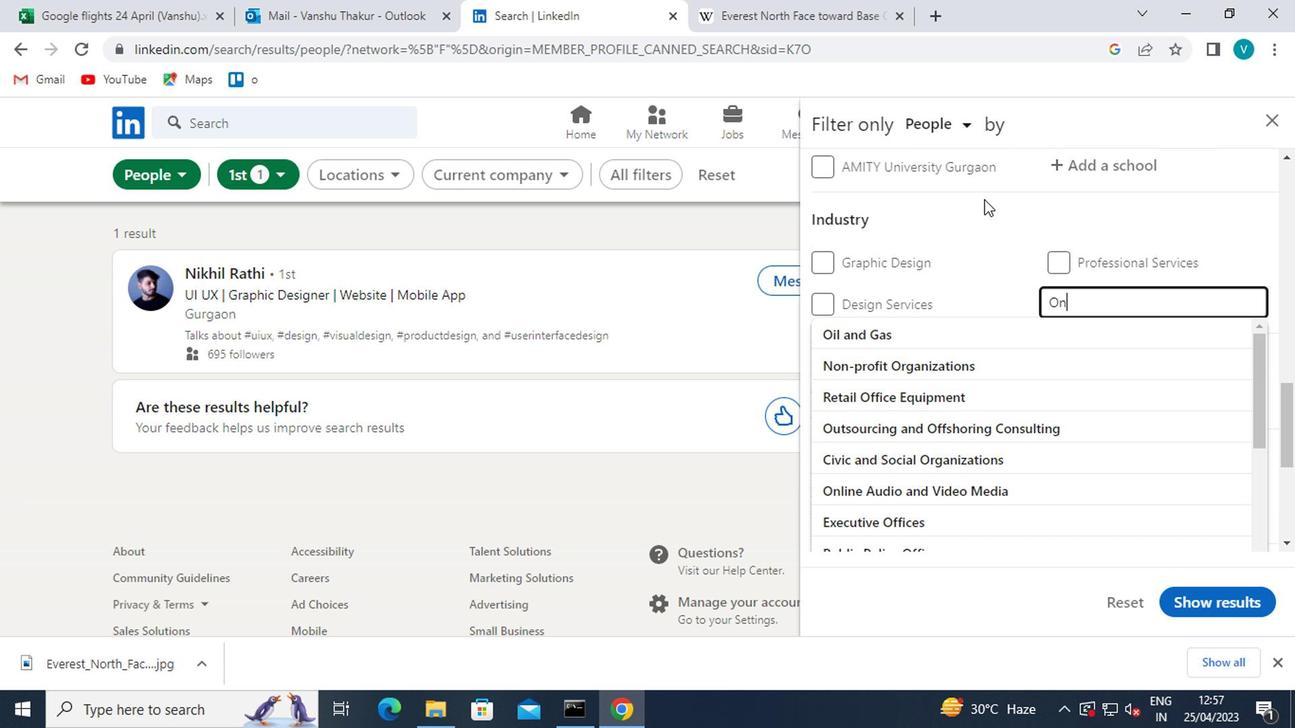 
Action: Mouse moved to (976, 196)
Screenshot: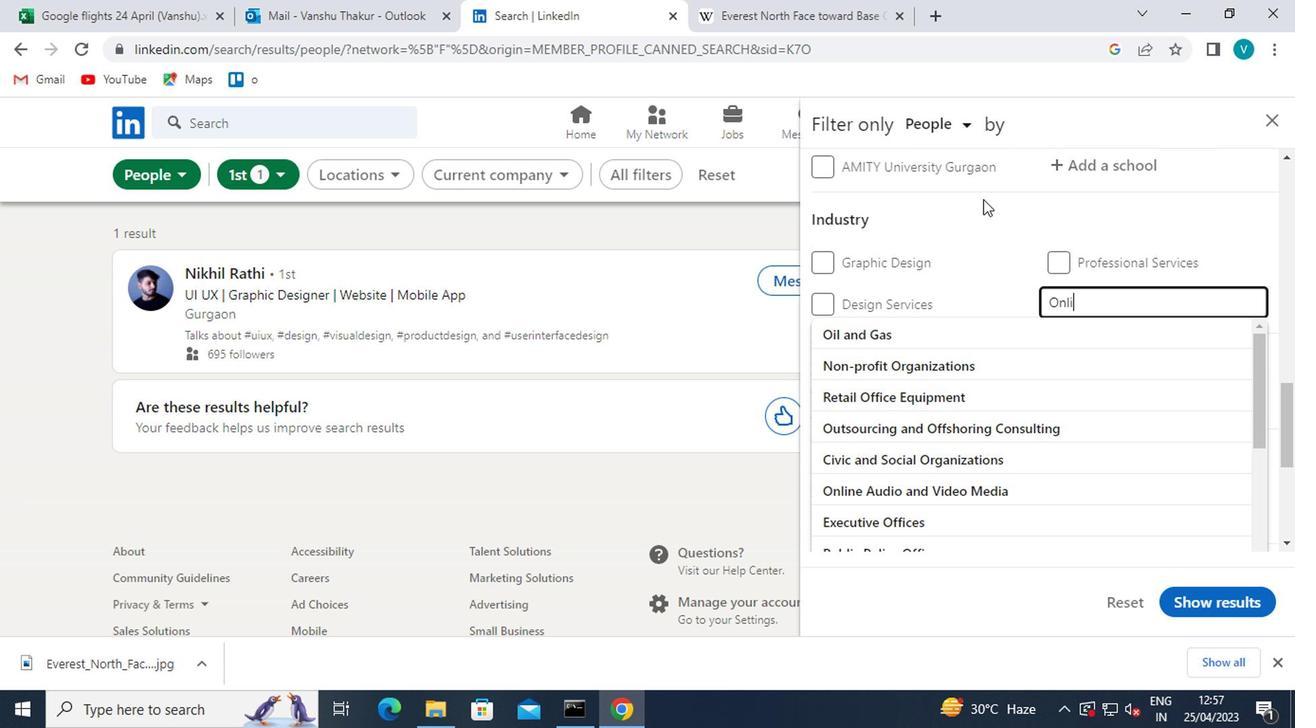 
Action: Key pressed N
Screenshot: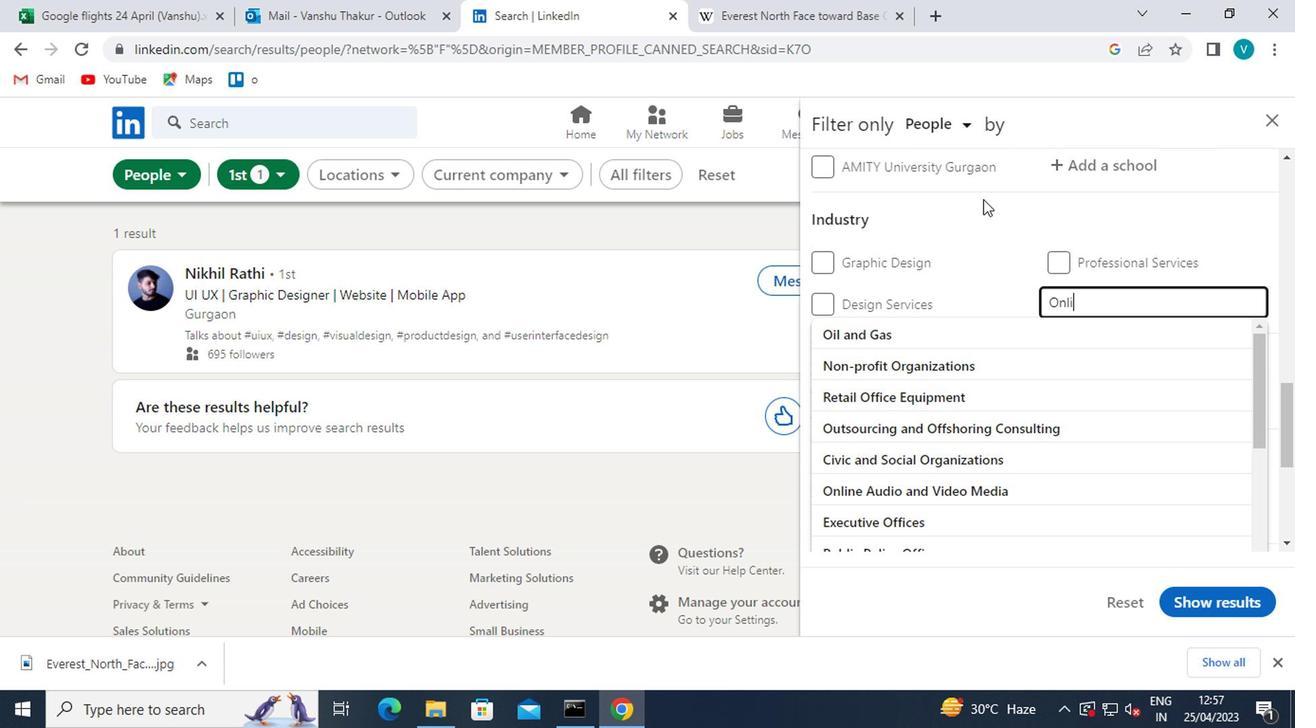 
Action: Mouse moved to (975, 196)
Screenshot: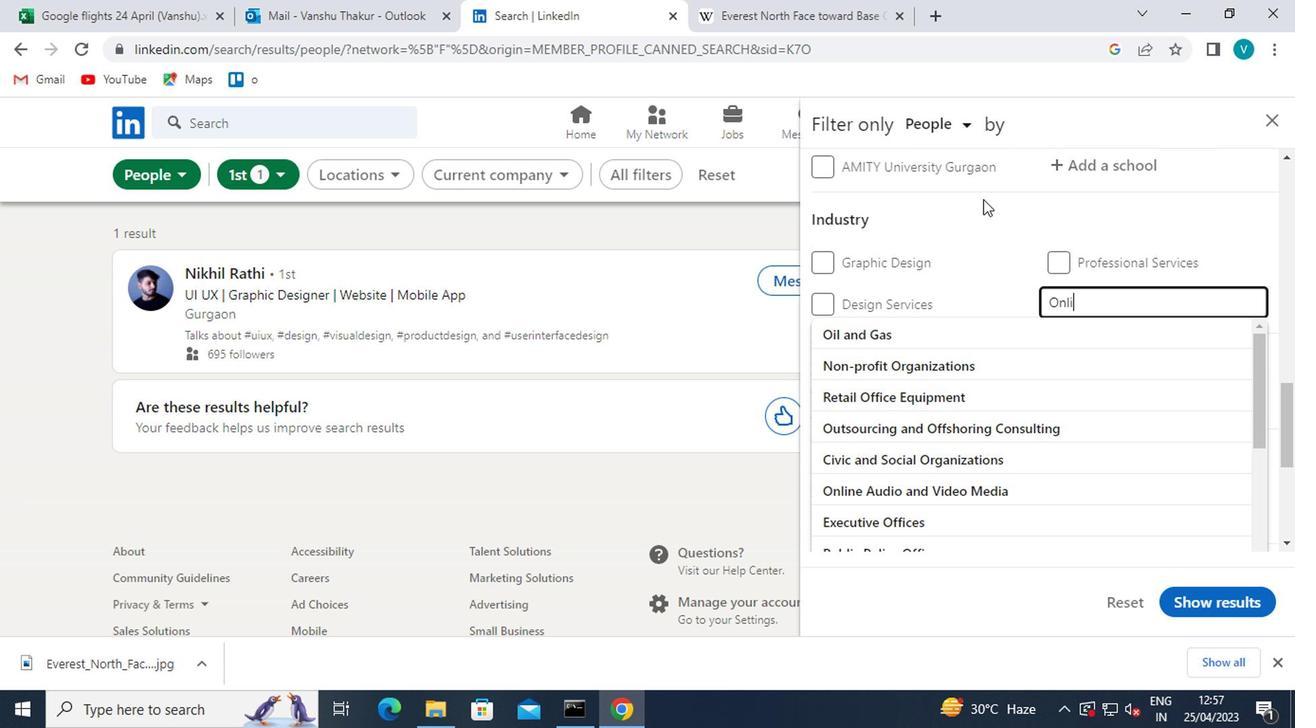 
Action: Key pressed E
Screenshot: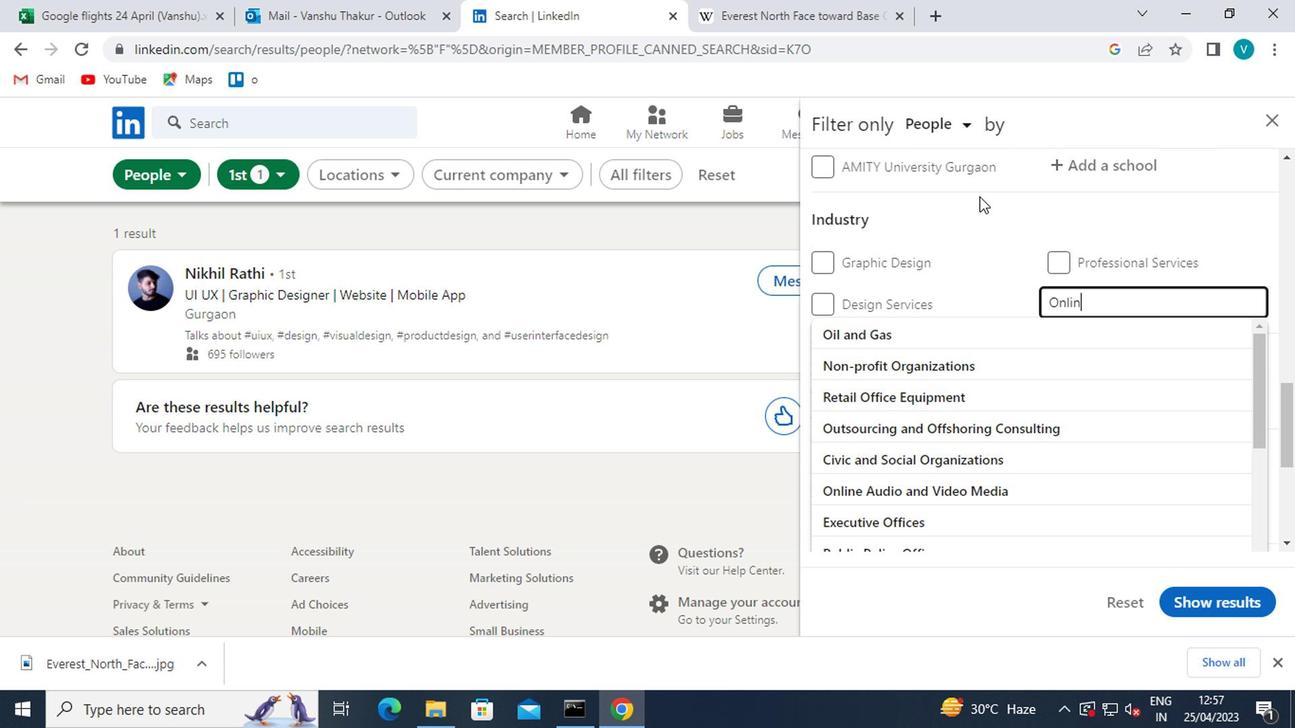
Action: Mouse moved to (974, 195)
Screenshot: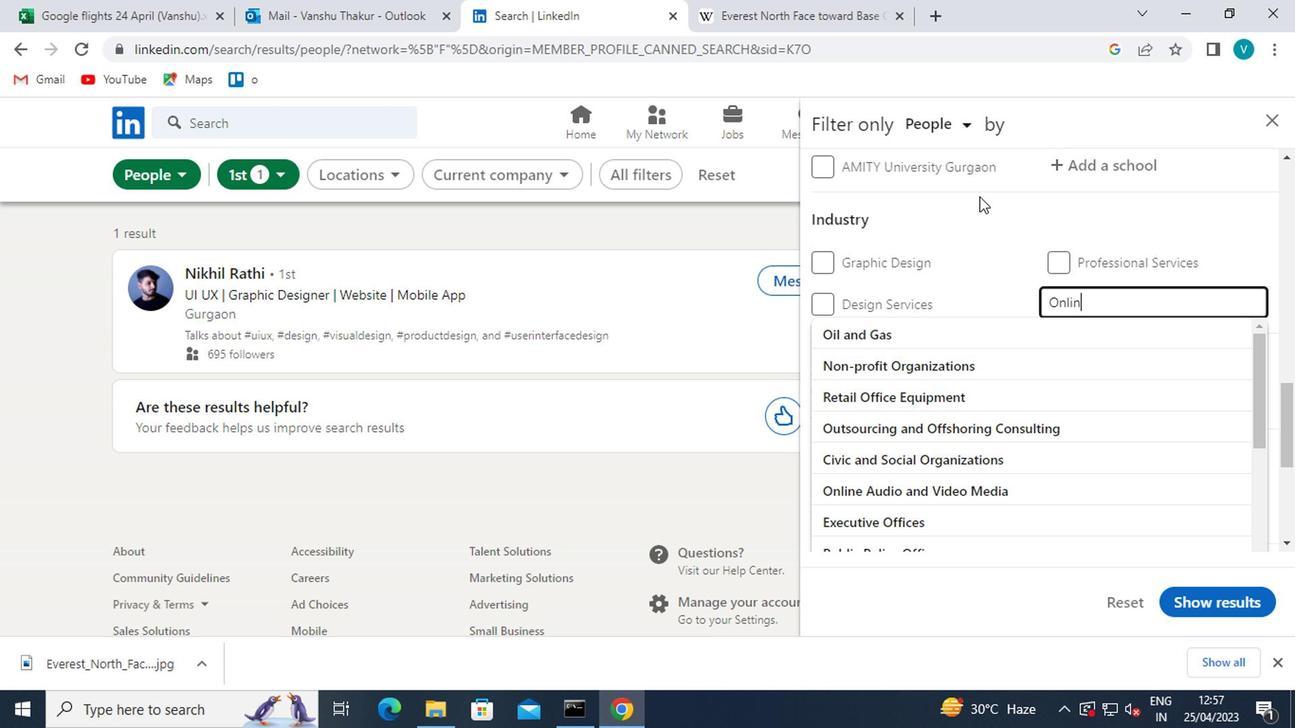 
Action: Key pressed <Key.space>
Screenshot: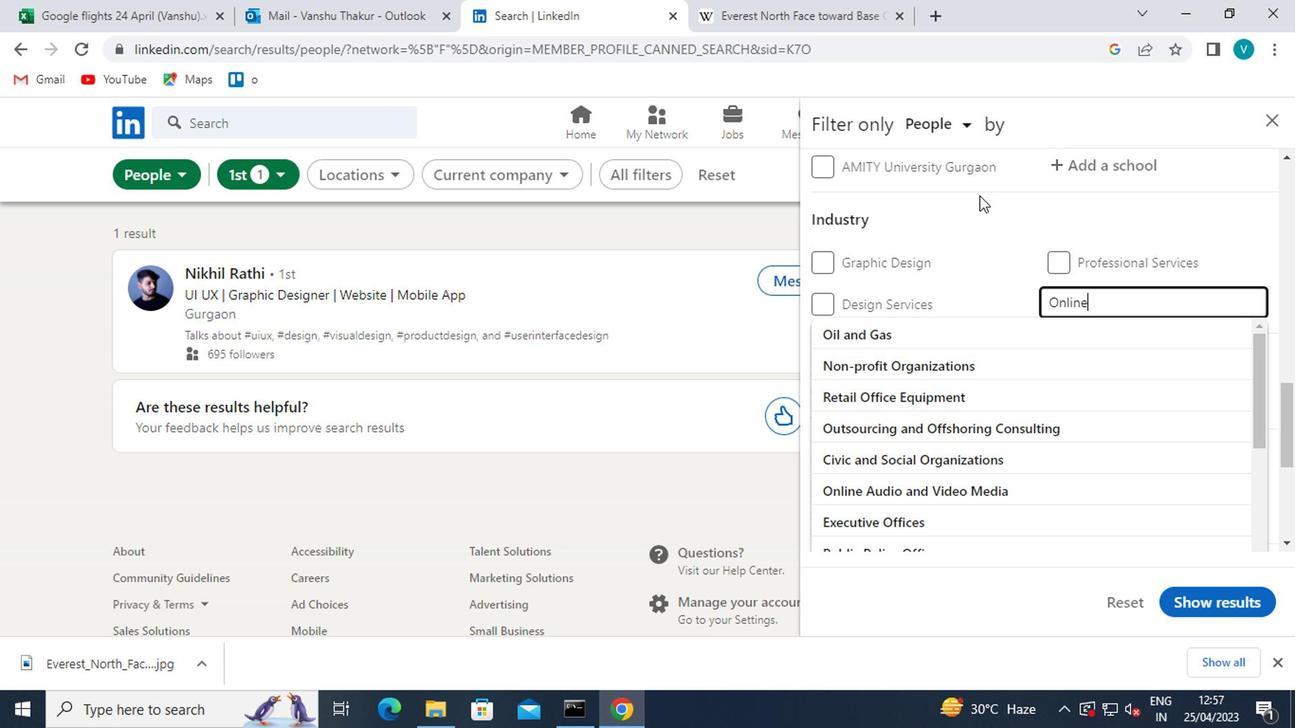
Action: Mouse moved to (951, 354)
Screenshot: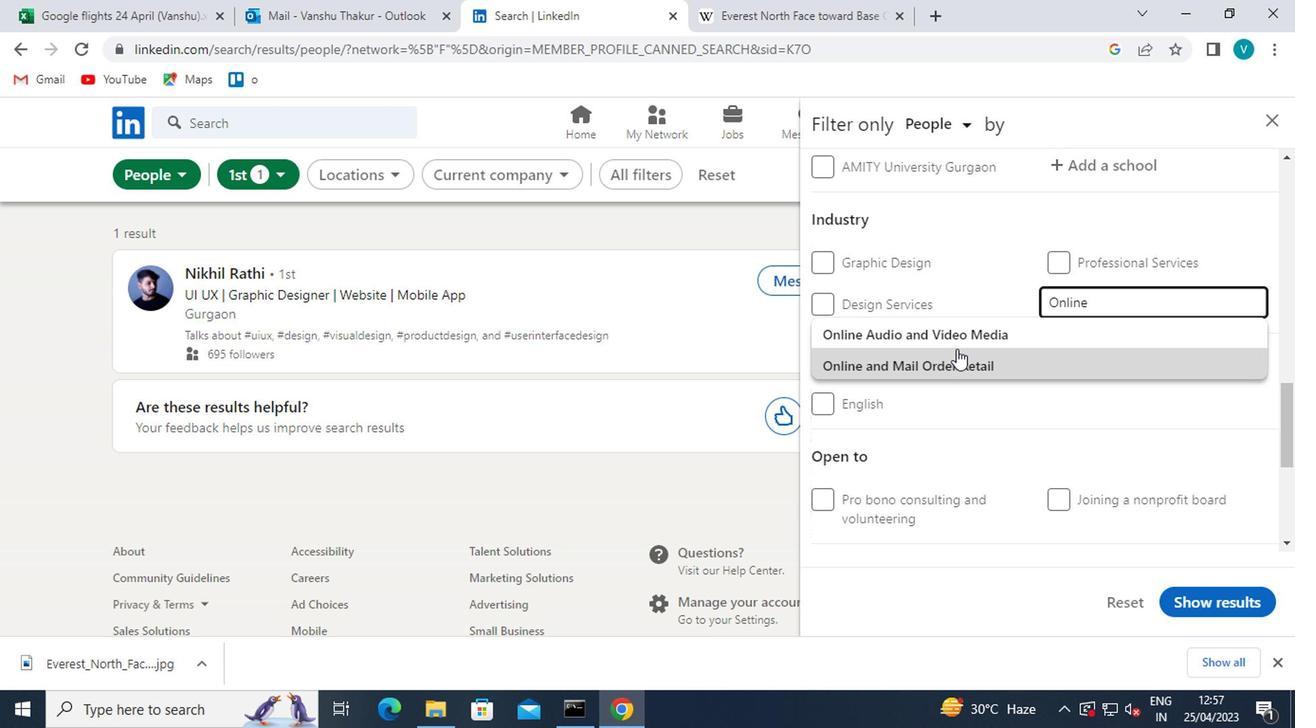 
Action: Mouse pressed left at (951, 354)
Screenshot: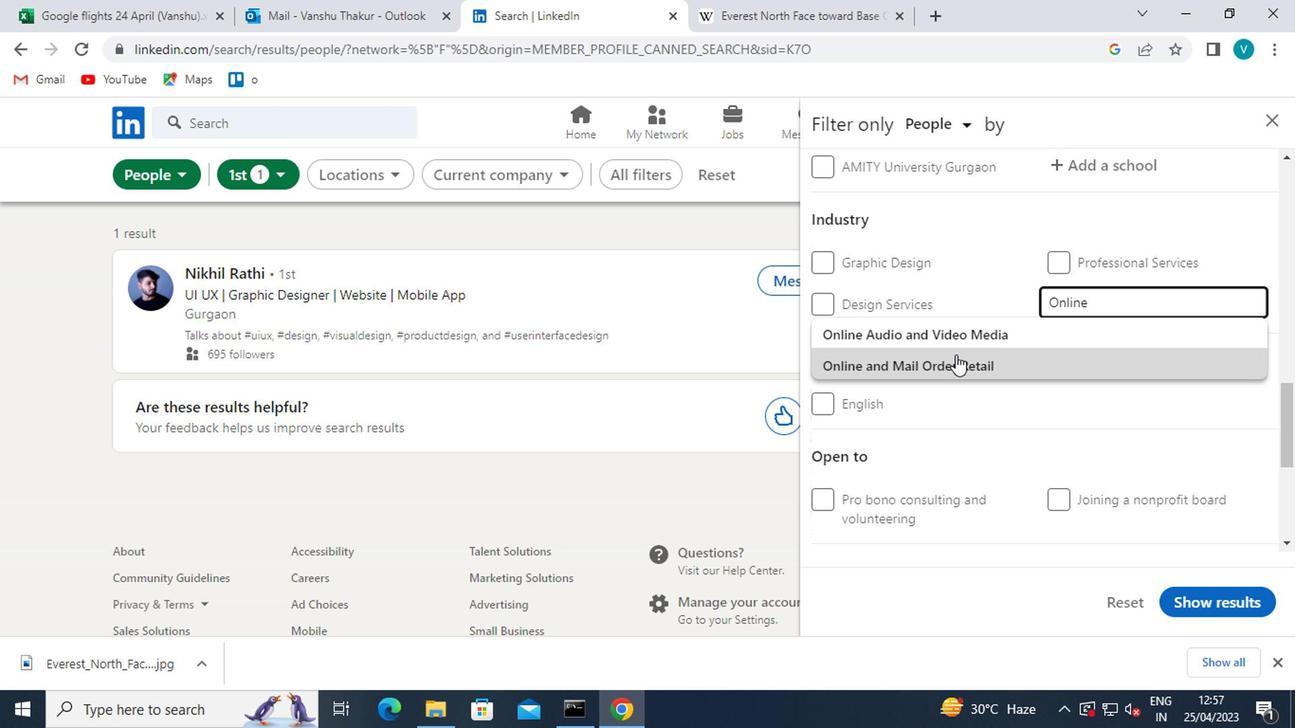 
Action: Mouse scrolled (951, 352) with delta (0, -1)
Screenshot: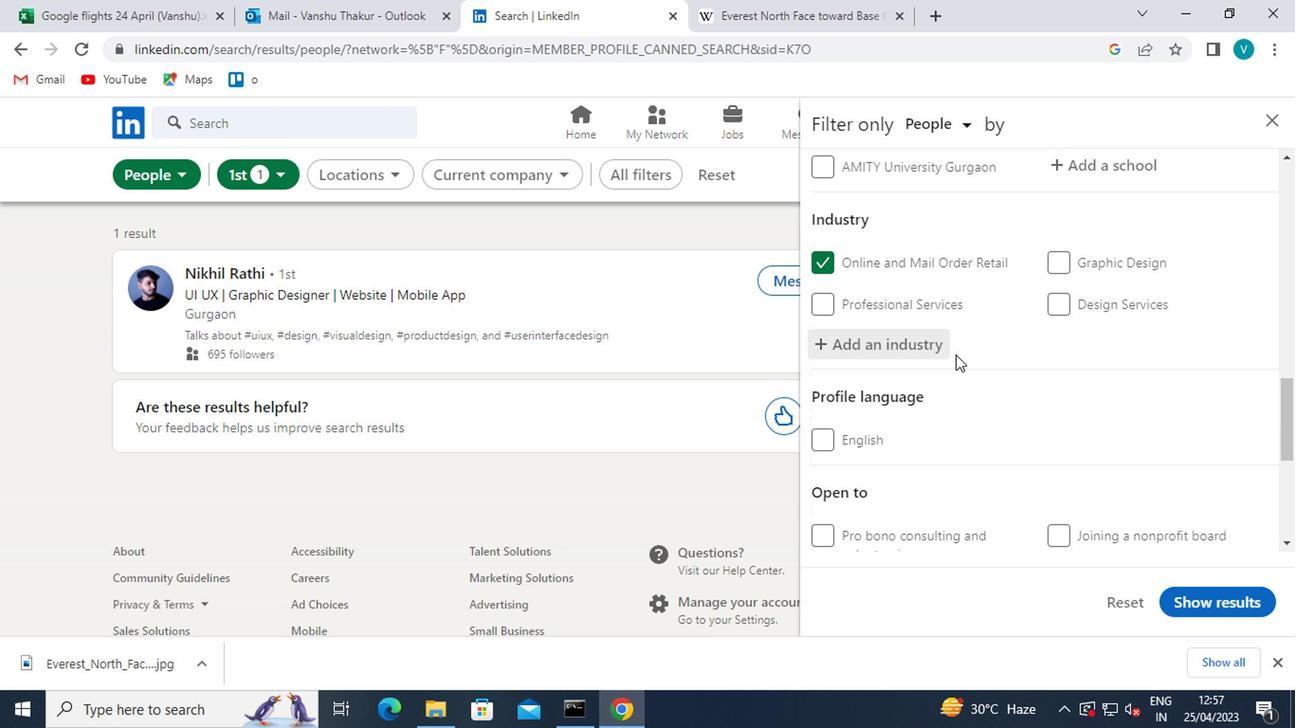 
Action: Mouse moved to (951, 354)
Screenshot: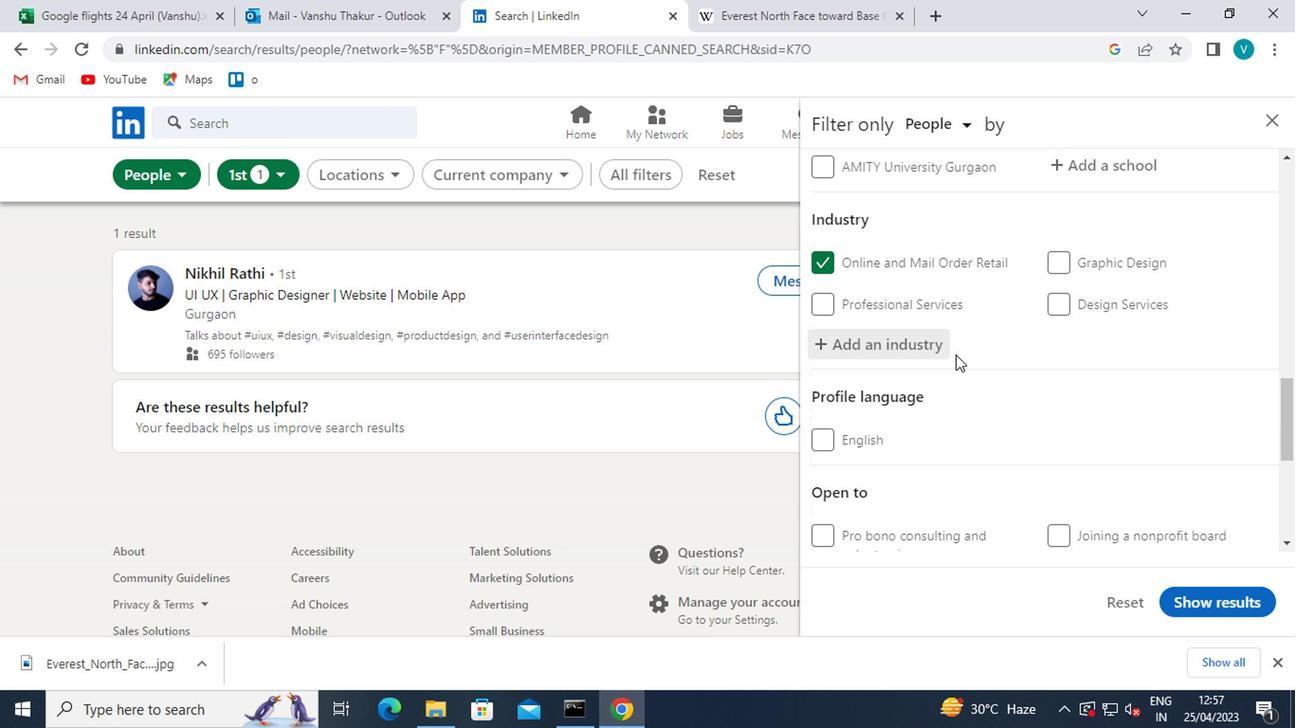 
Action: Mouse scrolled (951, 352) with delta (0, -1)
Screenshot: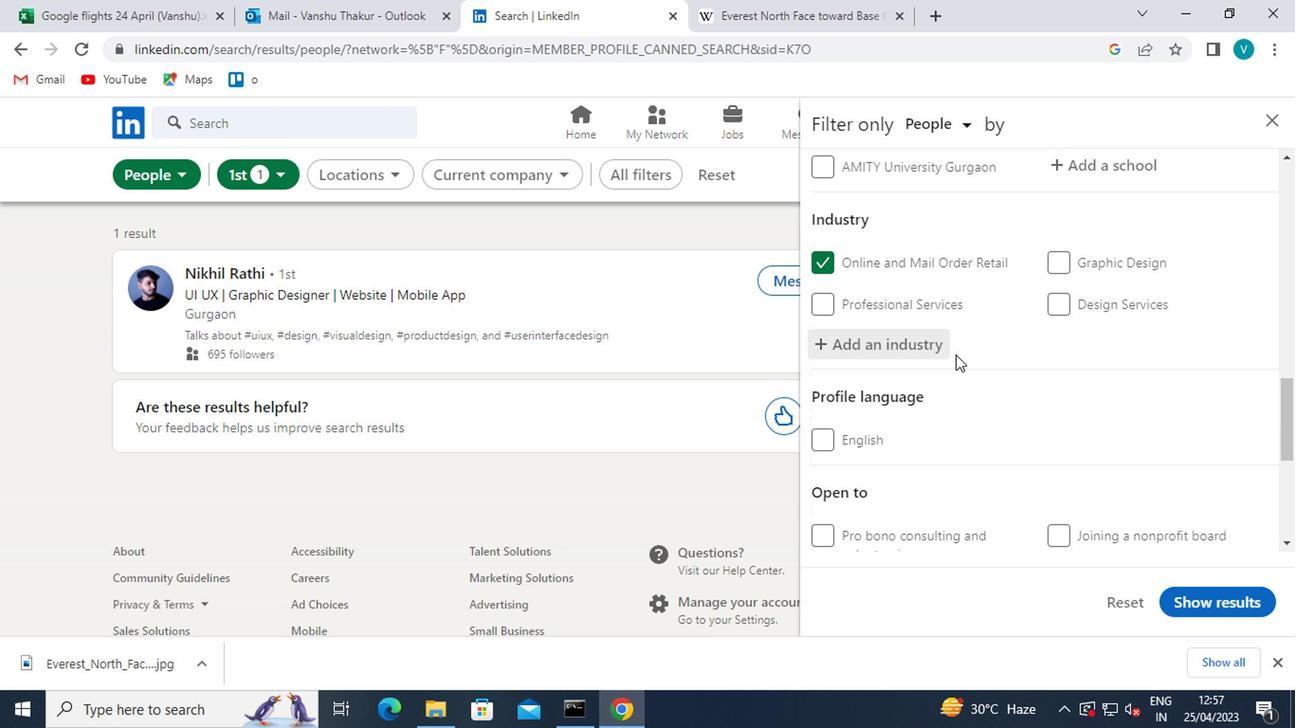 
Action: Mouse moved to (953, 354)
Screenshot: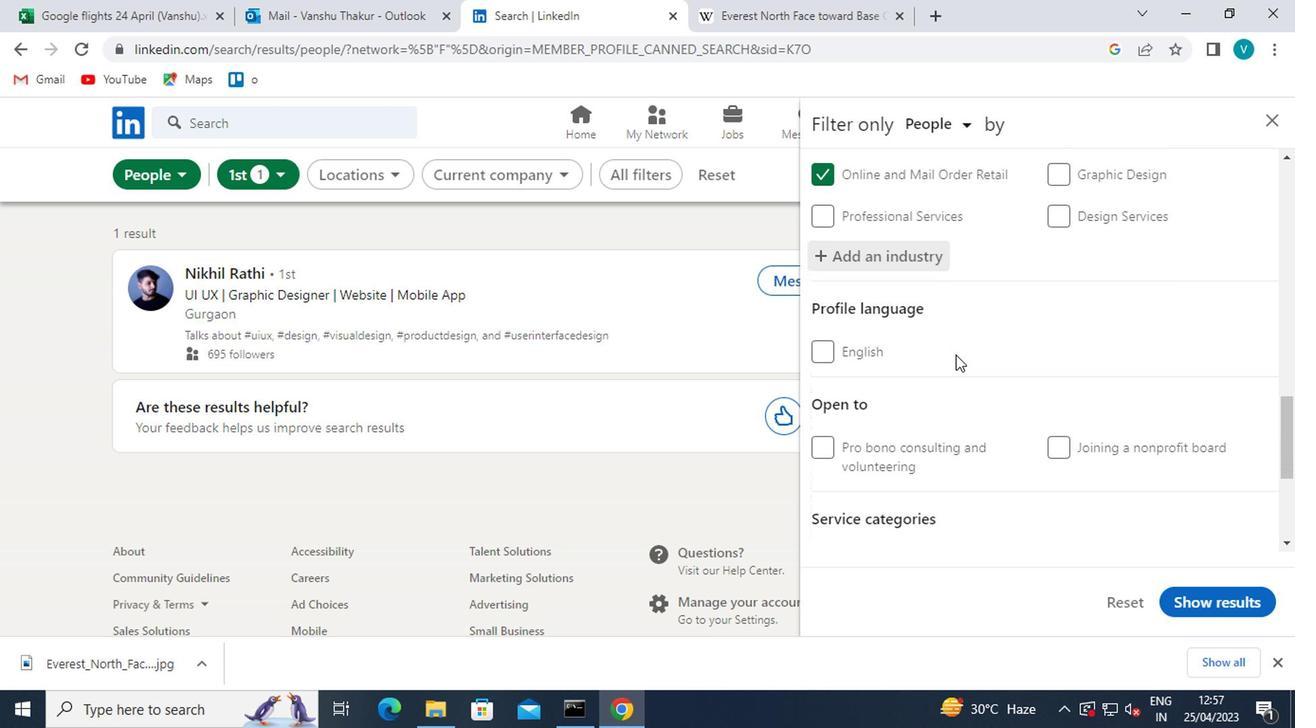 
Action: Mouse scrolled (953, 352) with delta (0, -1)
Screenshot: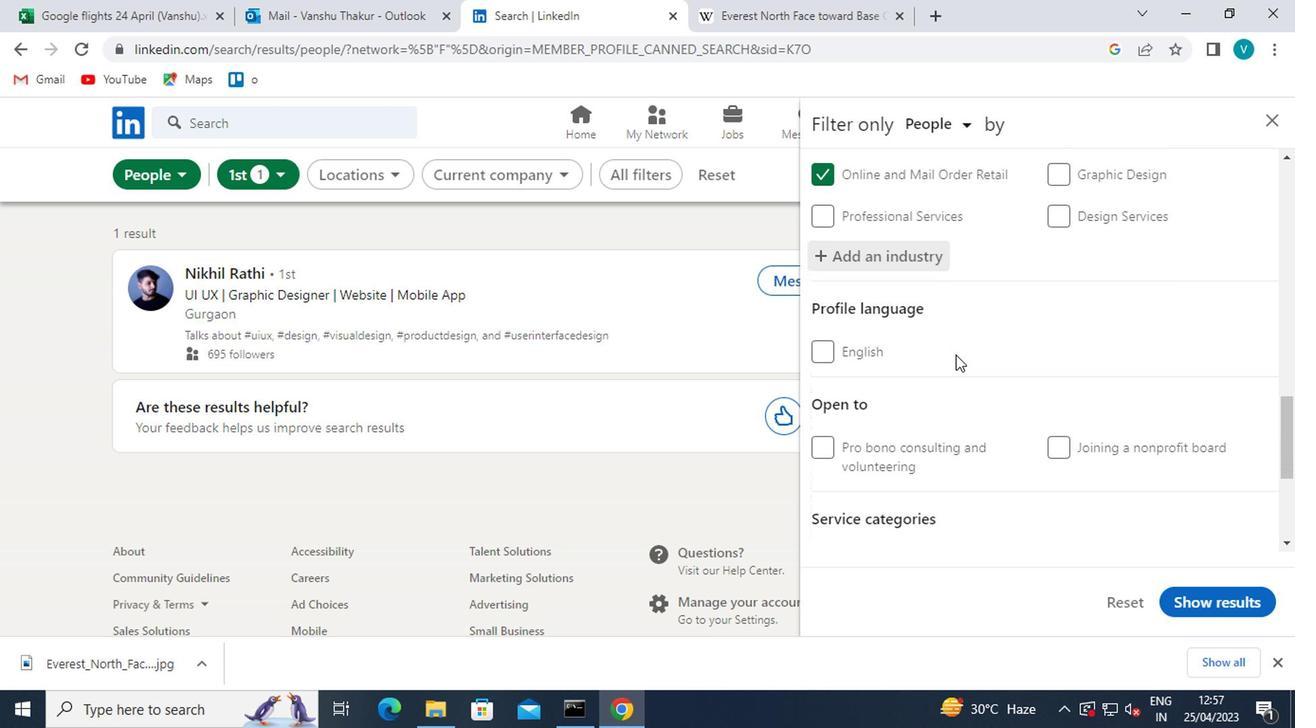 
Action: Mouse moved to (922, 357)
Screenshot: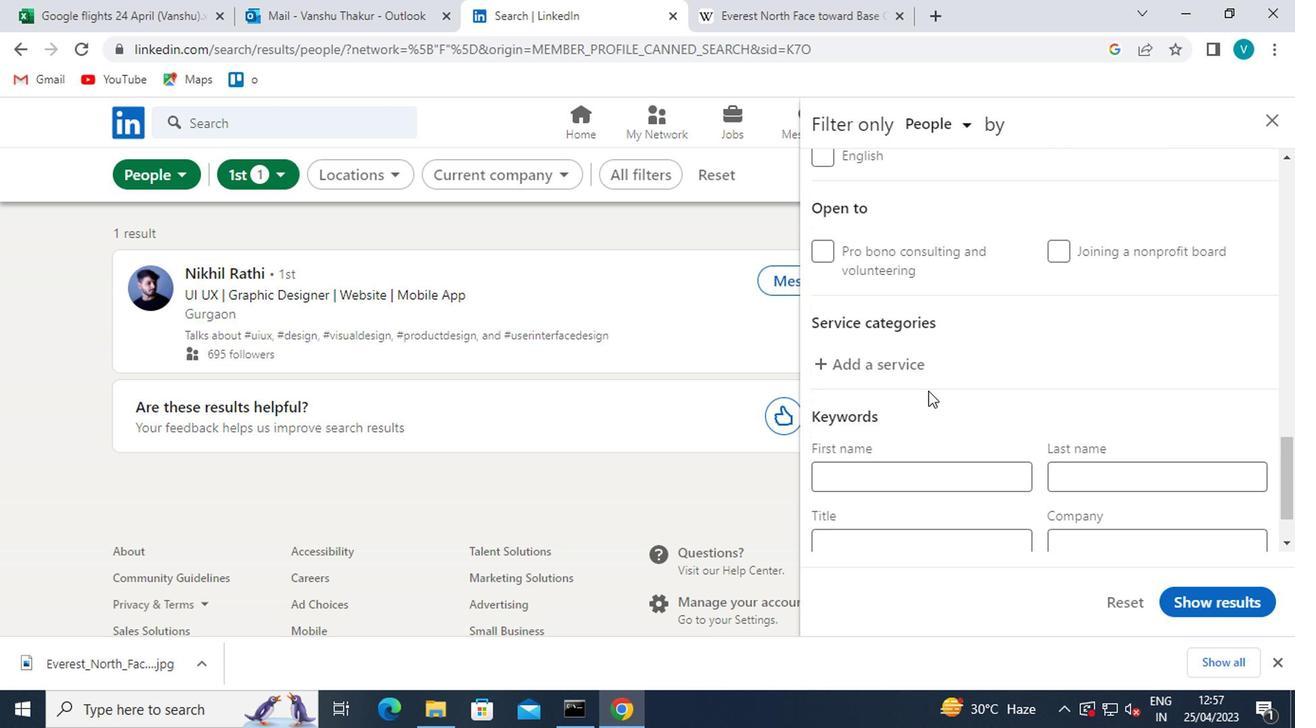 
Action: Mouse pressed left at (922, 357)
Screenshot: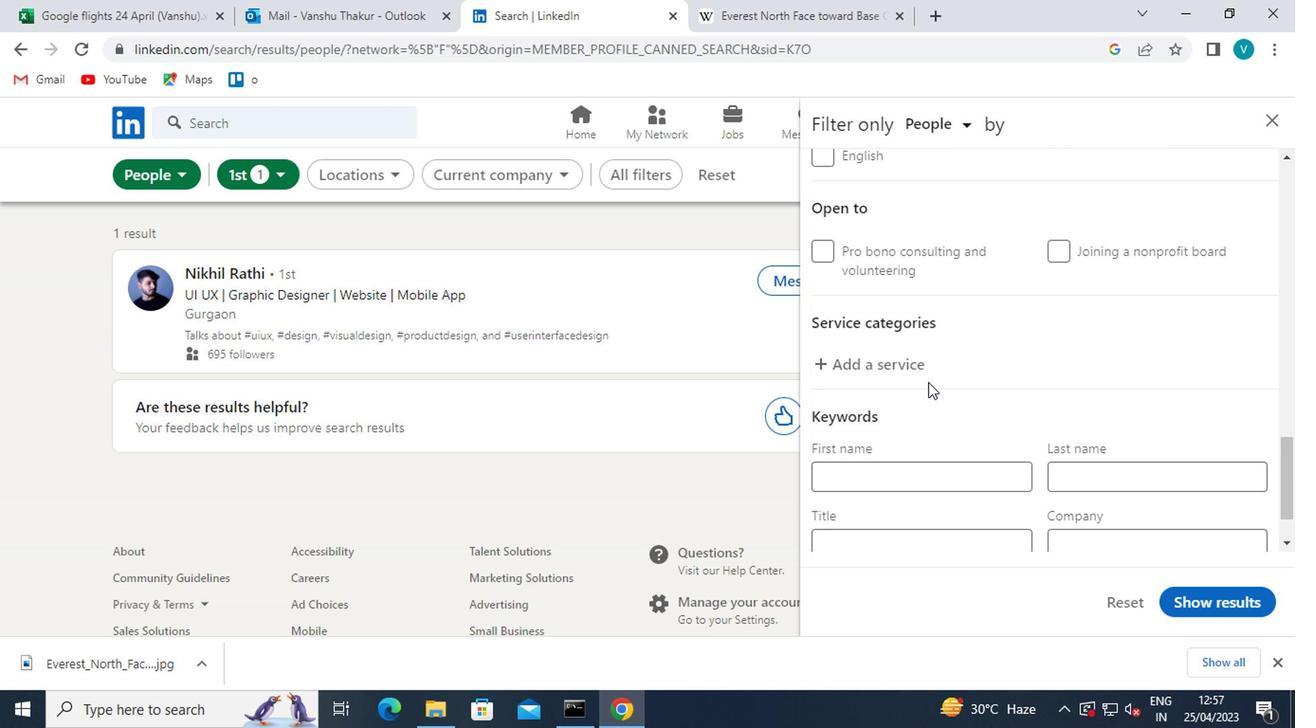 
Action: Key pressed <Key.shift>GROWTH<Key.space>
Screenshot: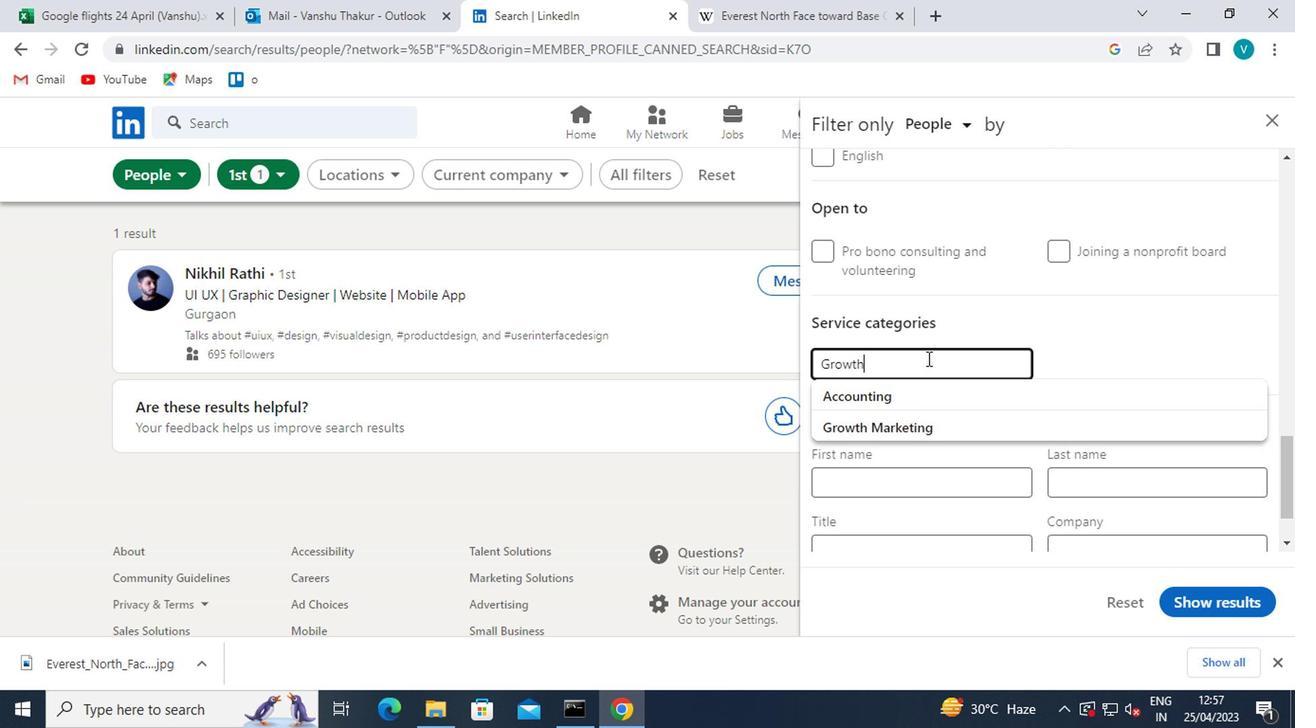 
Action: Mouse moved to (889, 401)
Screenshot: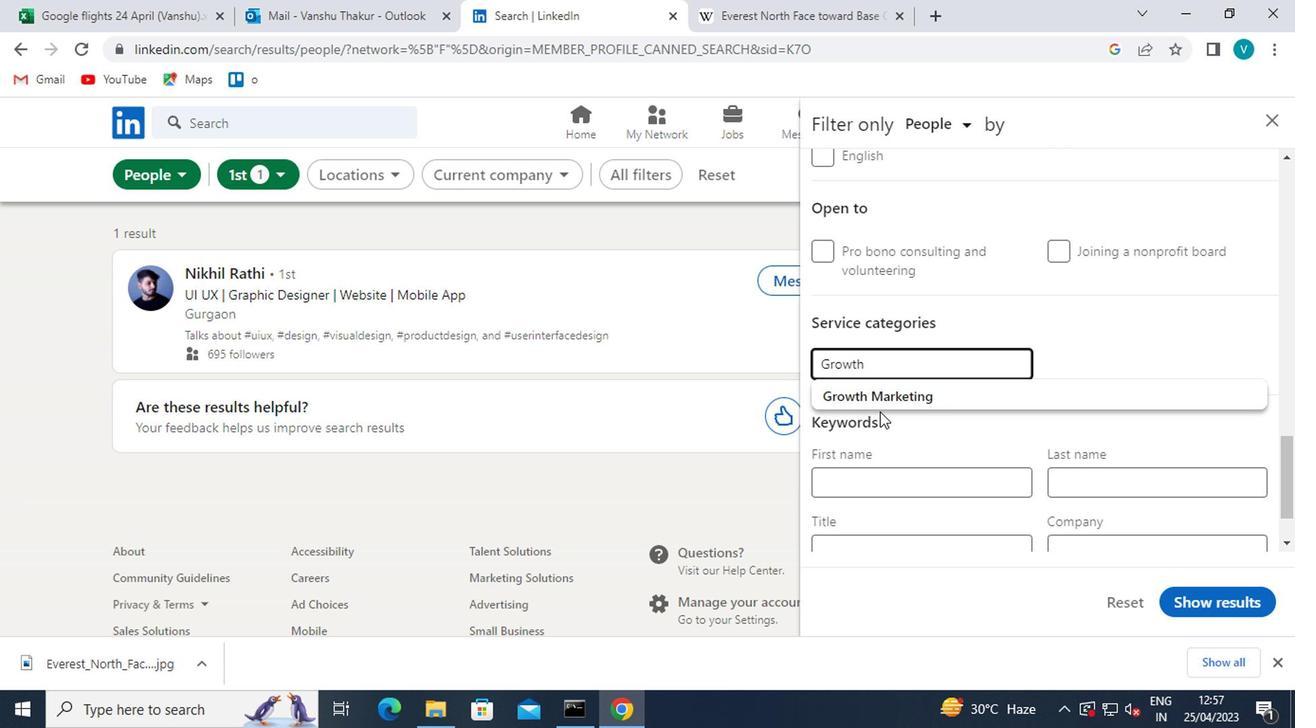 
Action: Mouse pressed left at (889, 401)
Screenshot: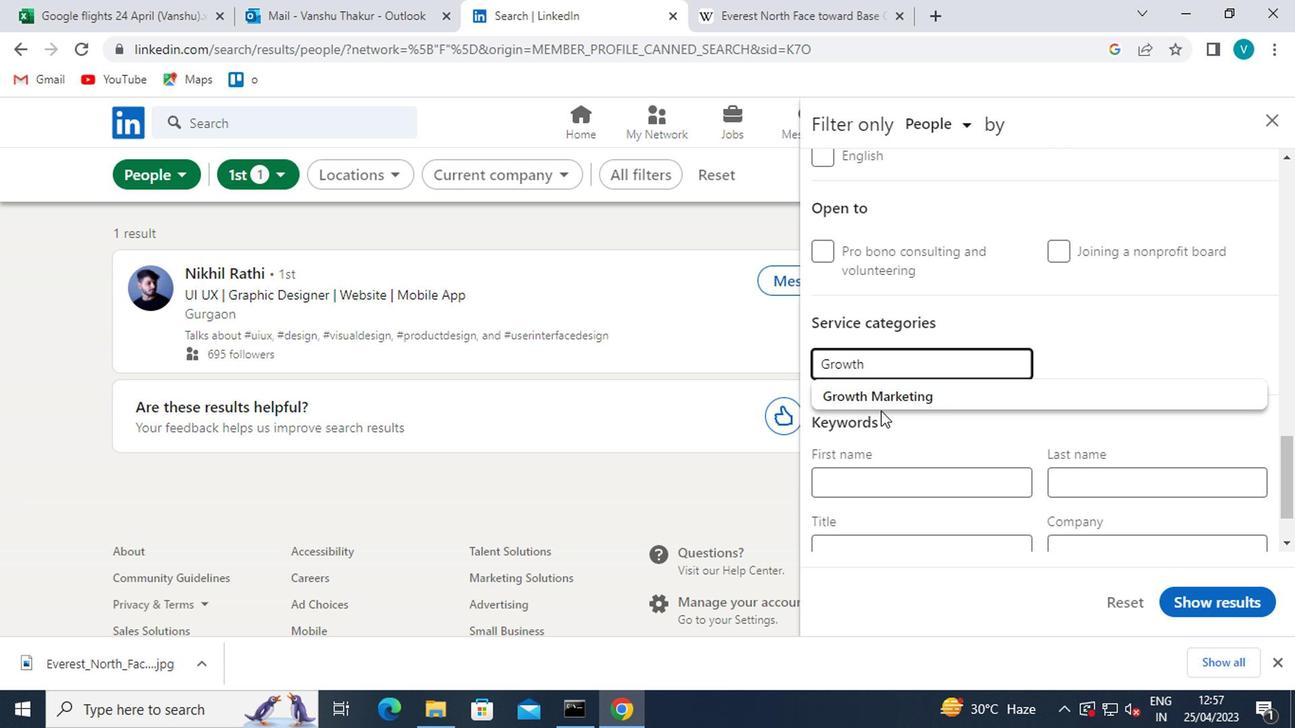 
Action: Mouse moved to (890, 401)
Screenshot: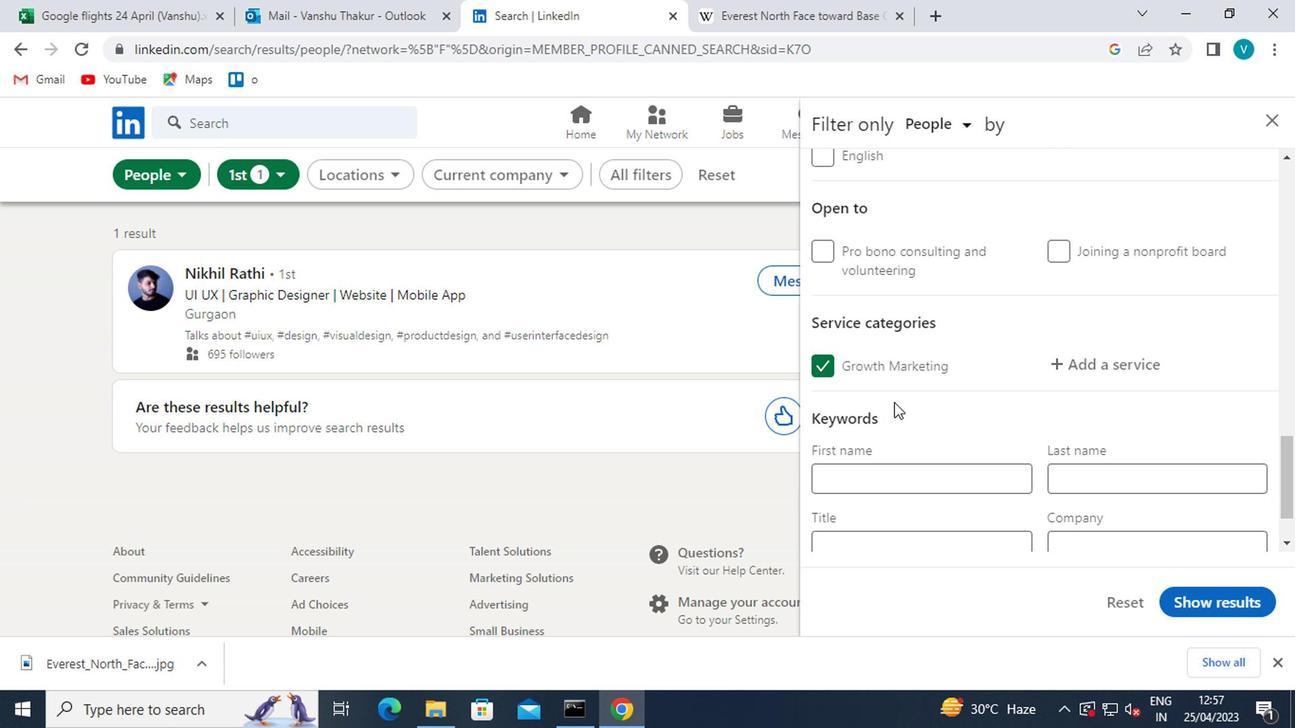 
Action: Mouse scrolled (890, 400) with delta (0, 0)
Screenshot: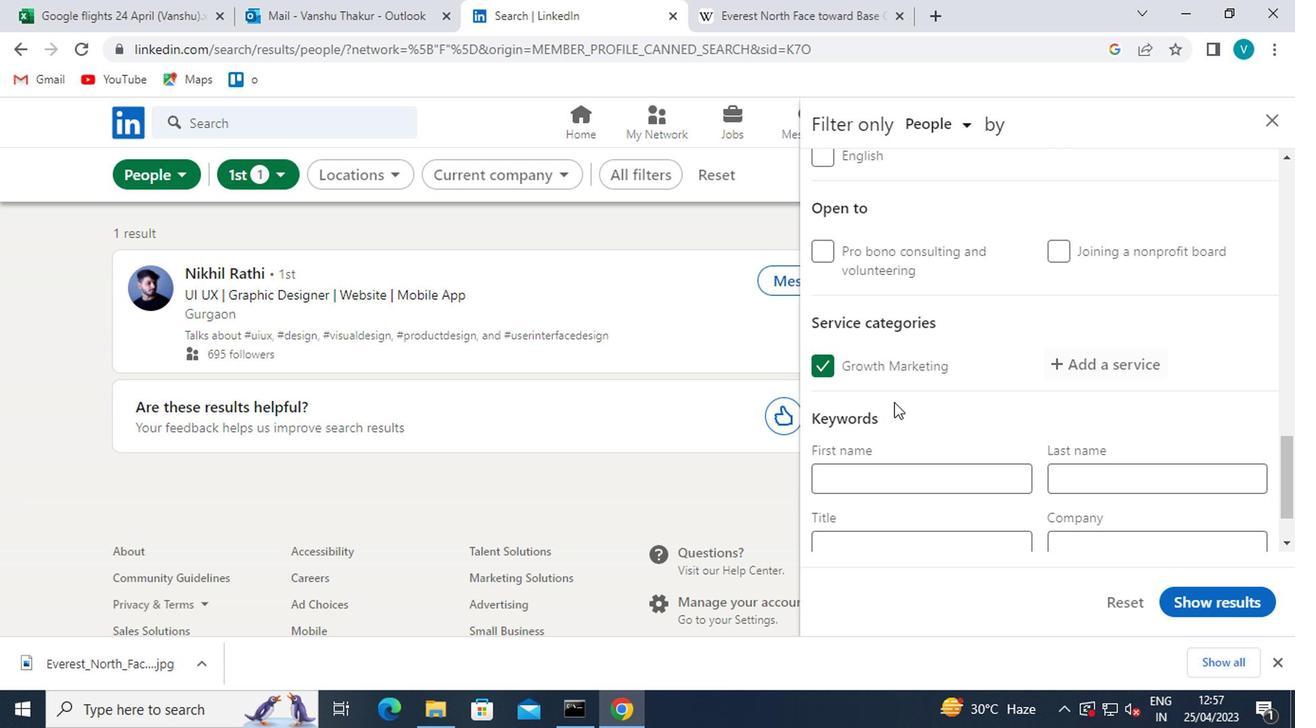 
Action: Mouse moved to (892, 401)
Screenshot: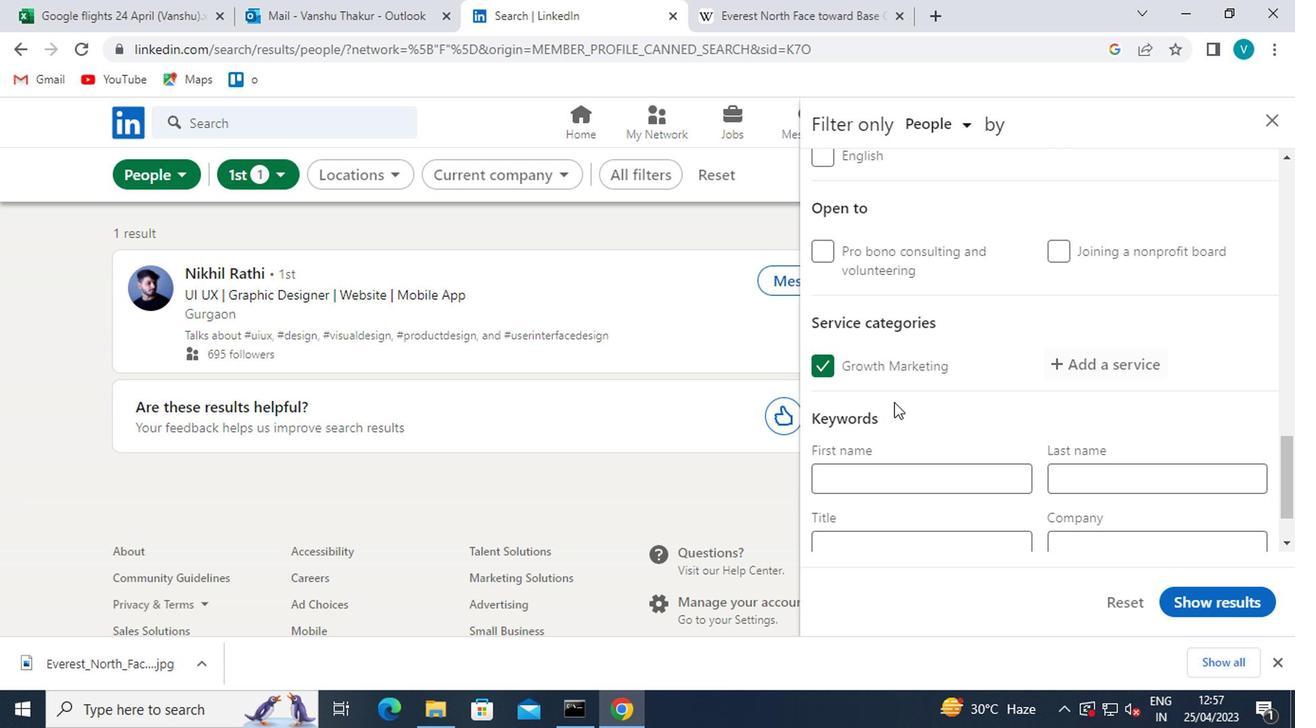
Action: Mouse scrolled (892, 400) with delta (0, 0)
Screenshot: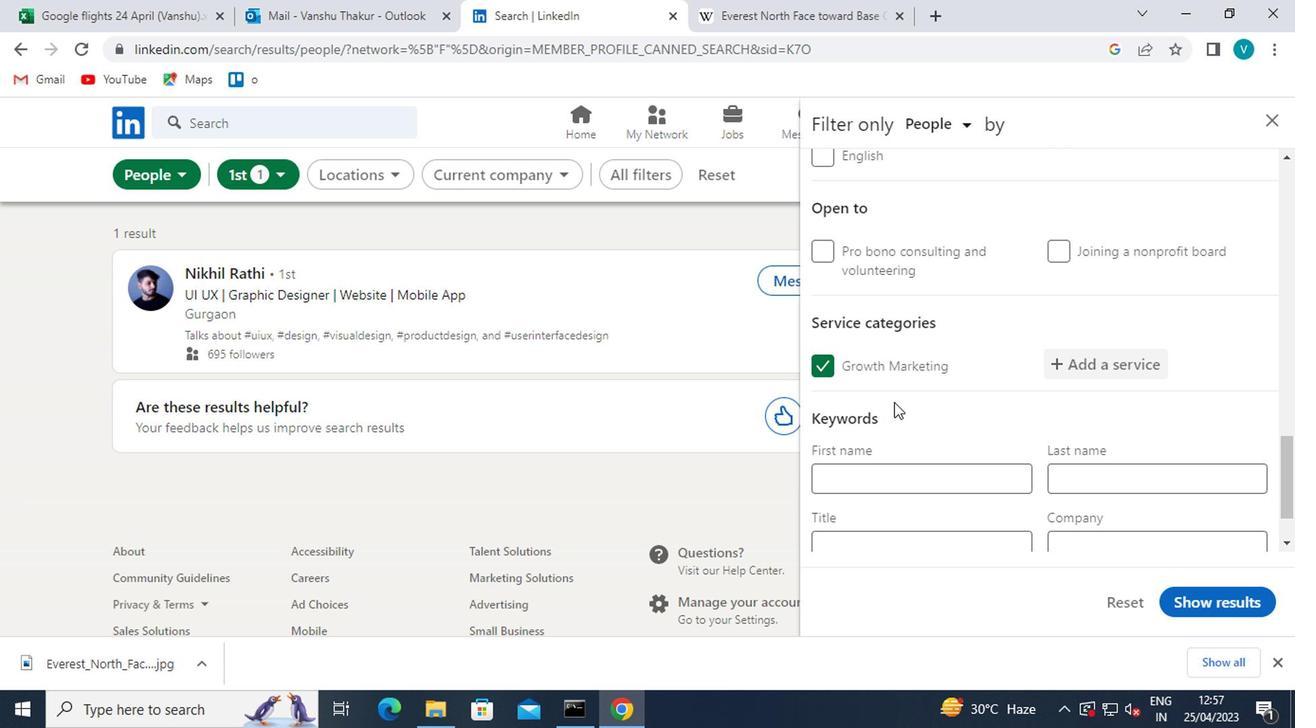 
Action: Mouse moved to (884, 462)
Screenshot: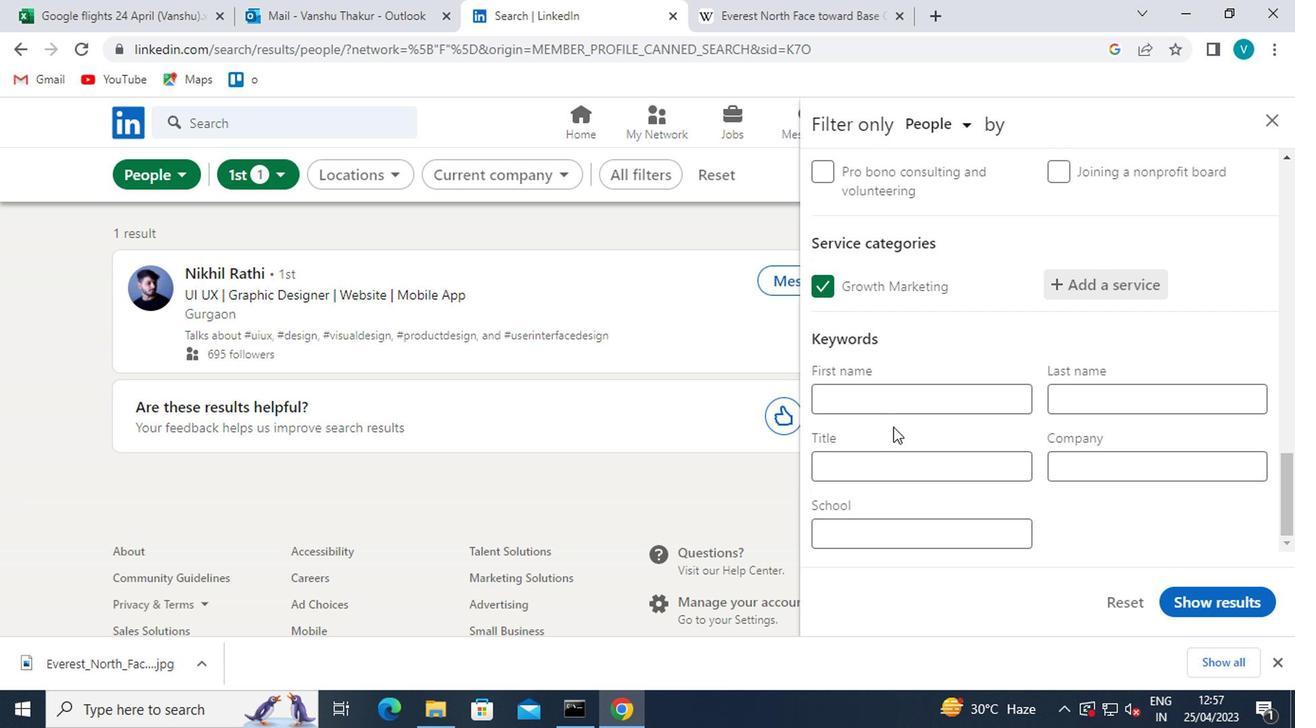 
Action: Mouse pressed left at (884, 462)
Screenshot: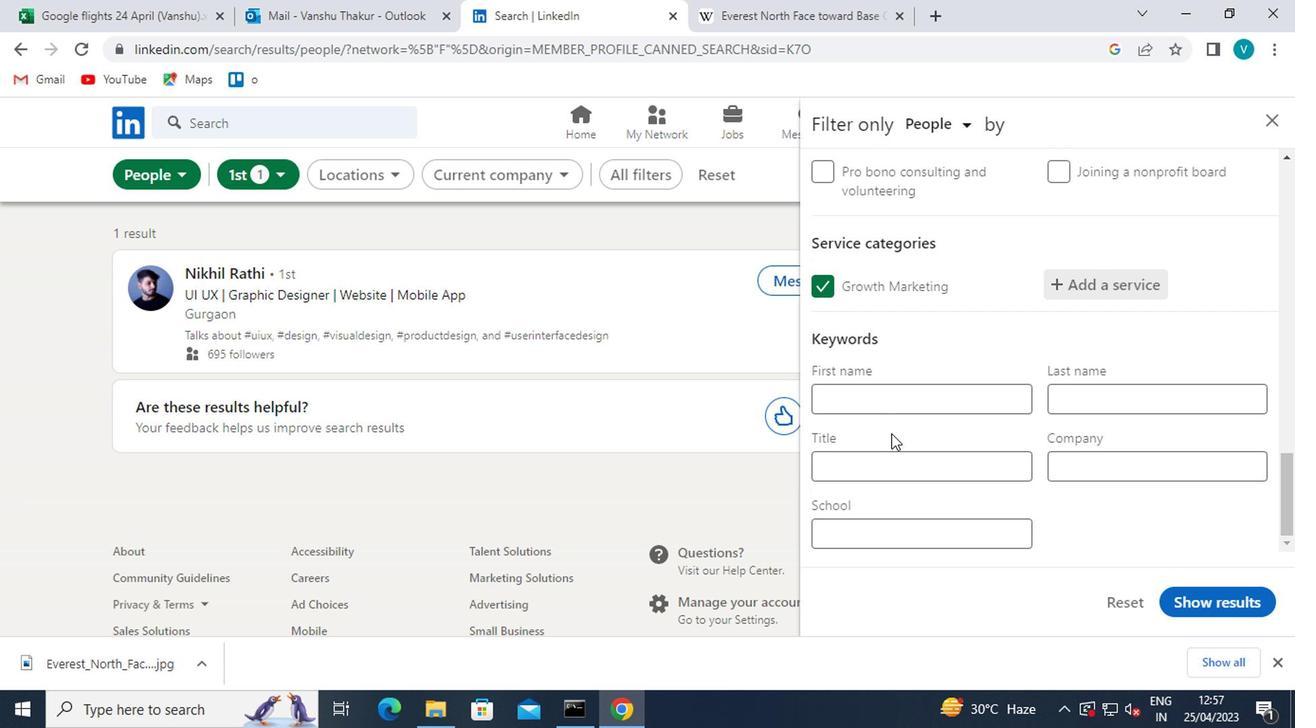 
Action: Mouse moved to (884, 462)
Screenshot: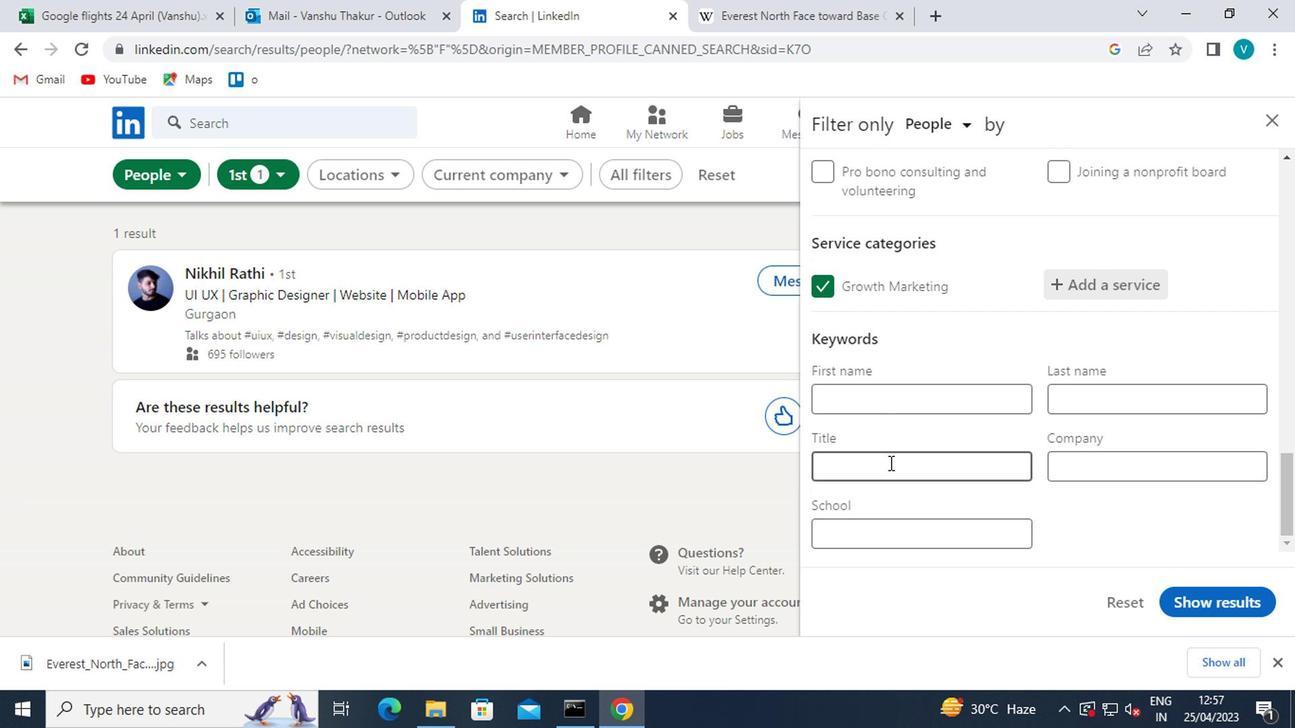 
Action: Key pressed <Key.shift>CHEMIST
Screenshot: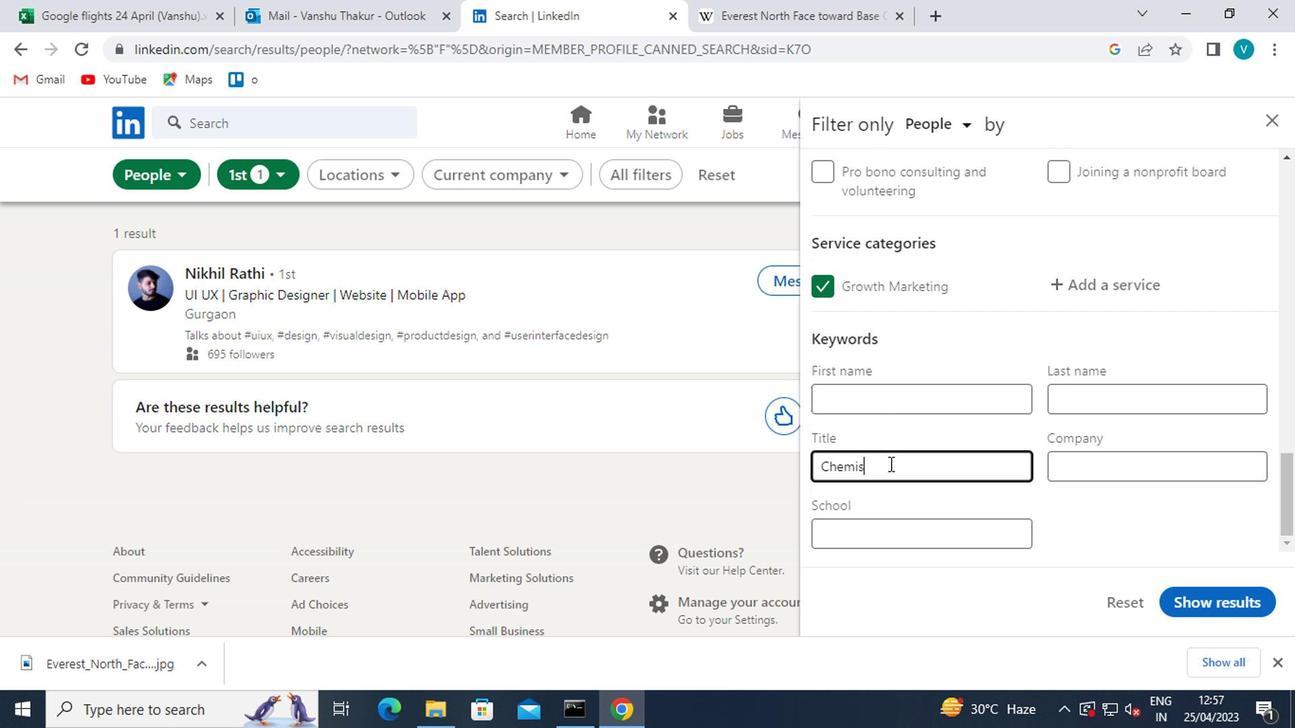 
Action: Mouse moved to (1231, 609)
Screenshot: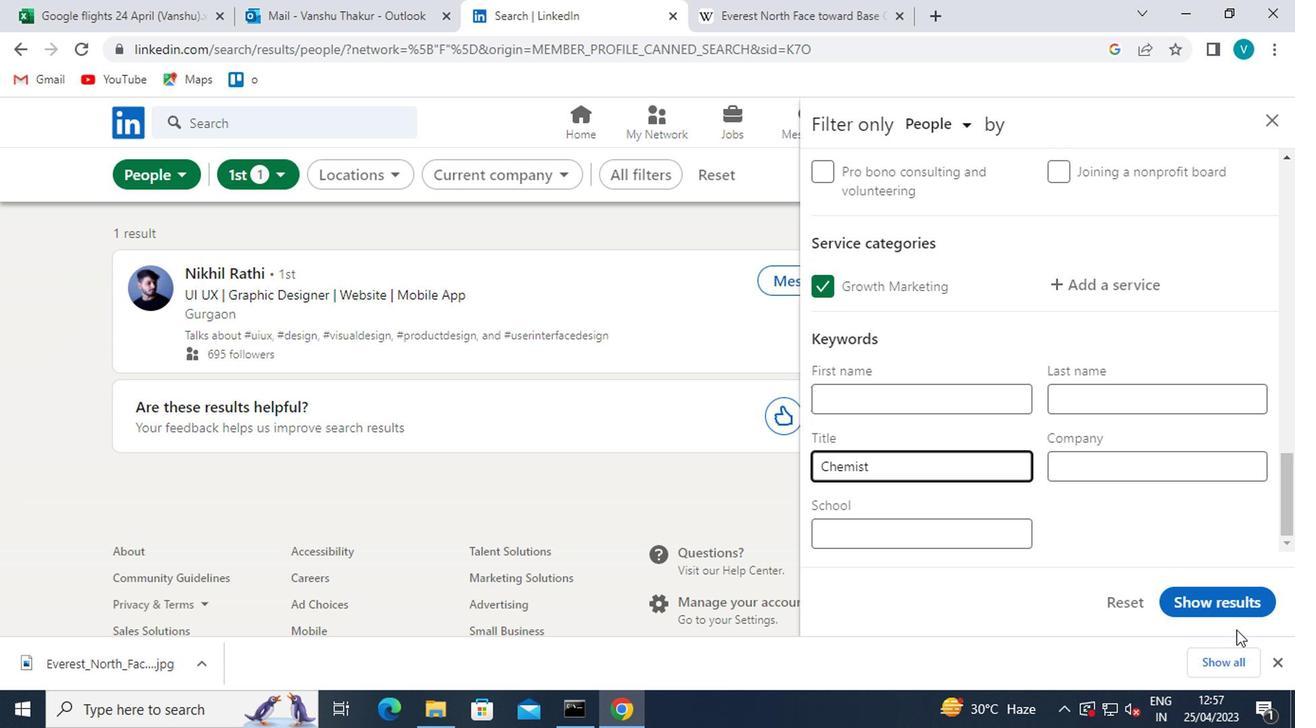 
Action: Mouse pressed left at (1231, 609)
Screenshot: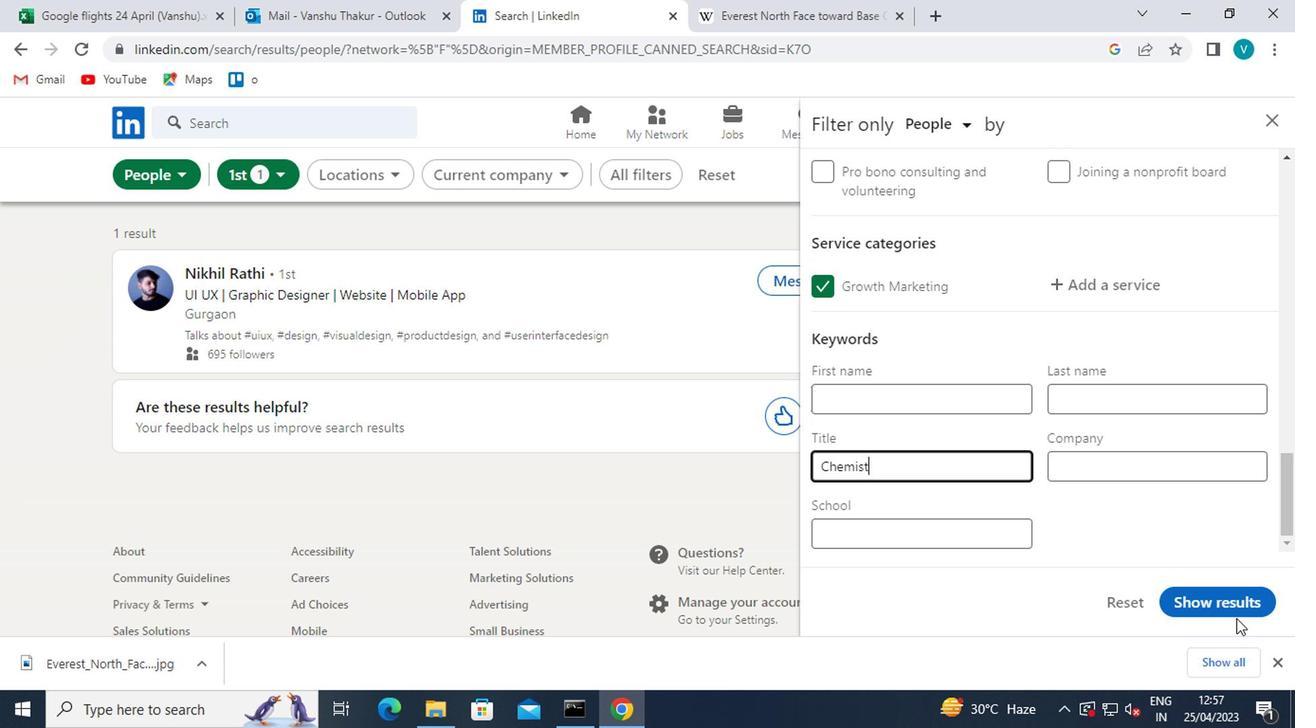 
Action: Mouse moved to (1186, 580)
Screenshot: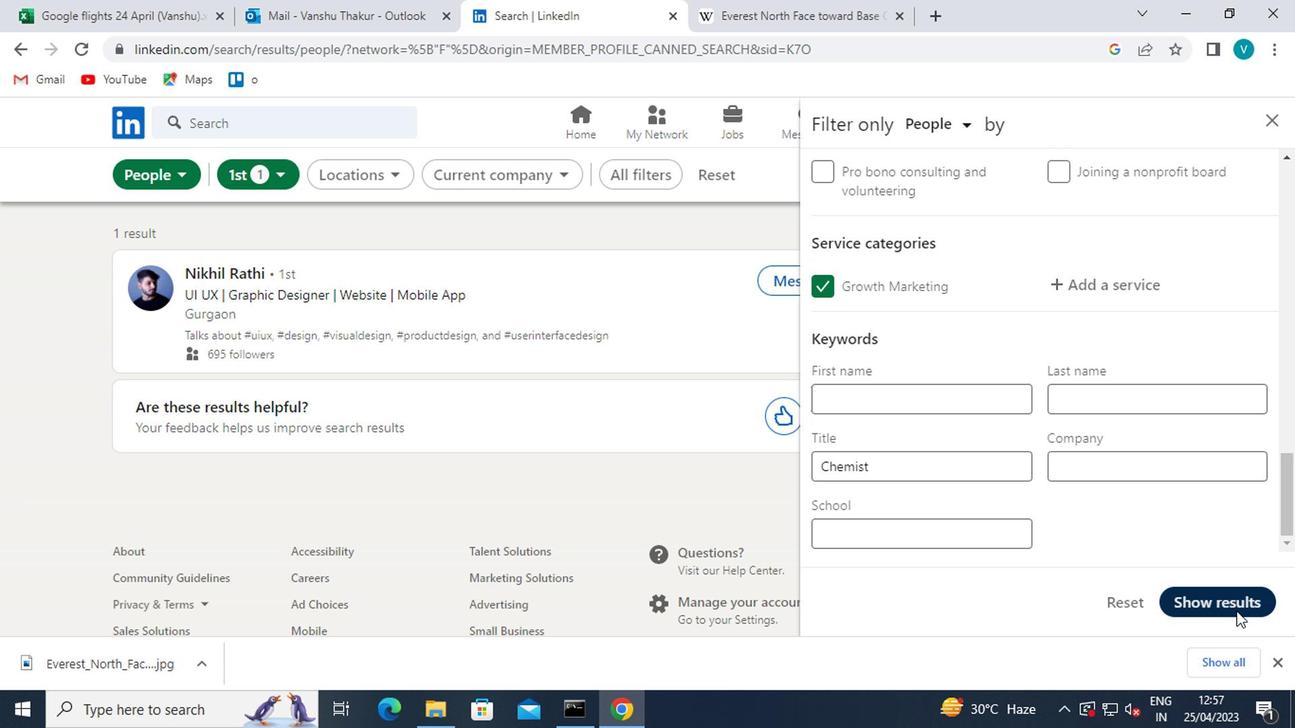 
